Task: Look for space in Baynjiwayn, Iraq from 2nd June, 2023 to 15th June, 2023 for 2 adults and 1 pet in price range Rs.10000 to Rs.15000. Place can be entire place with 1  bedroom having 1 bed and 1 bathroom. Property type can be house, flat, guest house, hotel. Amenities needed are: washing machine. Booking option can be shelf check-in. Required host language is English.
Action: Mouse moved to (522, 116)
Screenshot: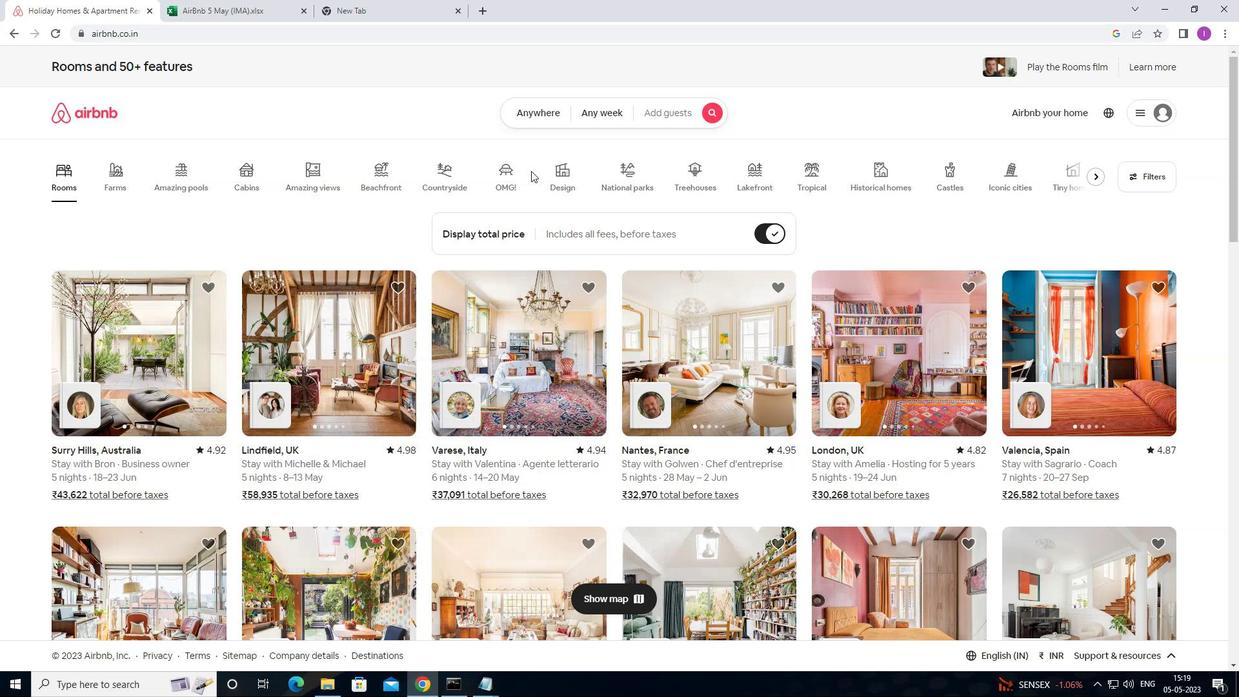 
Action: Mouse pressed left at (522, 116)
Screenshot: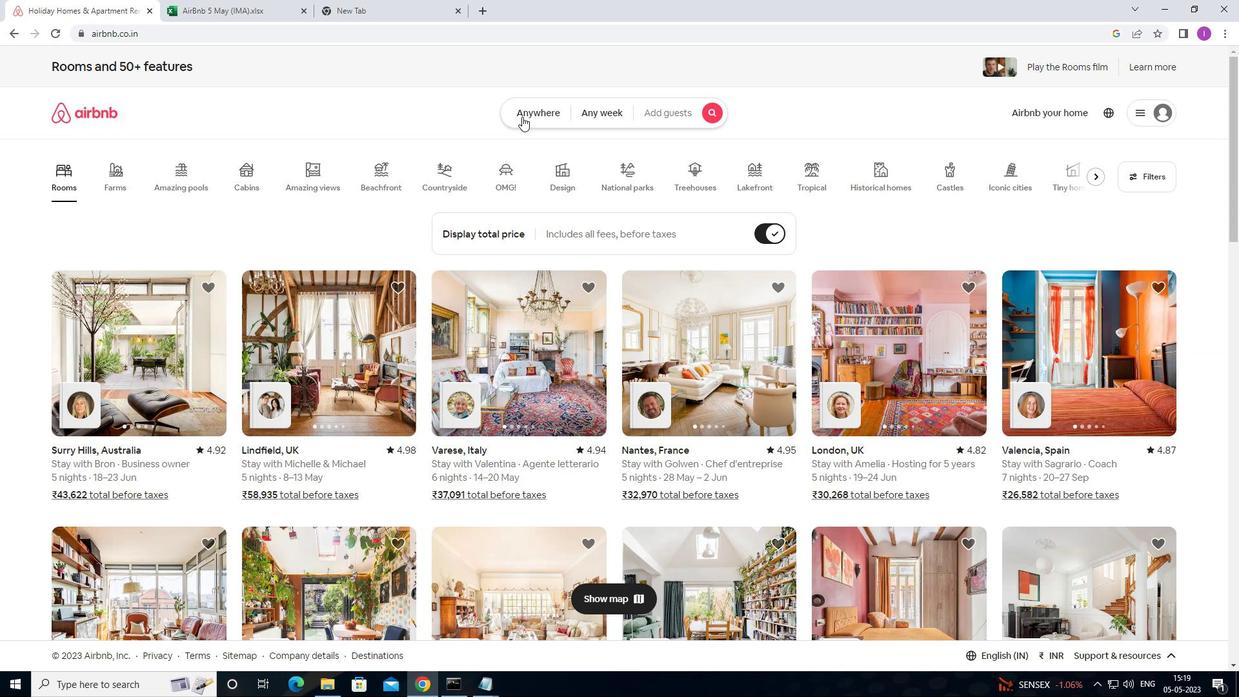 
Action: Mouse moved to (420, 170)
Screenshot: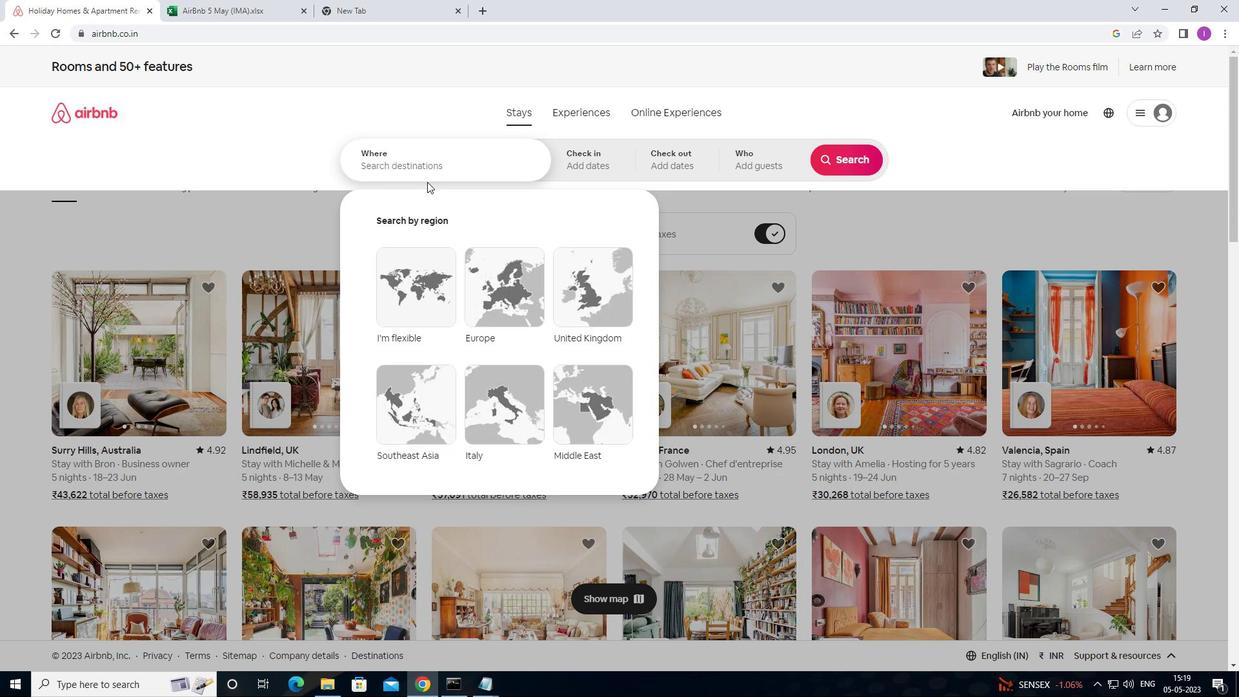 
Action: Mouse pressed left at (420, 170)
Screenshot: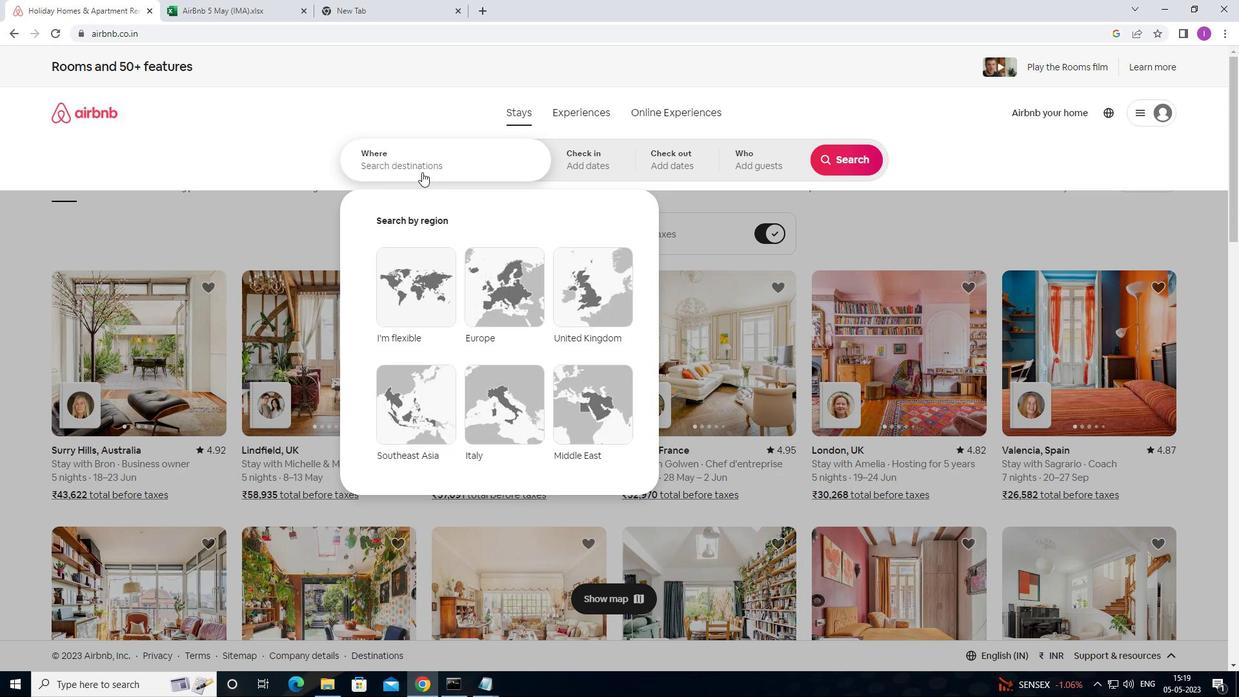 
Action: Key pressed <Key.shift>BAYNJIWAYN,<Key.shift><Key.shift><Key.shift><Key.shift><Key.shift><Key.shift><Key.shift><Key.shift><Key.shift><Key.shift><Key.shift><Key.shift><Key.shift>IRAQ
Screenshot: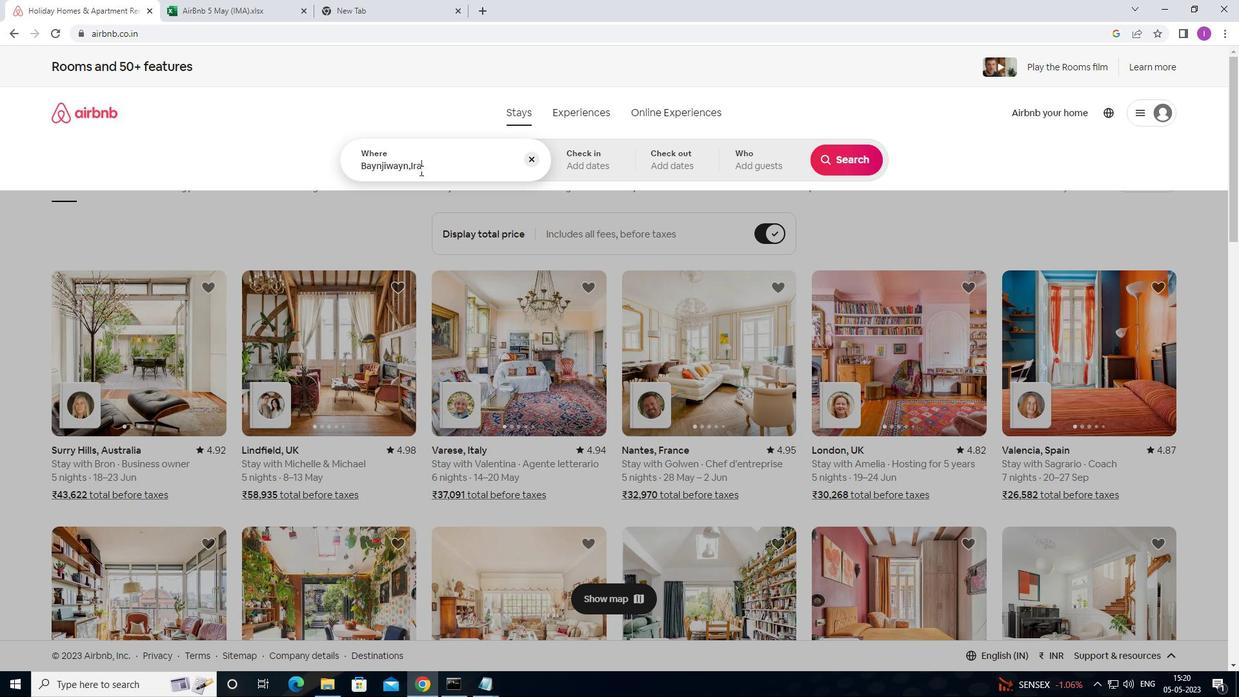 
Action: Mouse moved to (608, 163)
Screenshot: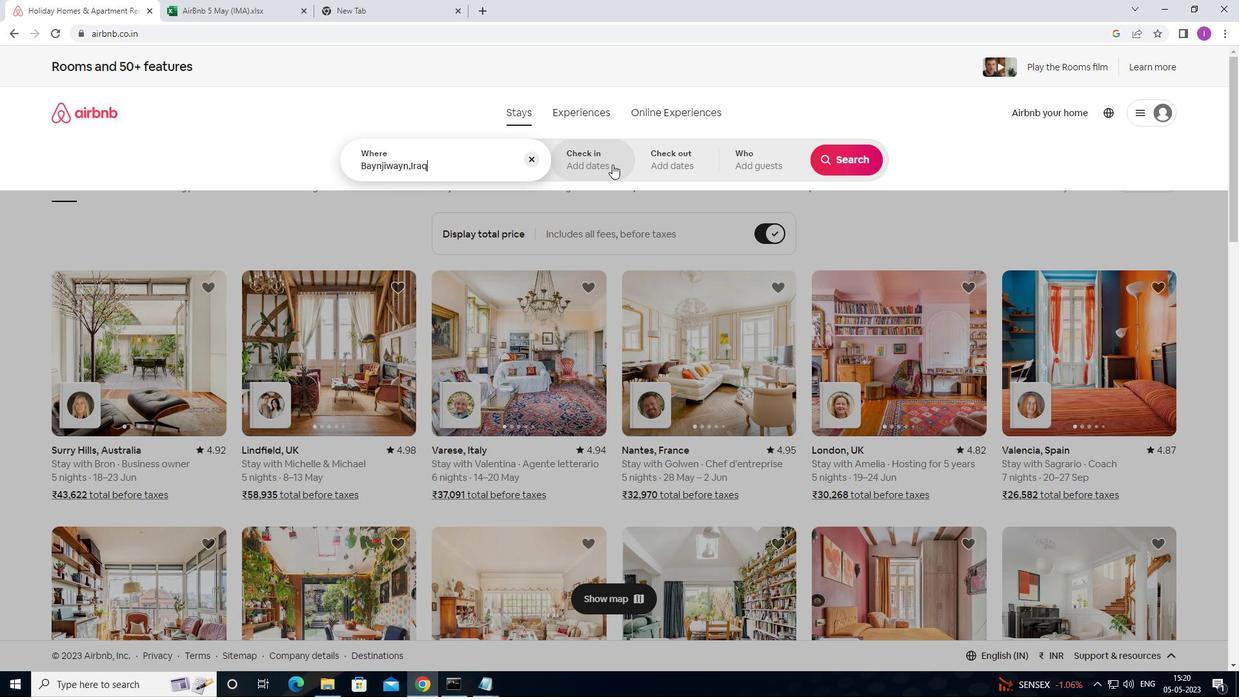 
Action: Mouse pressed left at (608, 163)
Screenshot: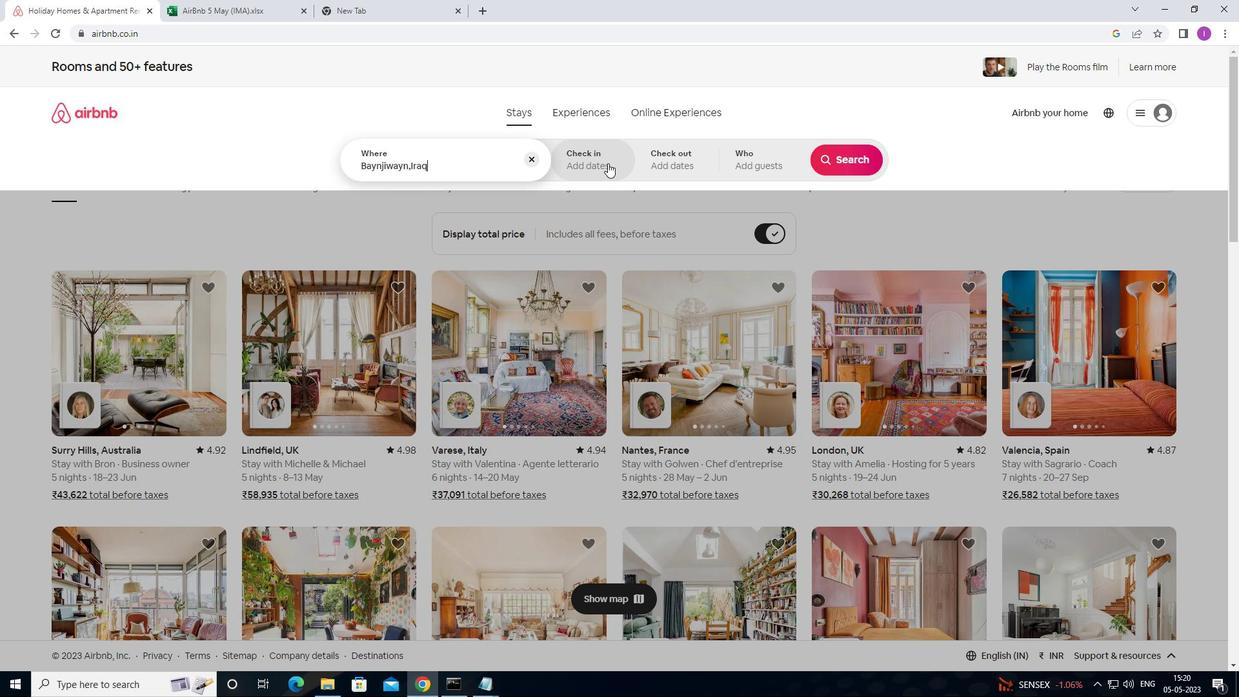 
Action: Mouse moved to (795, 314)
Screenshot: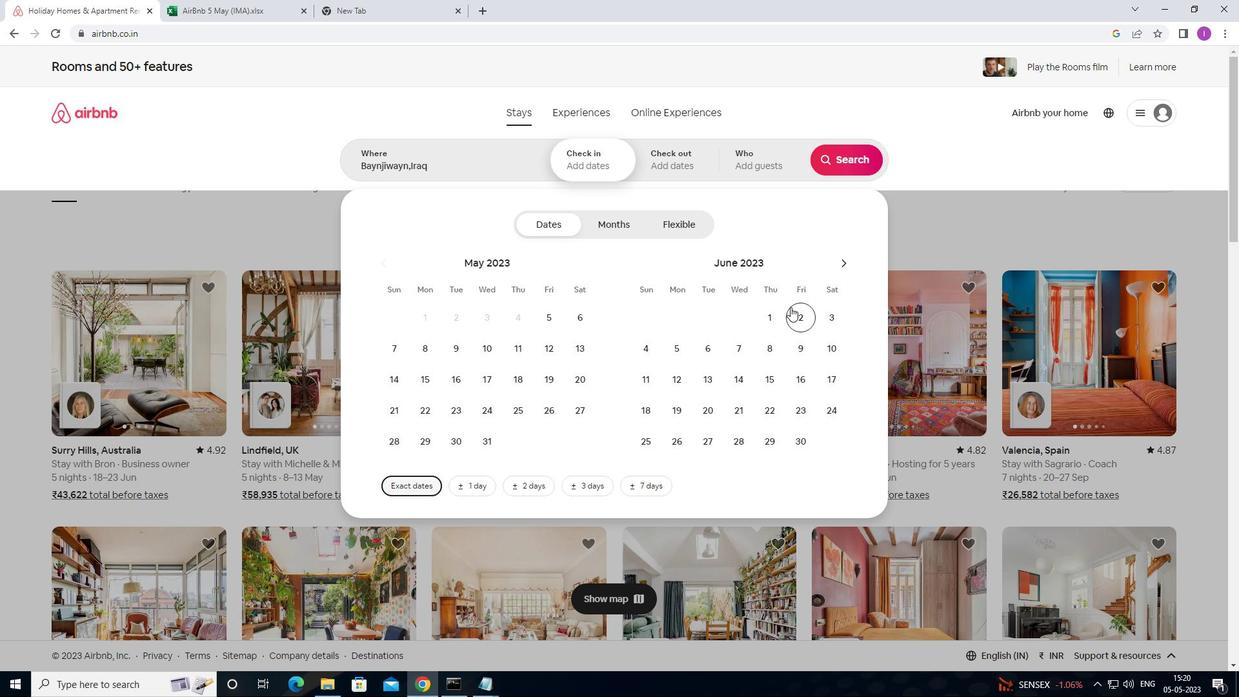 
Action: Mouse pressed left at (795, 314)
Screenshot: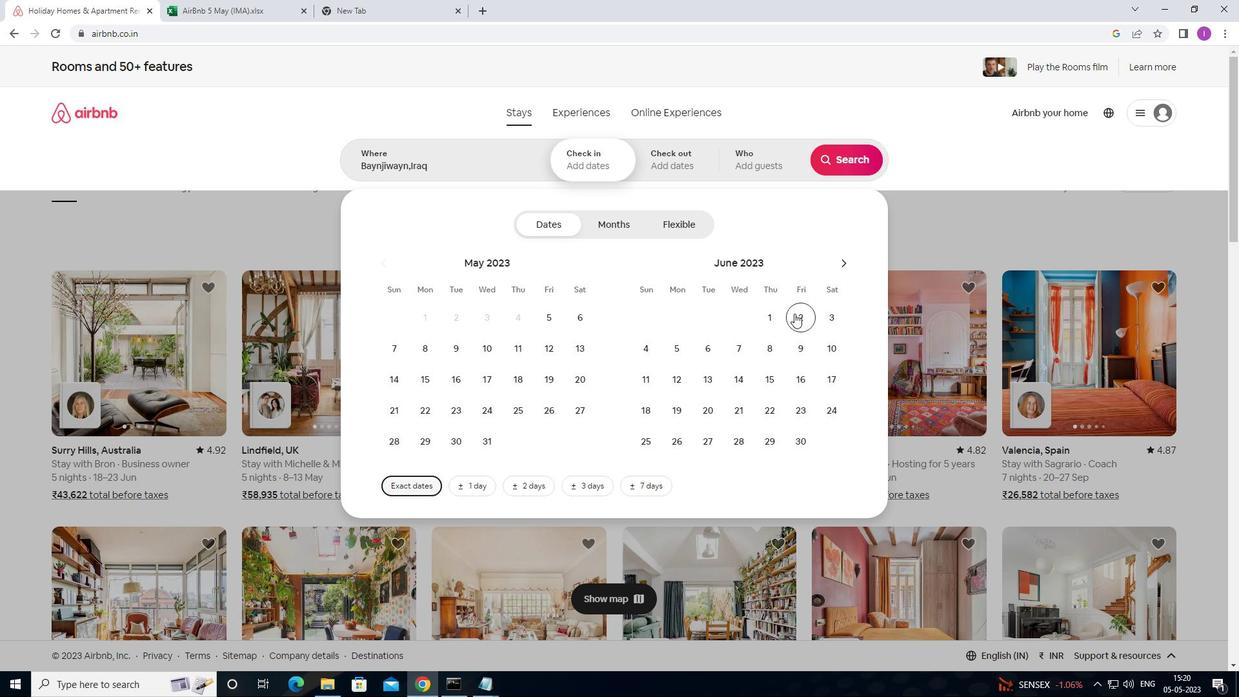 
Action: Mouse moved to (765, 377)
Screenshot: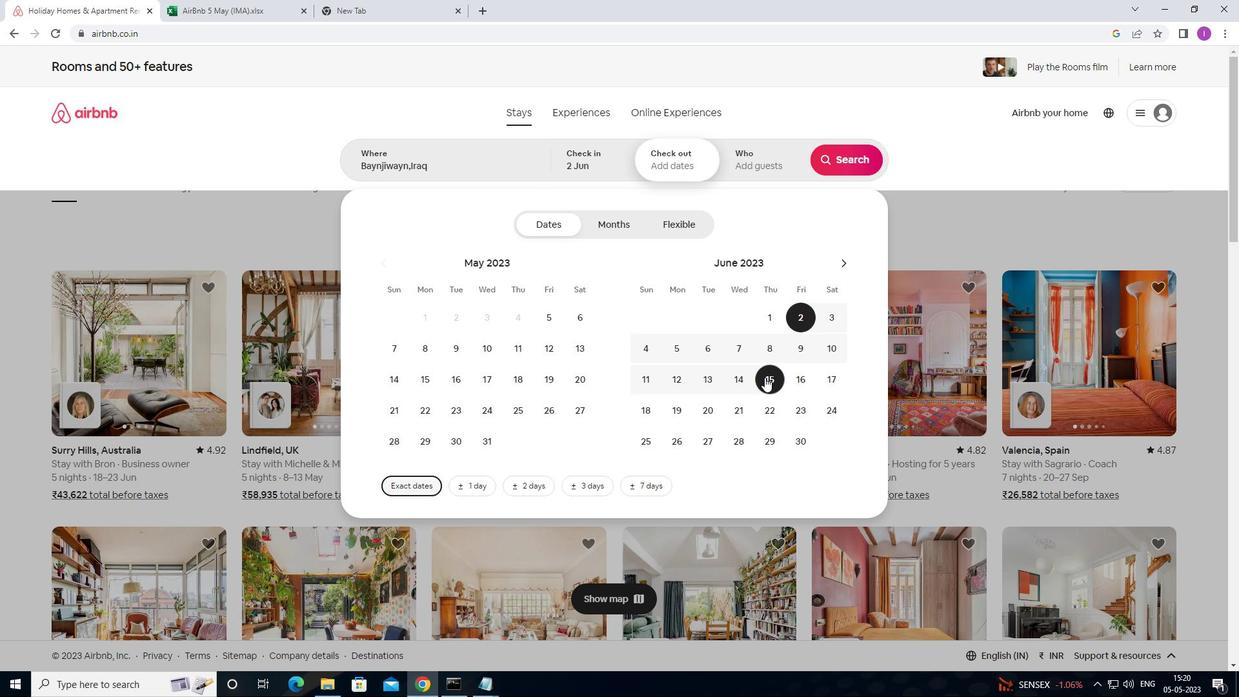 
Action: Mouse pressed left at (765, 377)
Screenshot: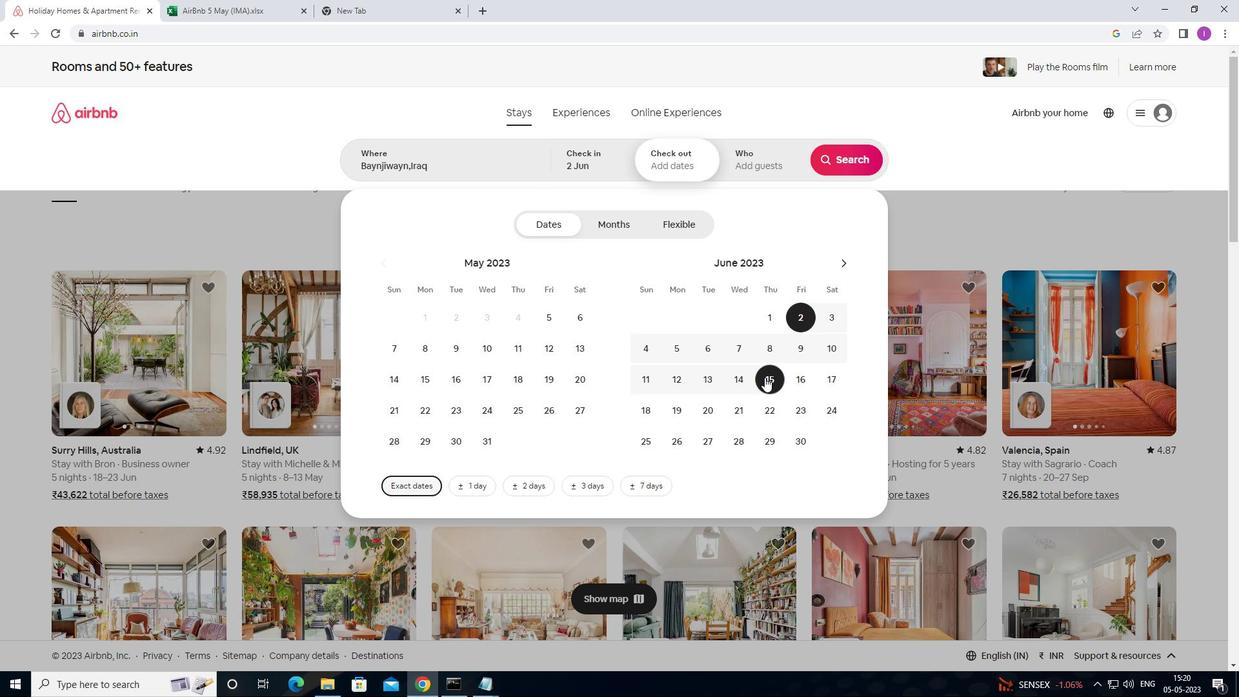 
Action: Mouse moved to (749, 169)
Screenshot: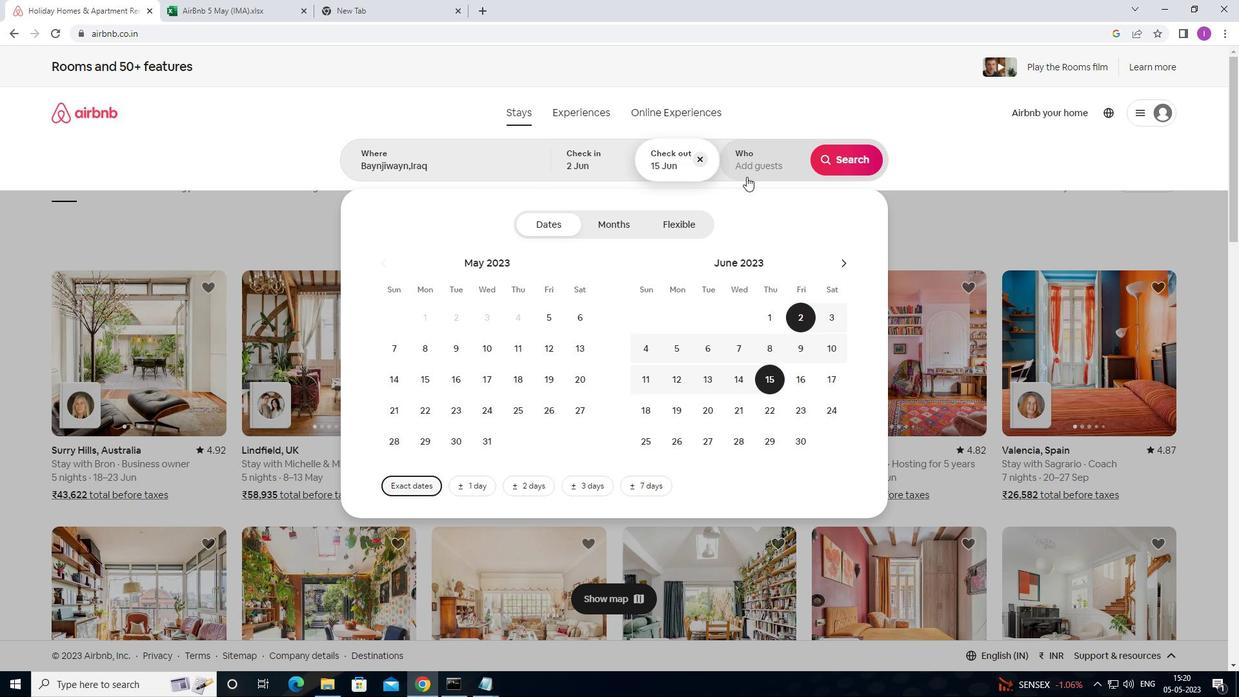 
Action: Mouse pressed left at (749, 169)
Screenshot: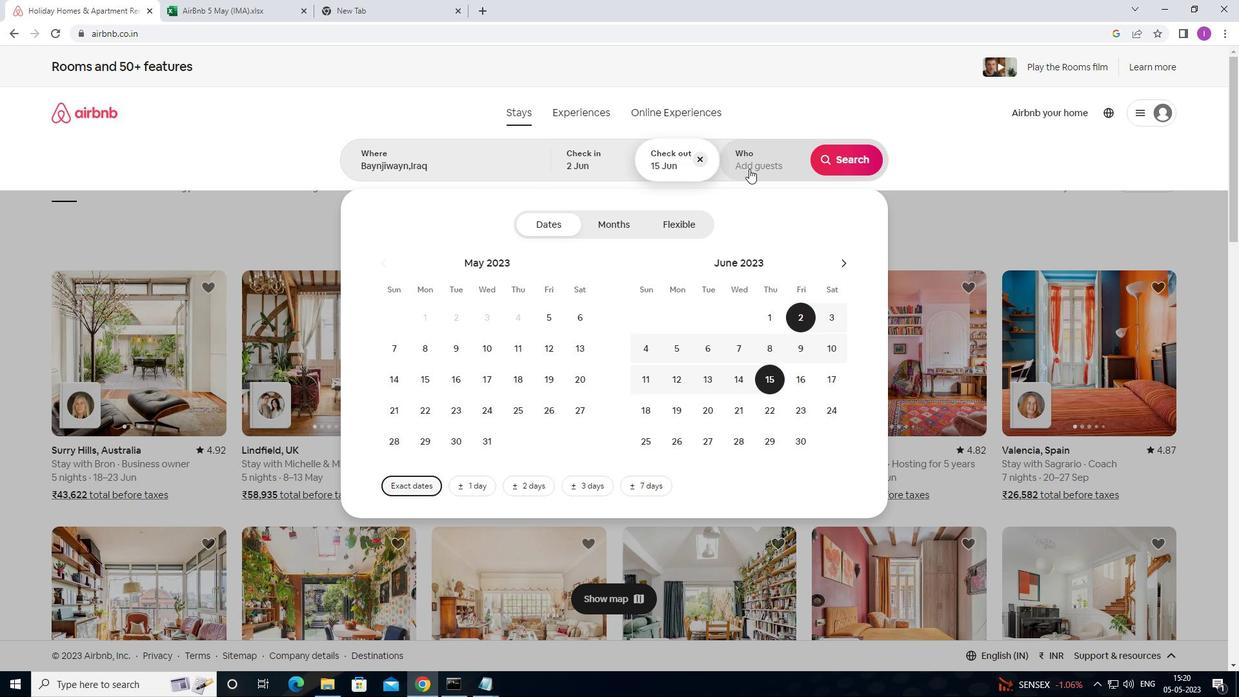 
Action: Mouse moved to (845, 226)
Screenshot: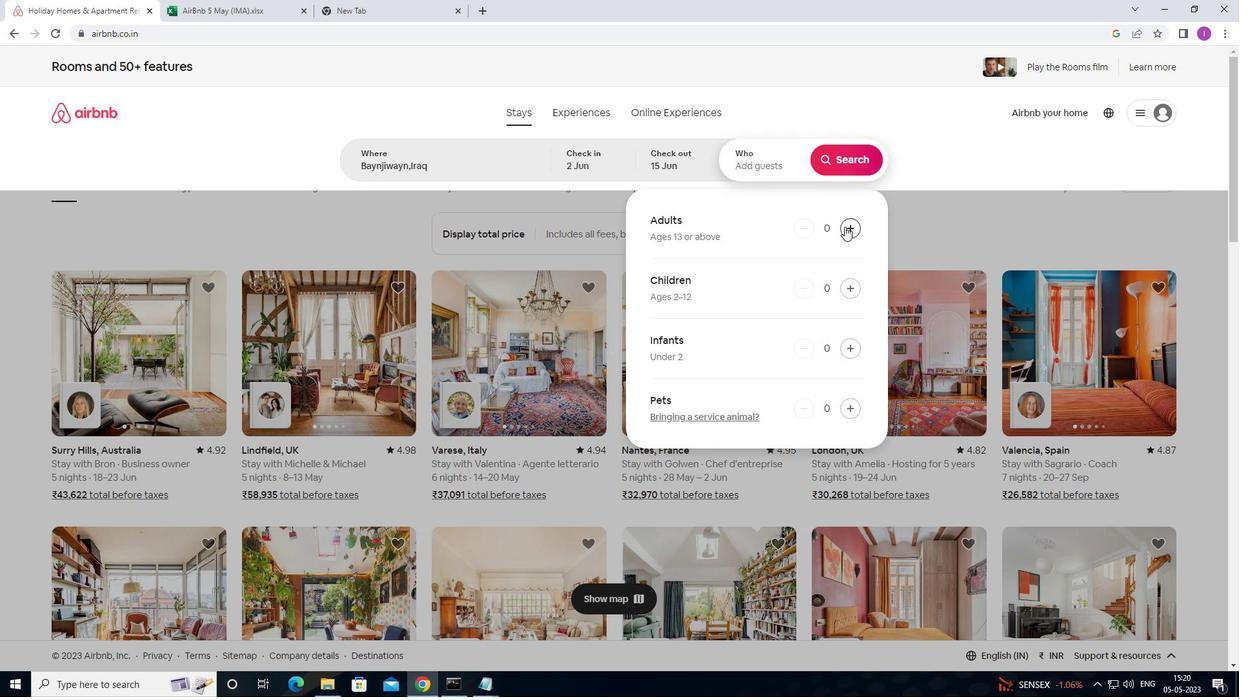 
Action: Mouse pressed left at (845, 226)
Screenshot: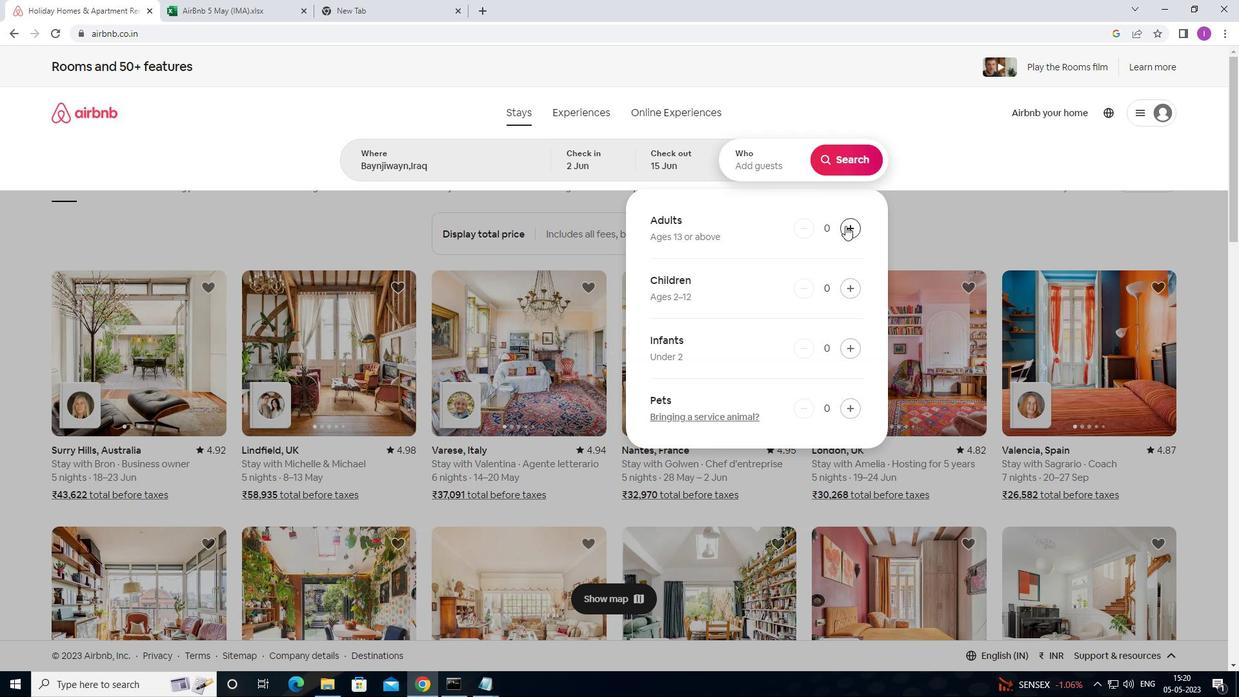 
Action: Mouse pressed left at (845, 226)
Screenshot: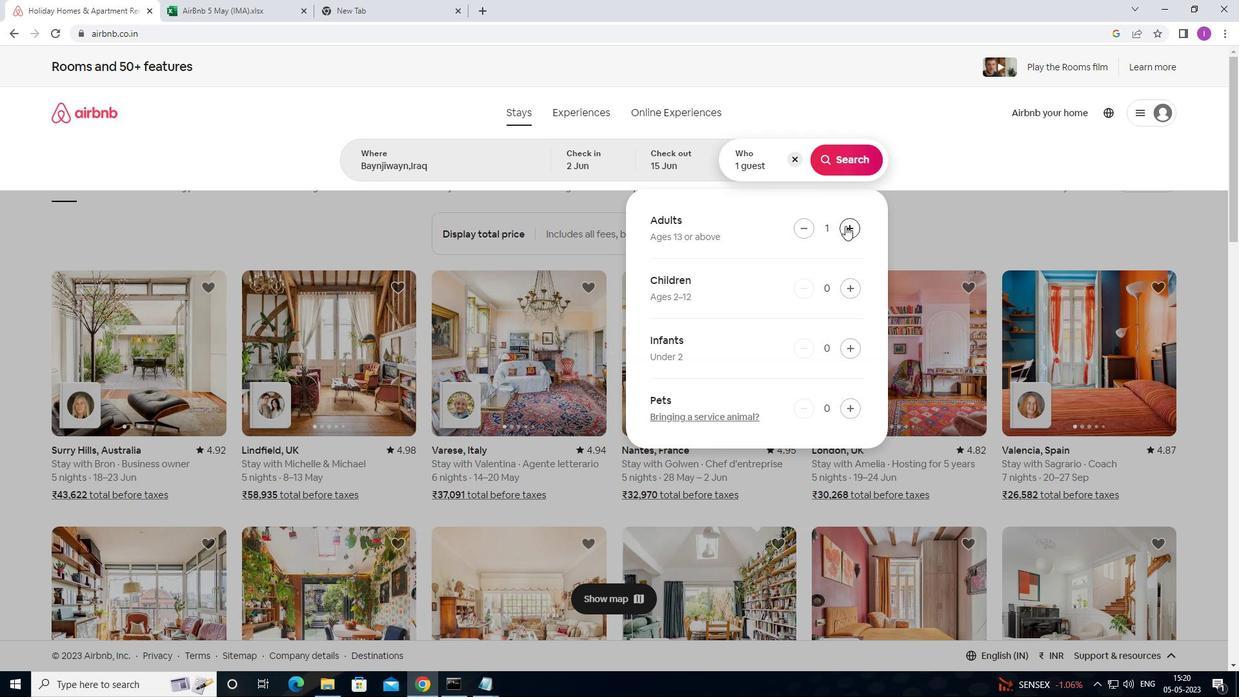 
Action: Mouse moved to (849, 402)
Screenshot: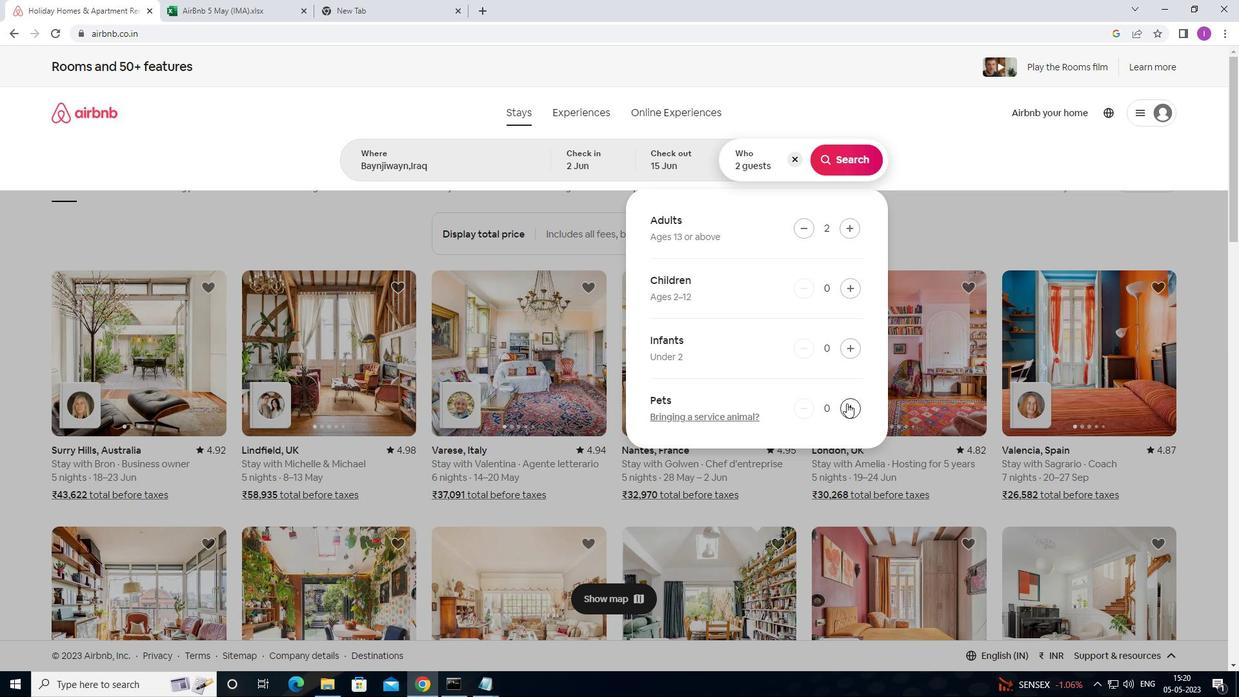 
Action: Mouse pressed left at (849, 402)
Screenshot: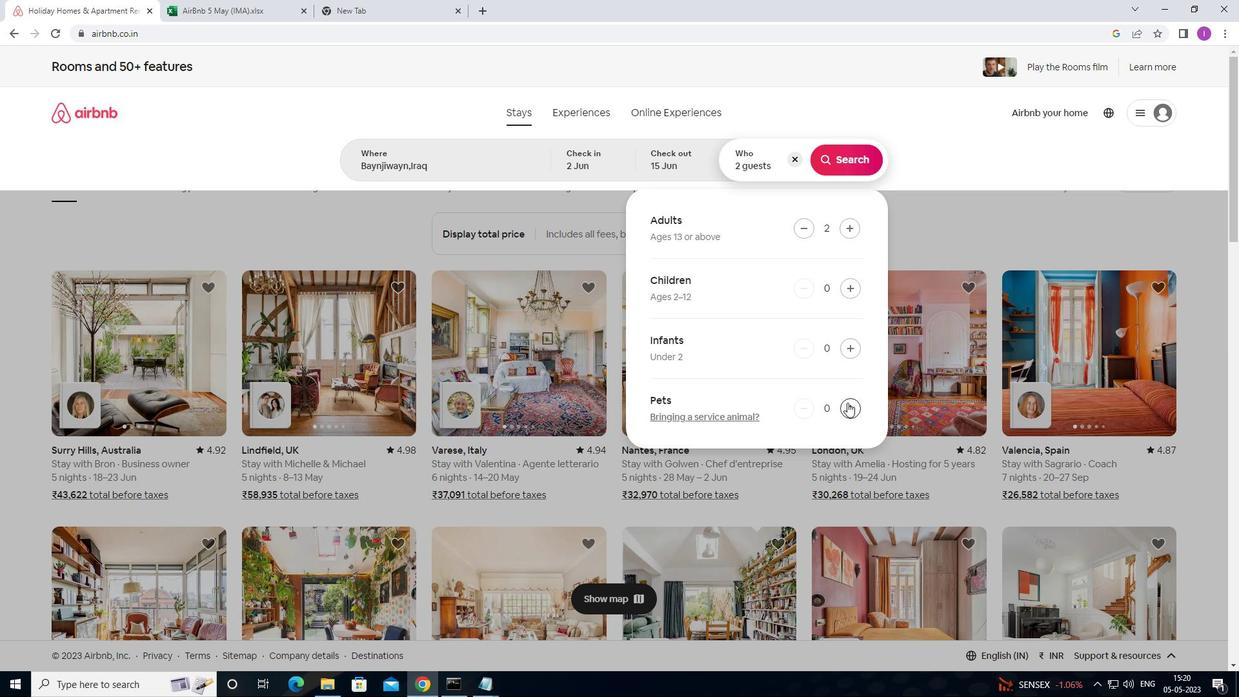
Action: Mouse moved to (837, 164)
Screenshot: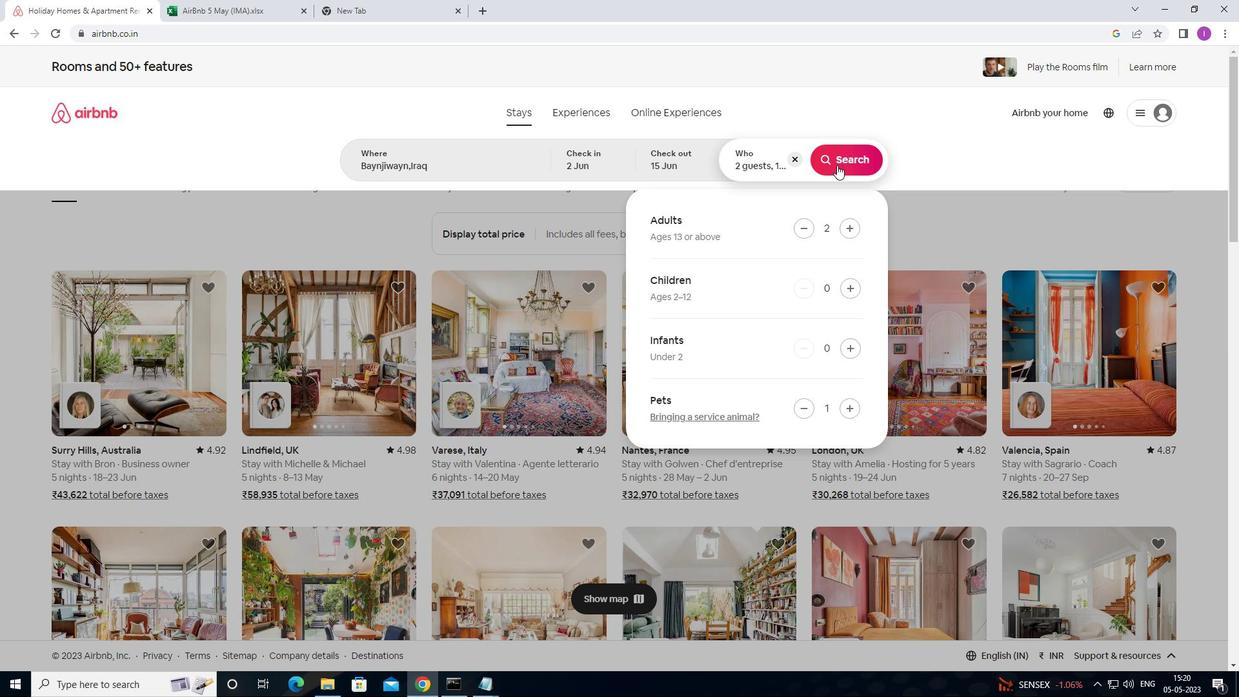 
Action: Mouse pressed left at (837, 164)
Screenshot: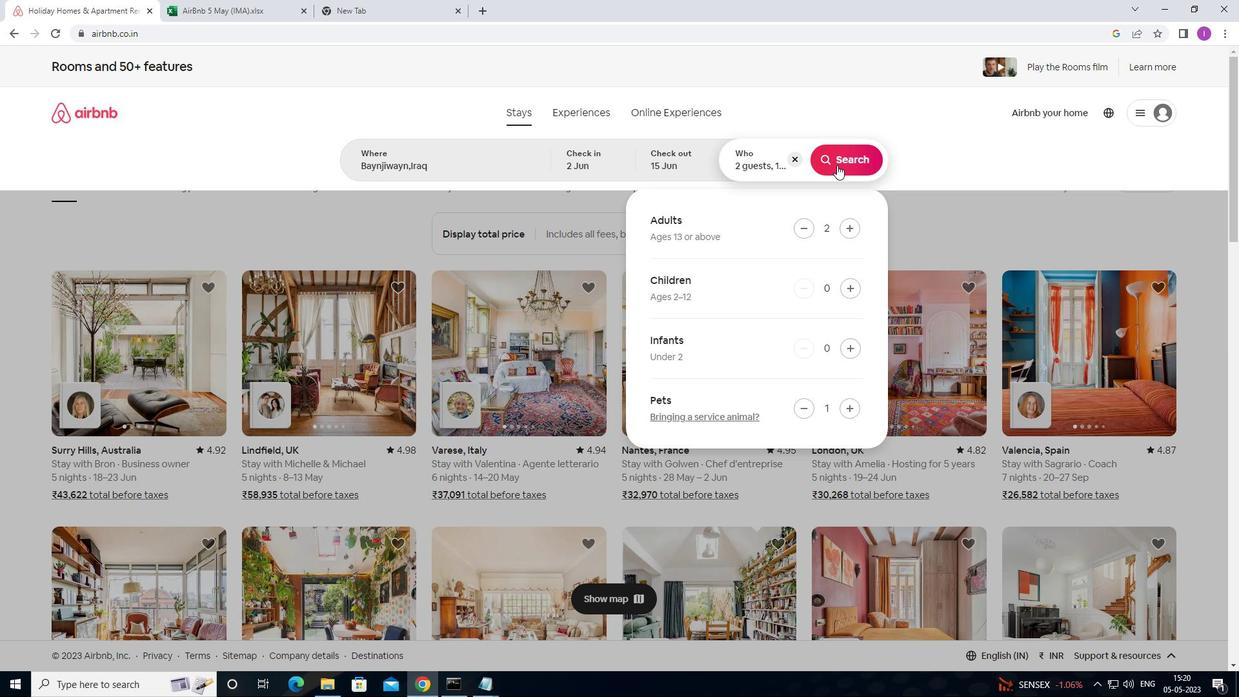 
Action: Mouse moved to (1159, 120)
Screenshot: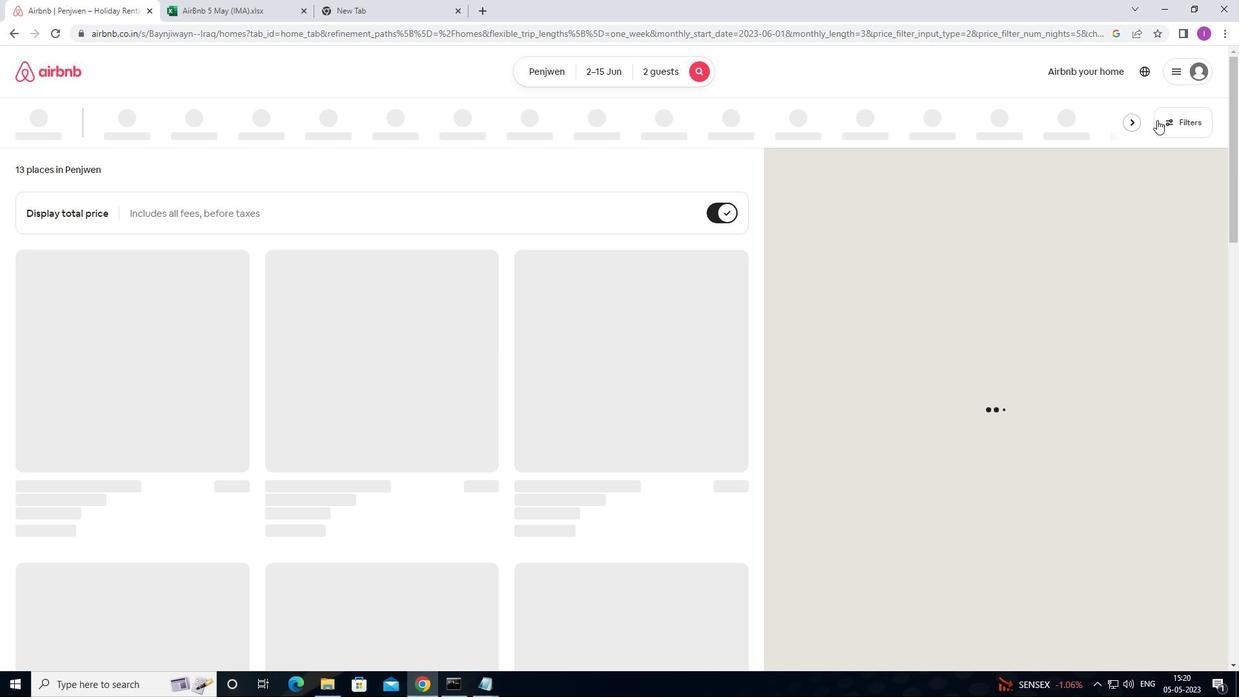 
Action: Mouse pressed left at (1159, 120)
Screenshot: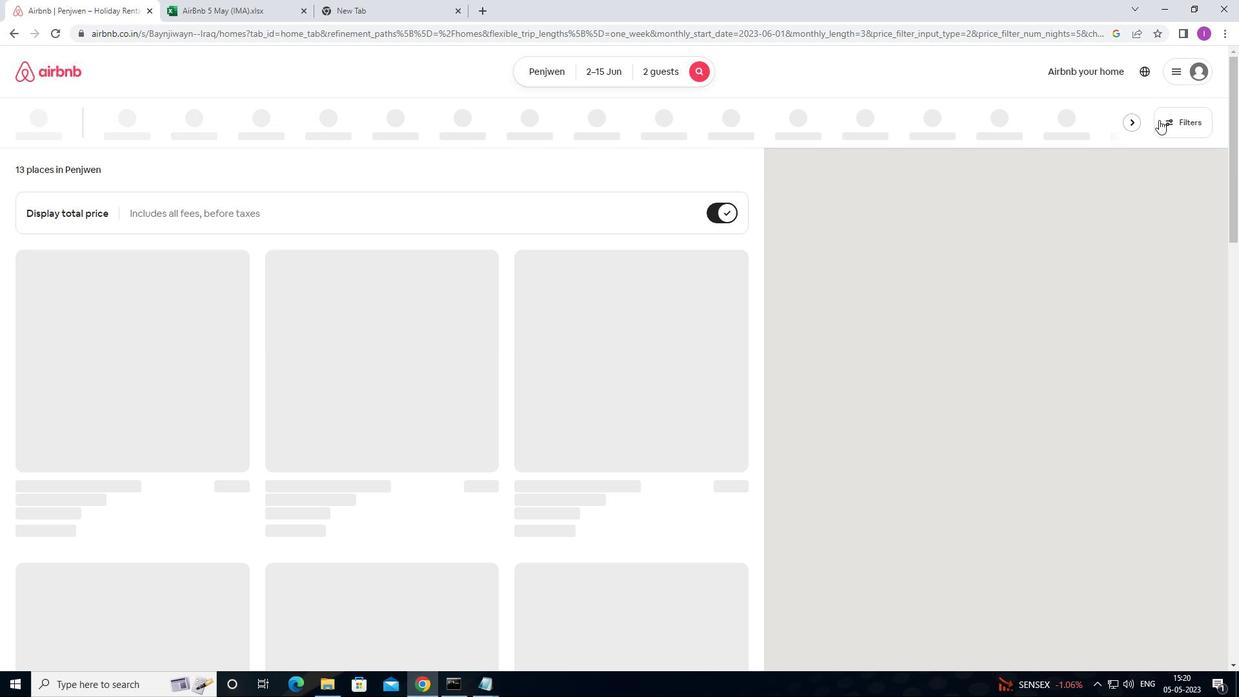
Action: Mouse moved to (459, 440)
Screenshot: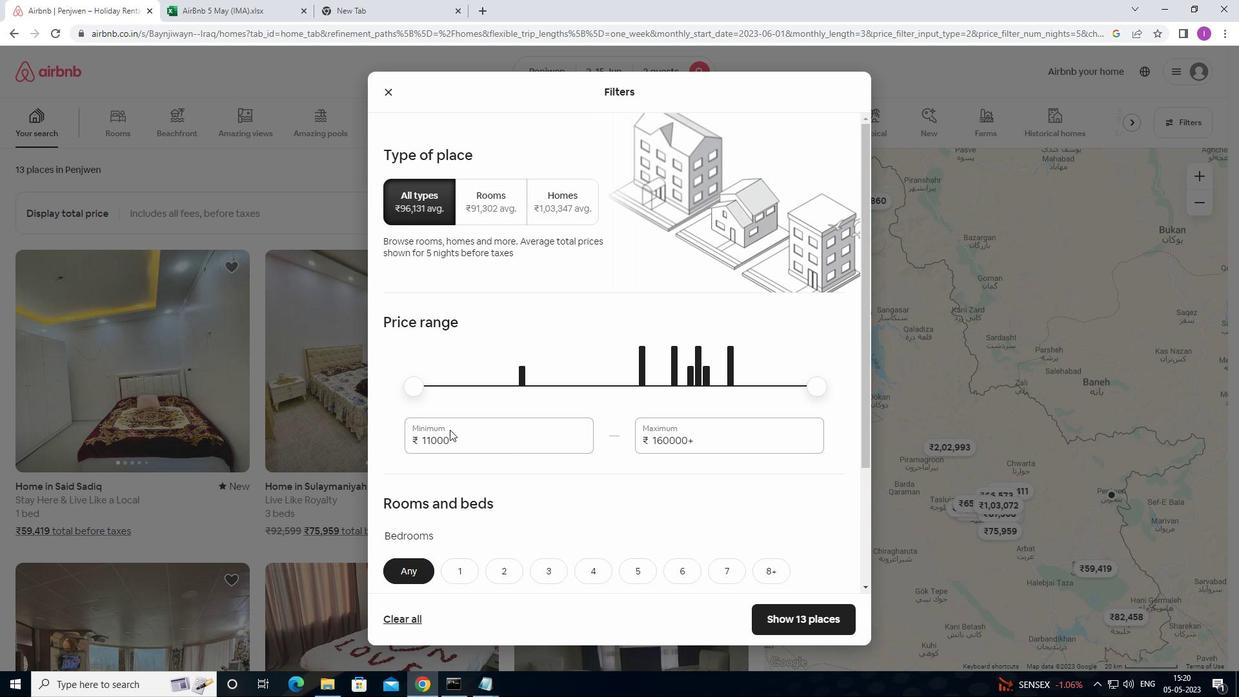 
Action: Mouse pressed left at (459, 440)
Screenshot: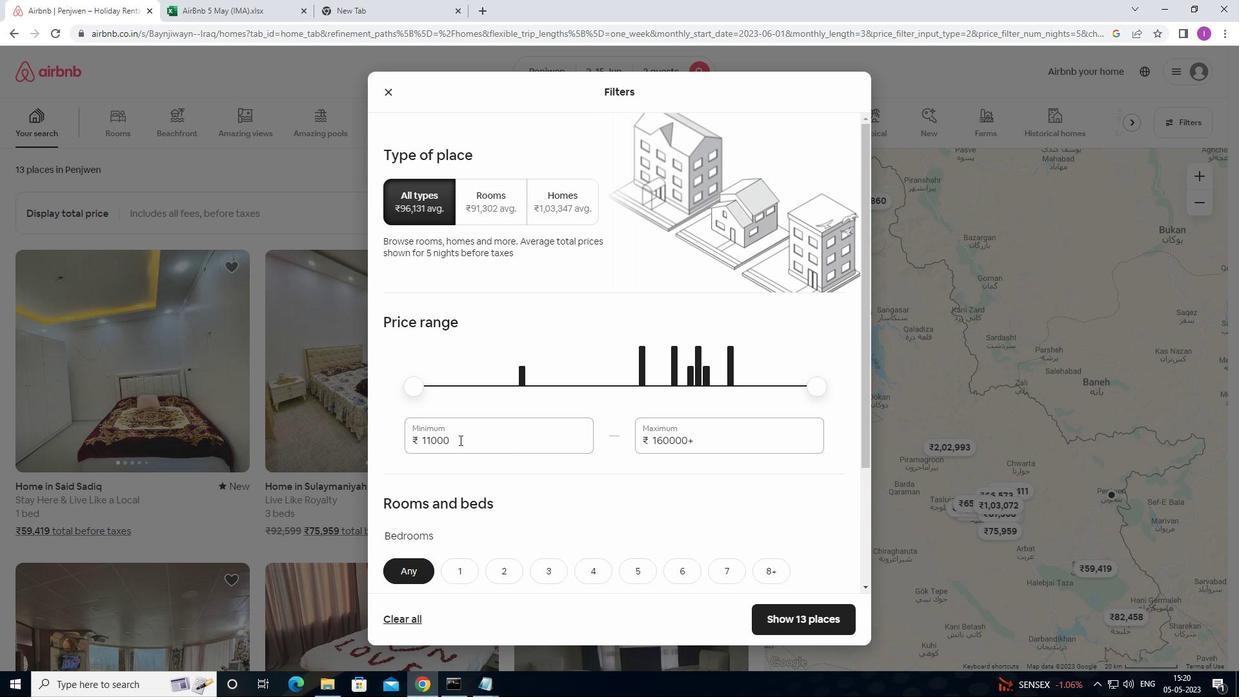
Action: Mouse moved to (440, 431)
Screenshot: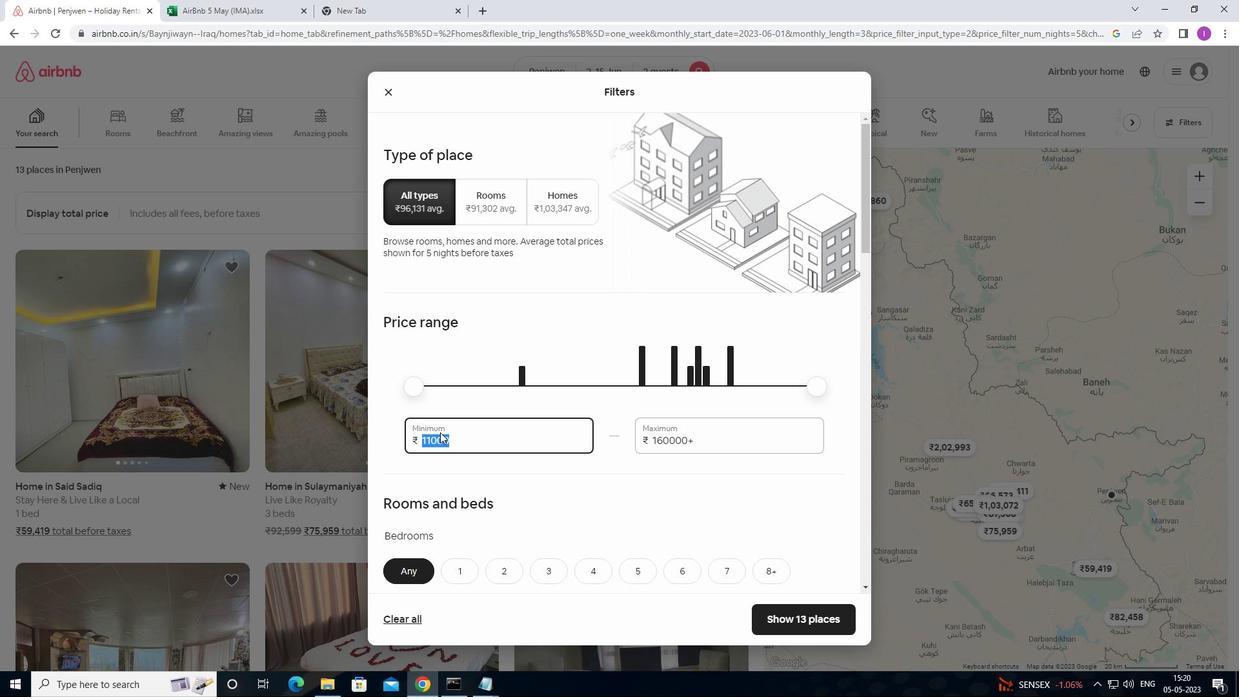 
Action: Key pressed 10
Screenshot: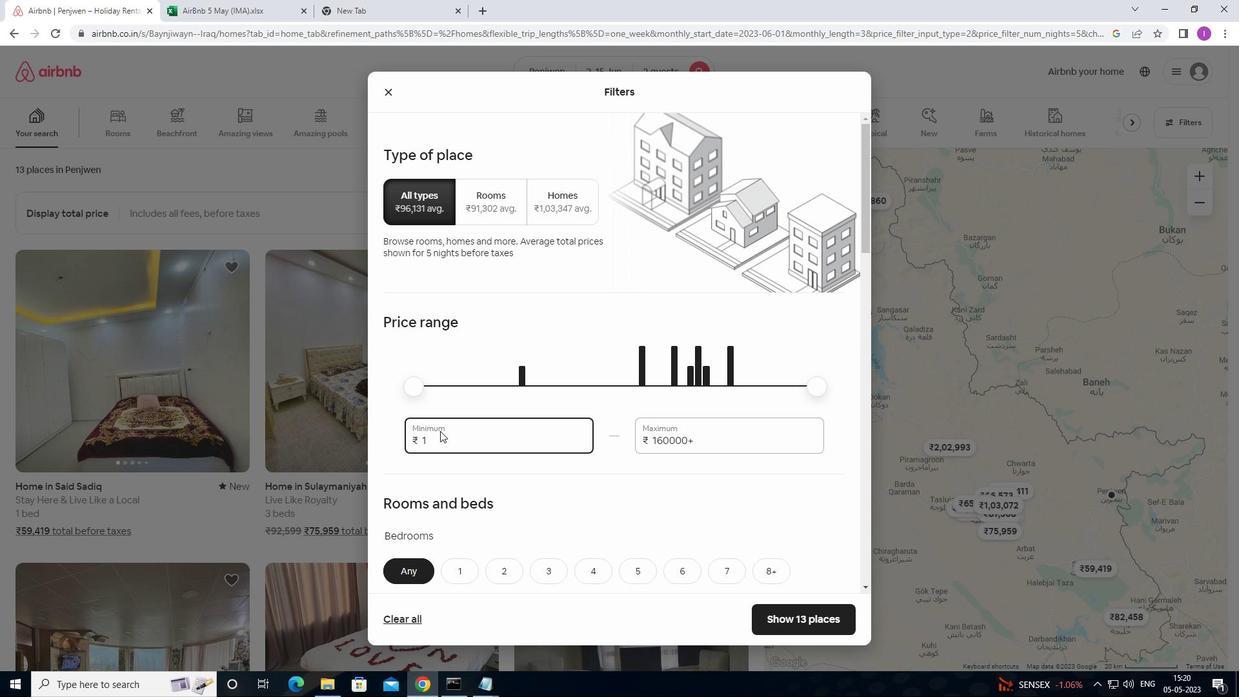 
Action: Mouse moved to (441, 429)
Screenshot: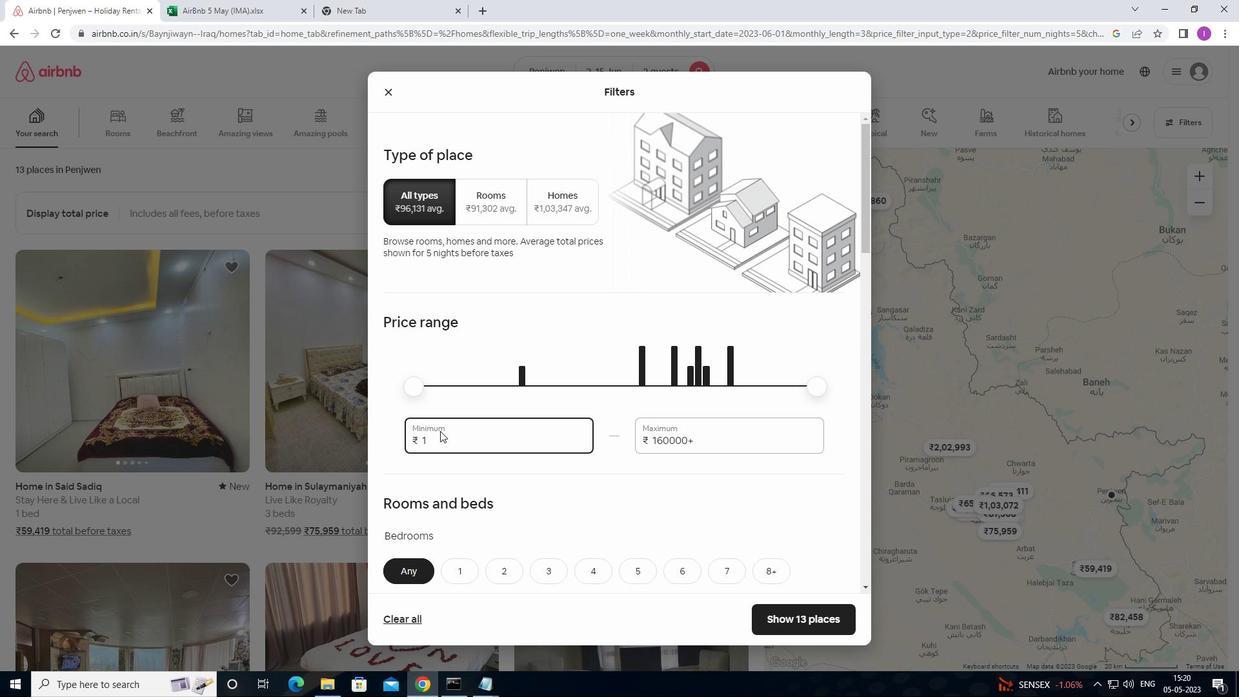 
Action: Key pressed 00
Screenshot: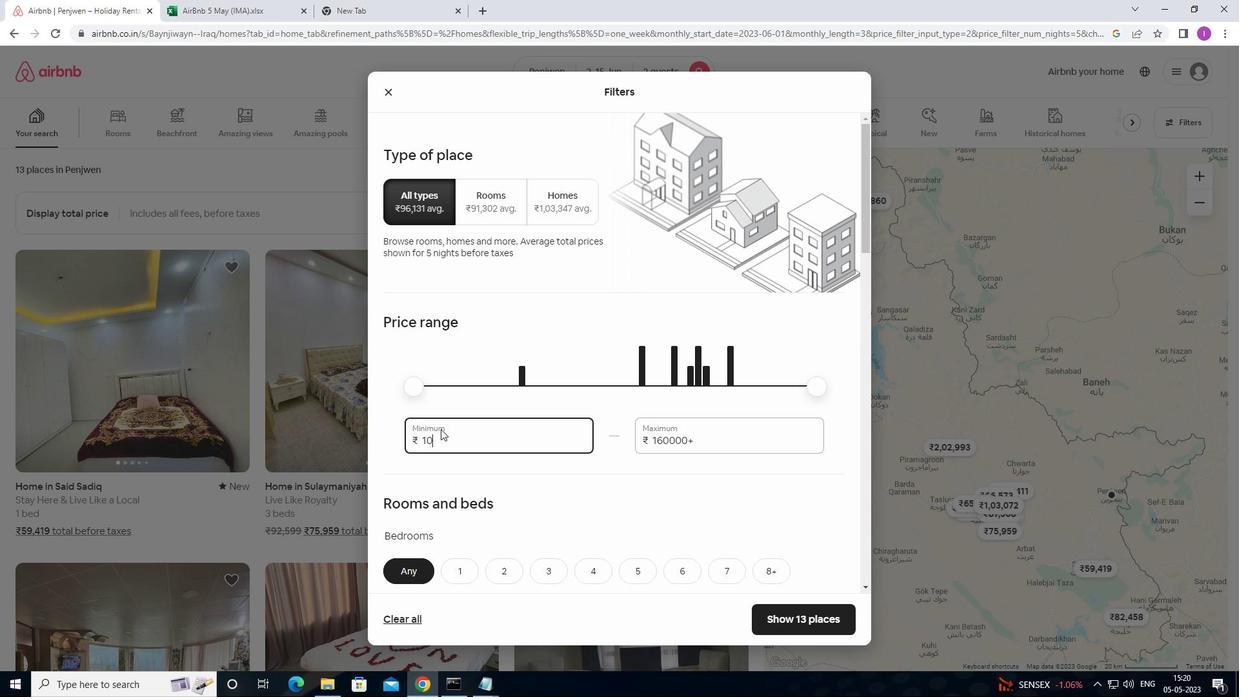 
Action: Mouse moved to (446, 429)
Screenshot: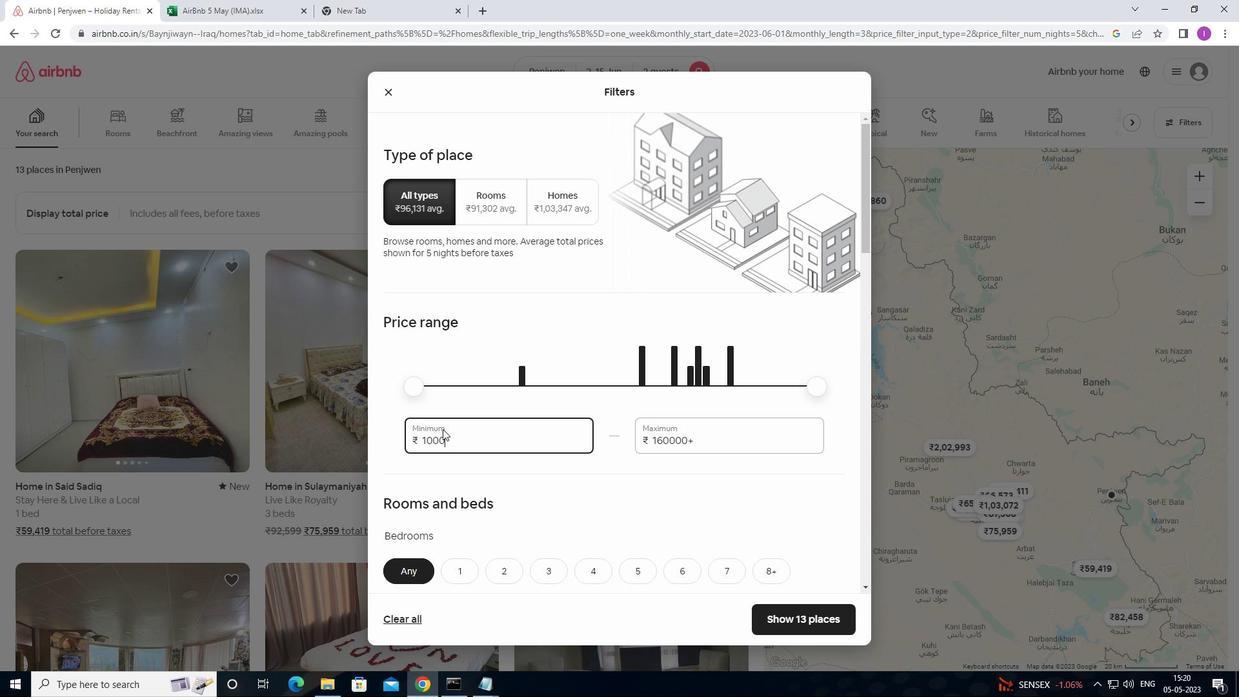 
Action: Key pressed 0
Screenshot: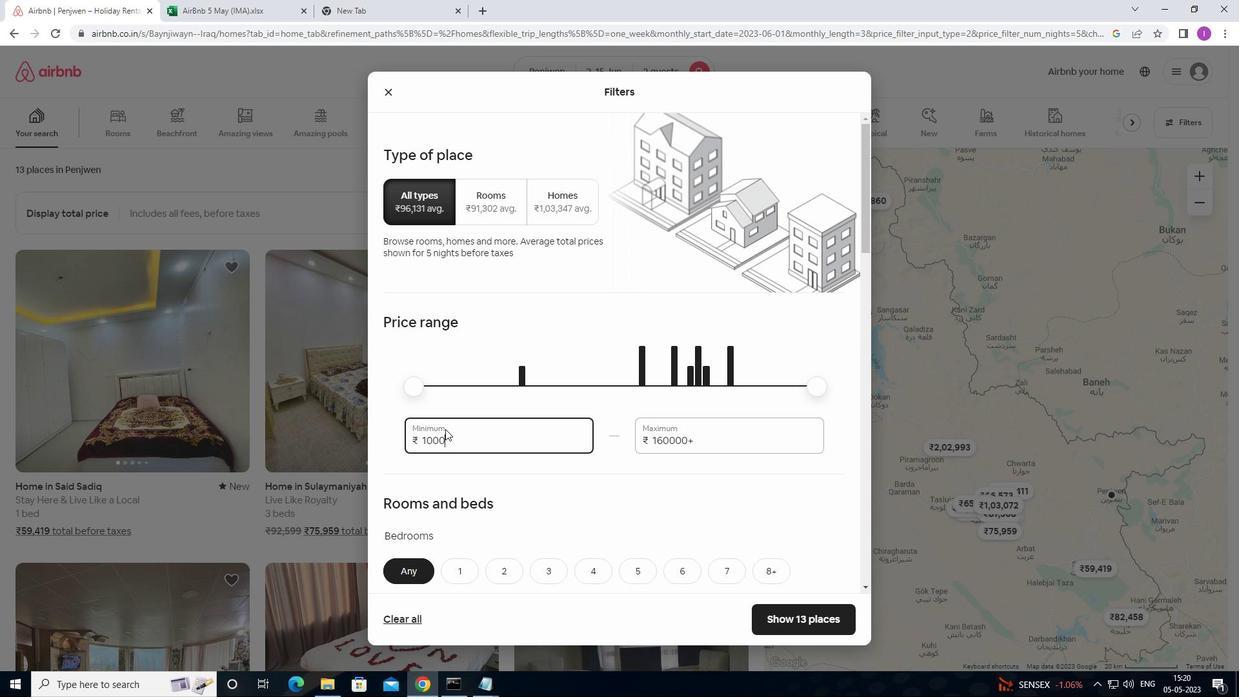 
Action: Mouse moved to (704, 435)
Screenshot: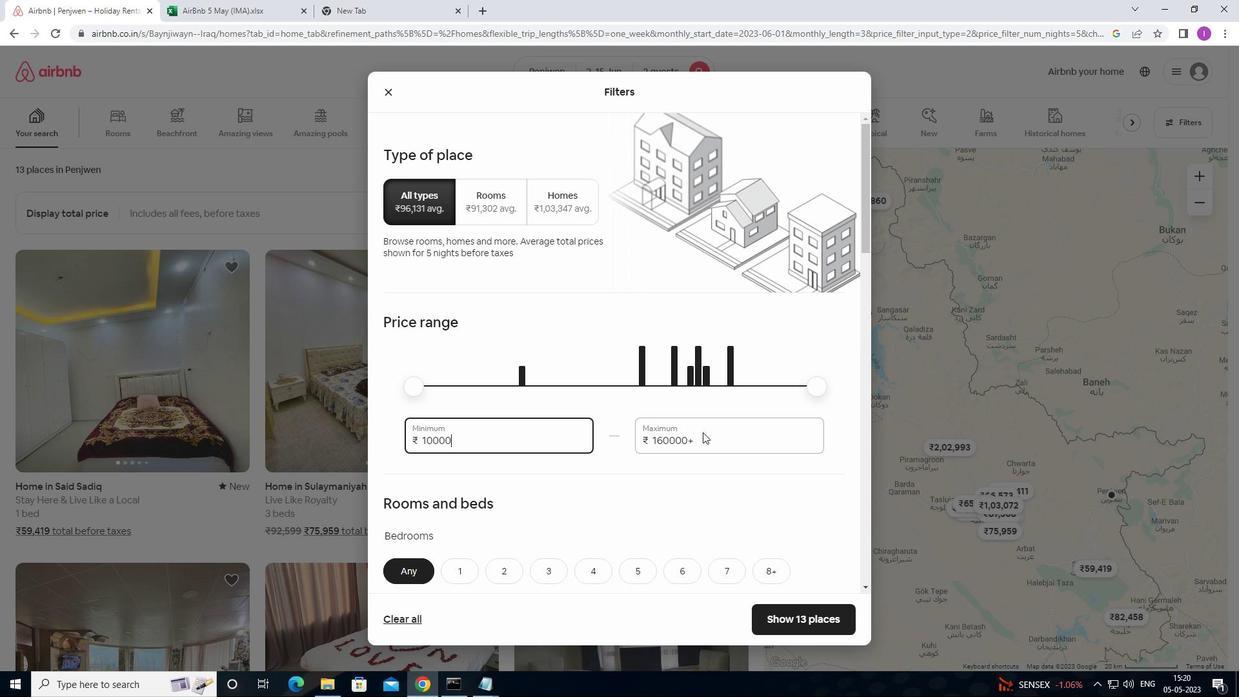 
Action: Mouse pressed left at (704, 435)
Screenshot: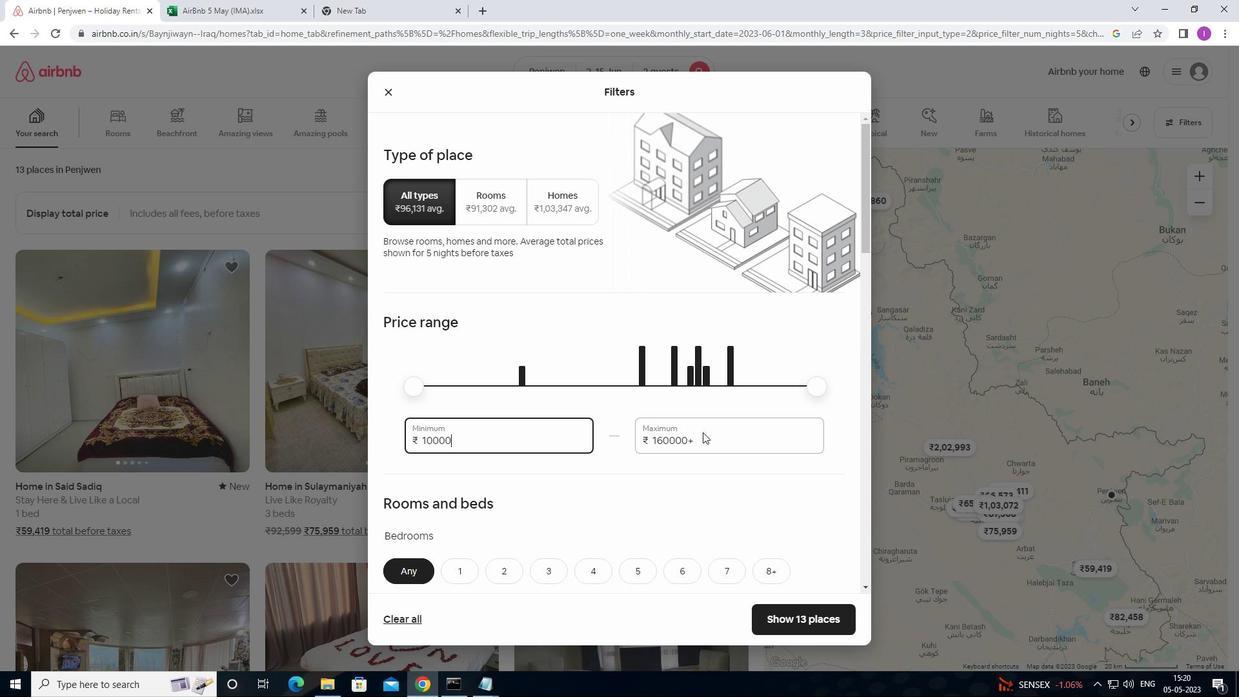 
Action: Mouse moved to (635, 441)
Screenshot: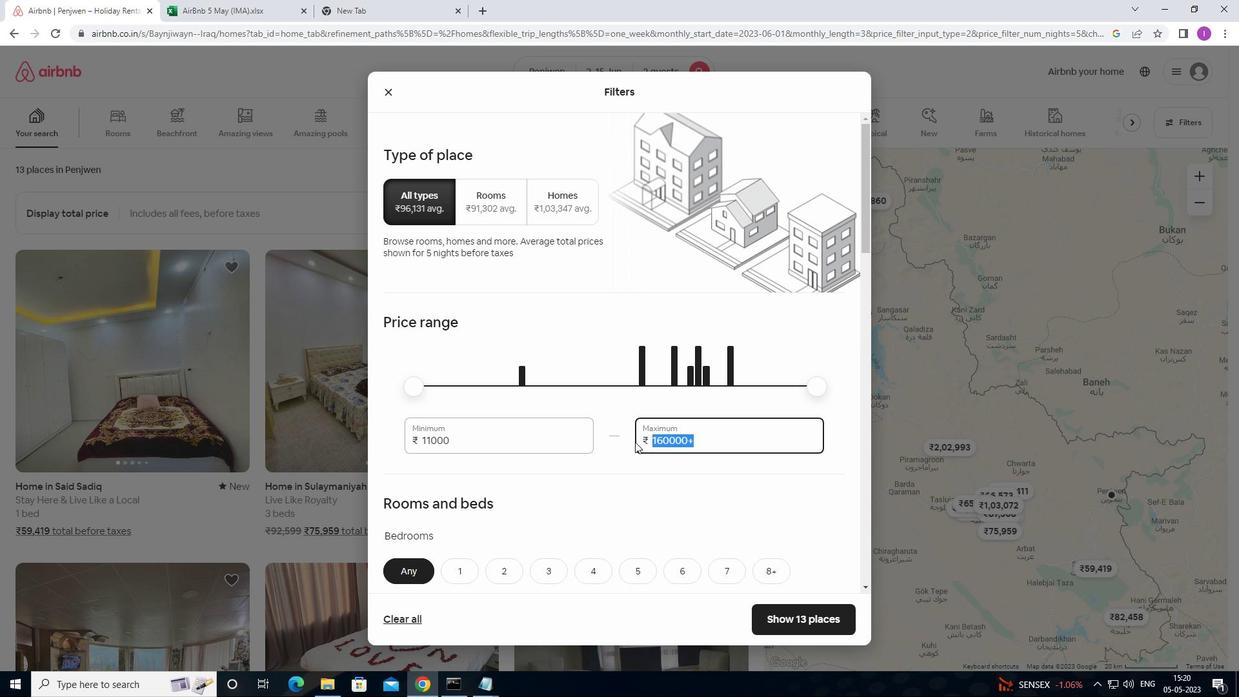 
Action: Key pressed 15
Screenshot: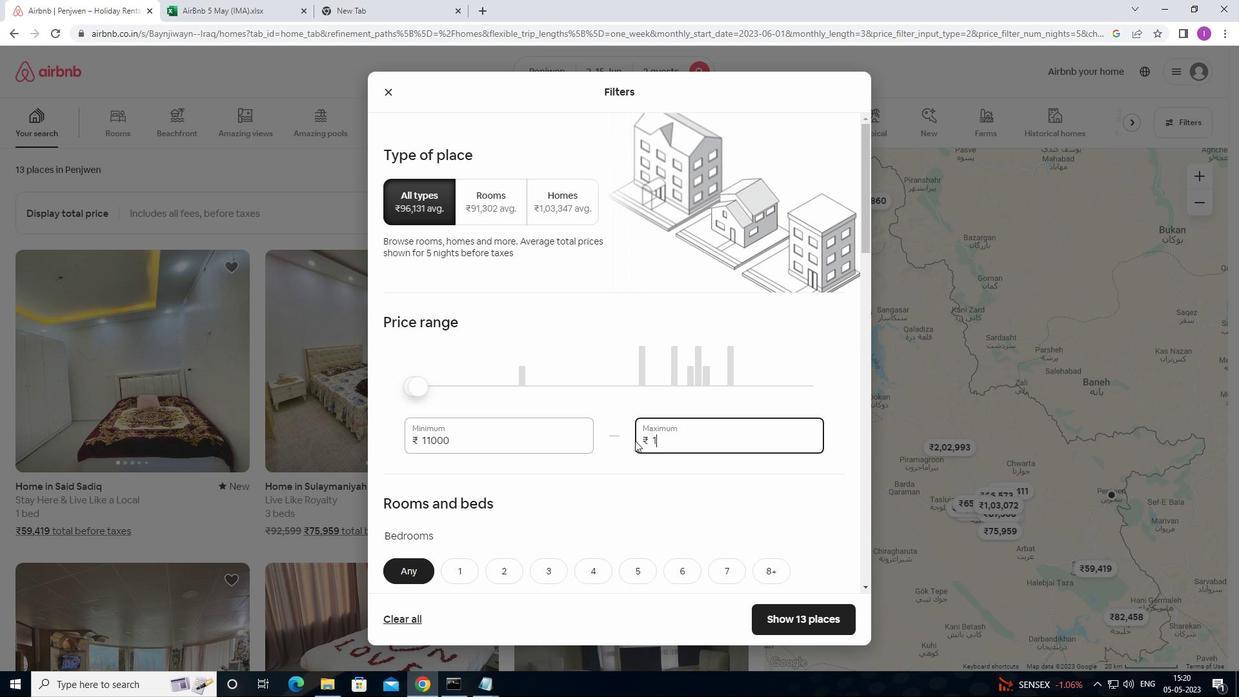 
Action: Mouse moved to (635, 440)
Screenshot: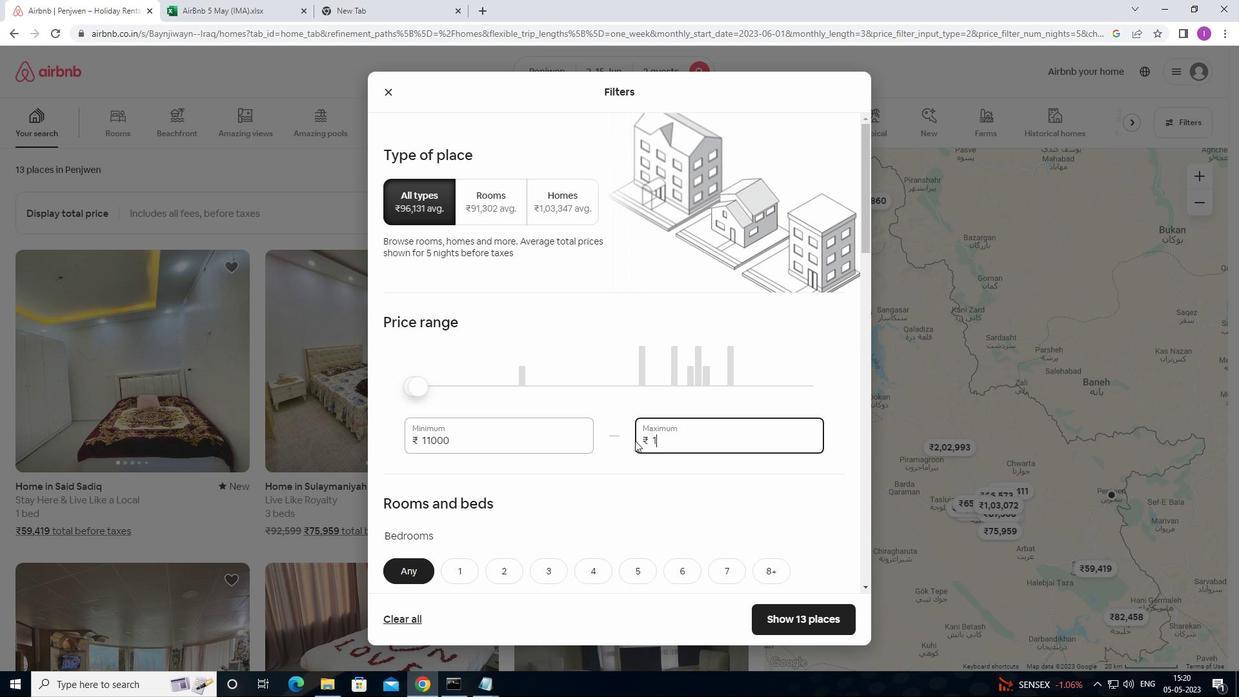 
Action: Key pressed 000
Screenshot: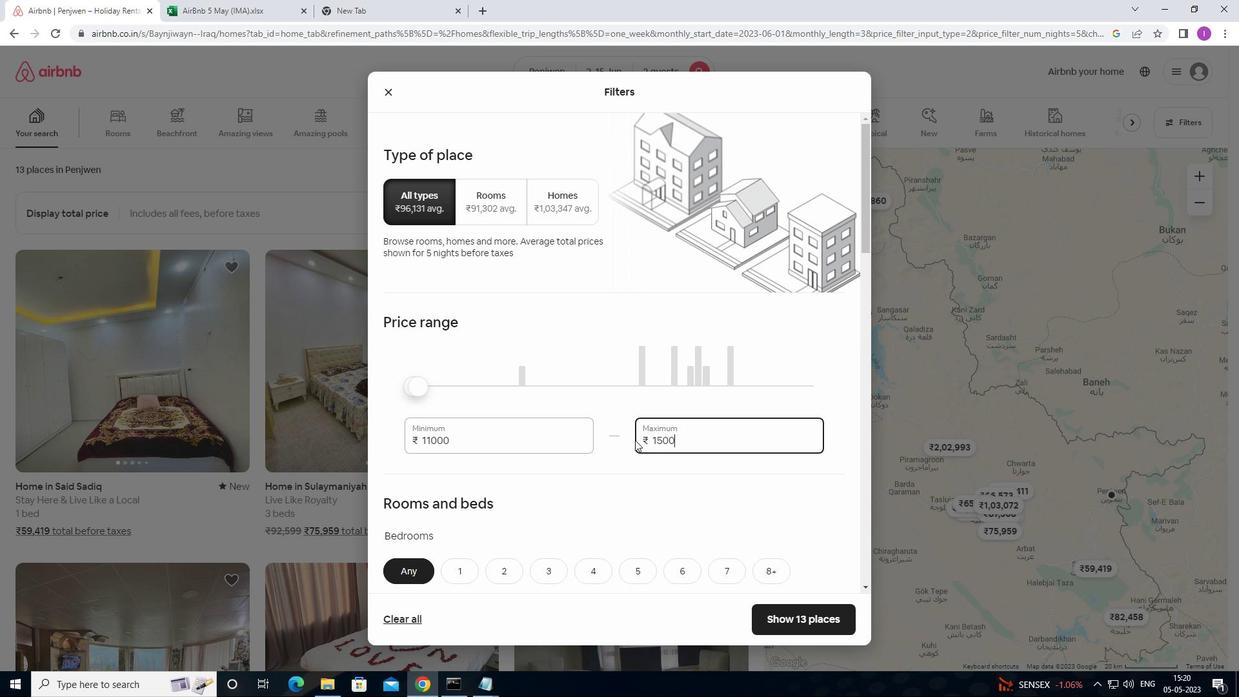 
Action: Mouse moved to (663, 461)
Screenshot: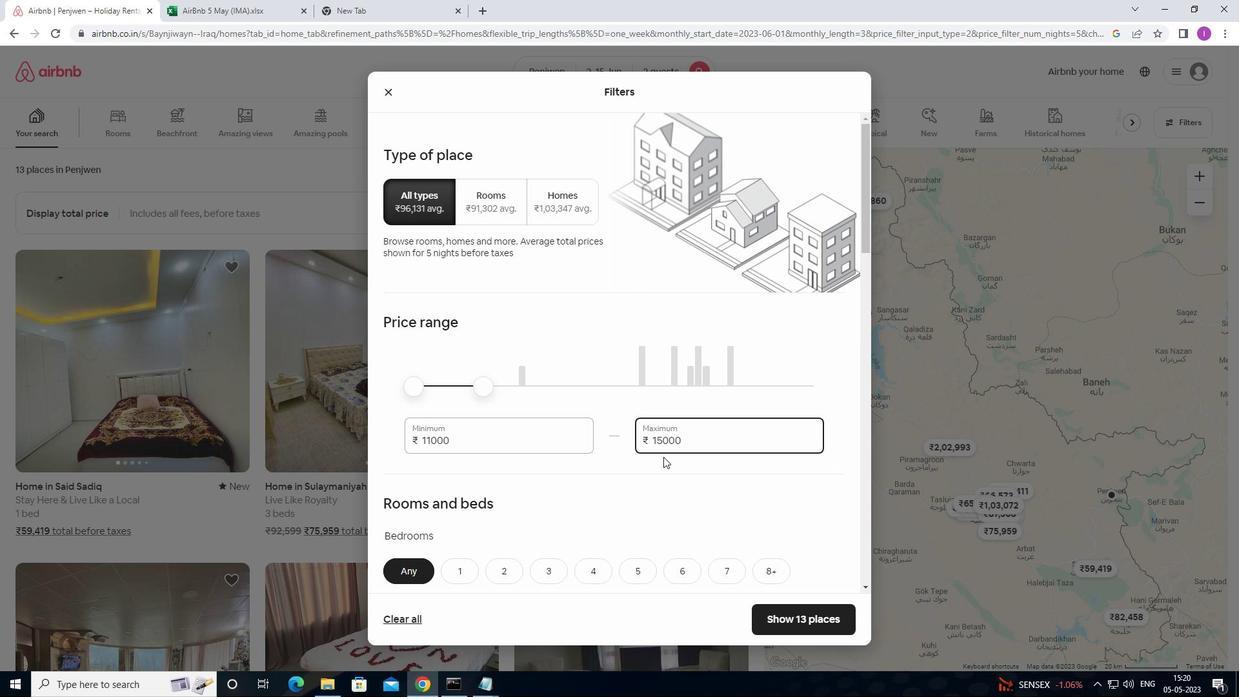 
Action: Mouse scrolled (663, 460) with delta (0, 0)
Screenshot: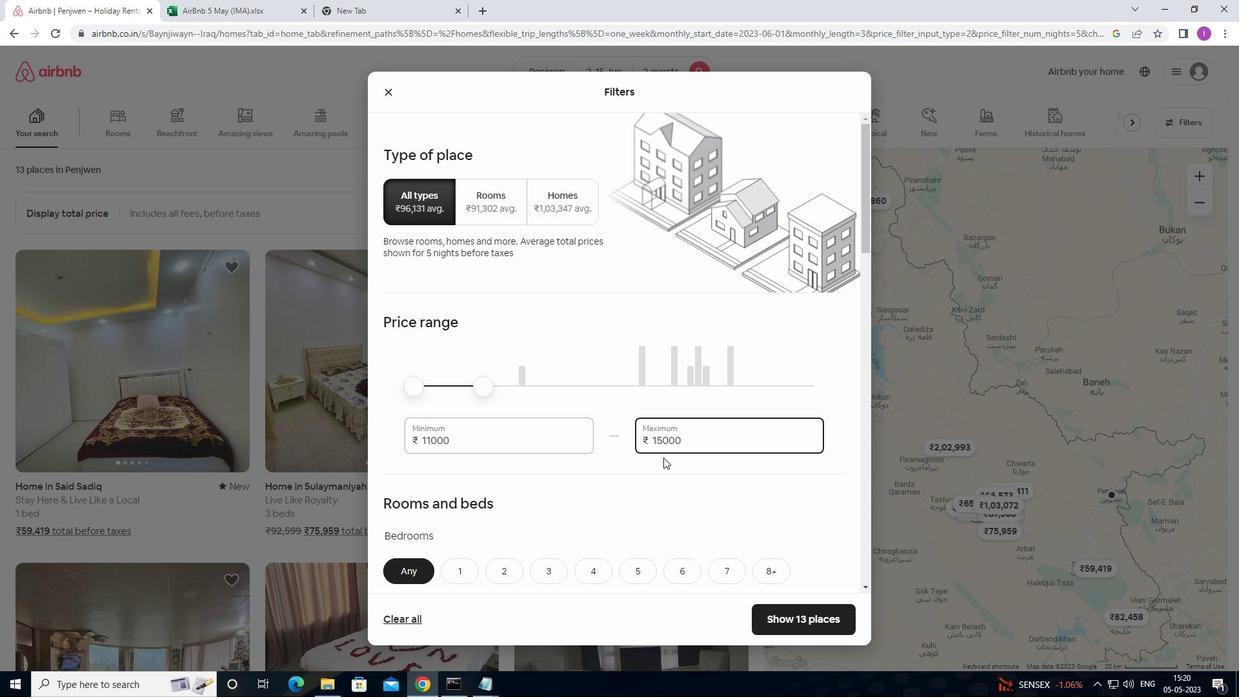 
Action: Mouse moved to (663, 463)
Screenshot: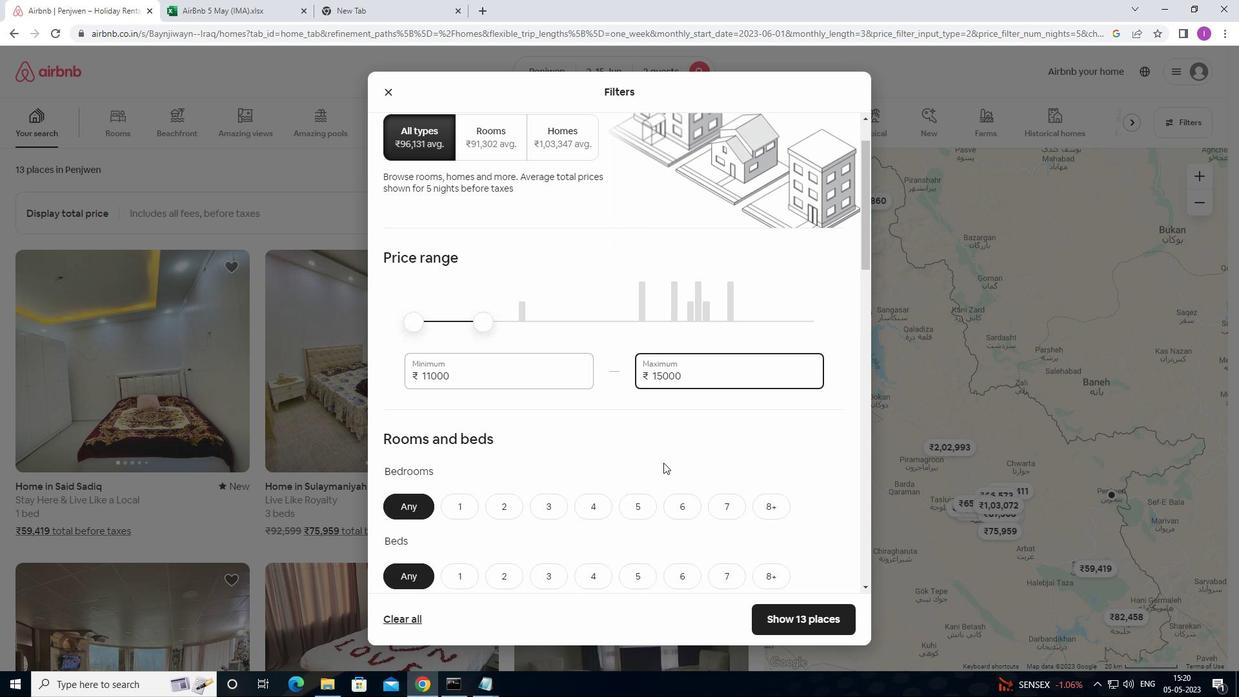 
Action: Mouse scrolled (663, 462) with delta (0, 0)
Screenshot: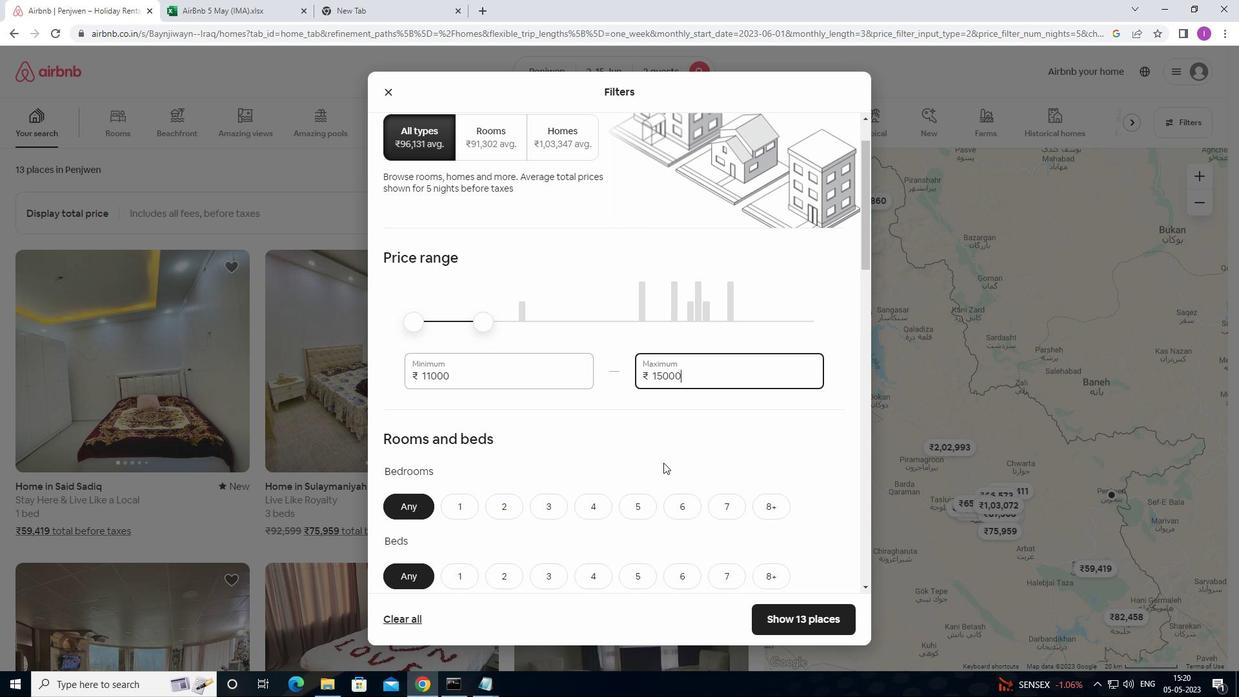
Action: Mouse moved to (663, 463)
Screenshot: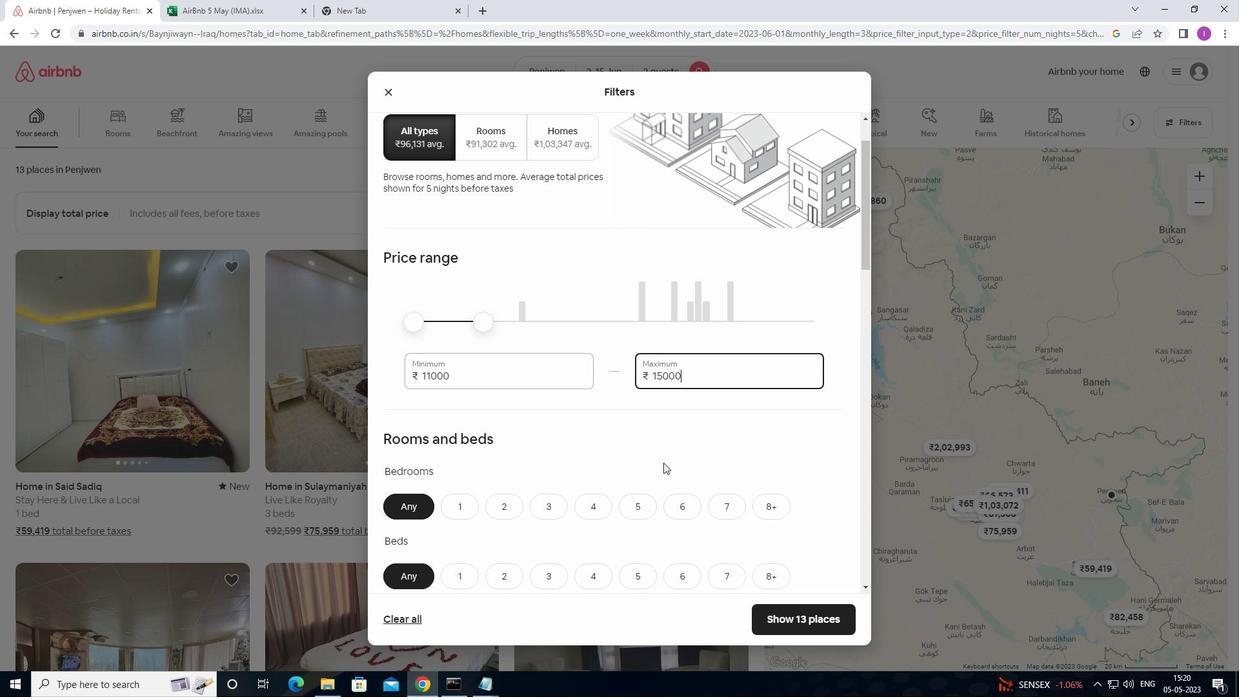 
Action: Mouse scrolled (663, 462) with delta (0, 0)
Screenshot: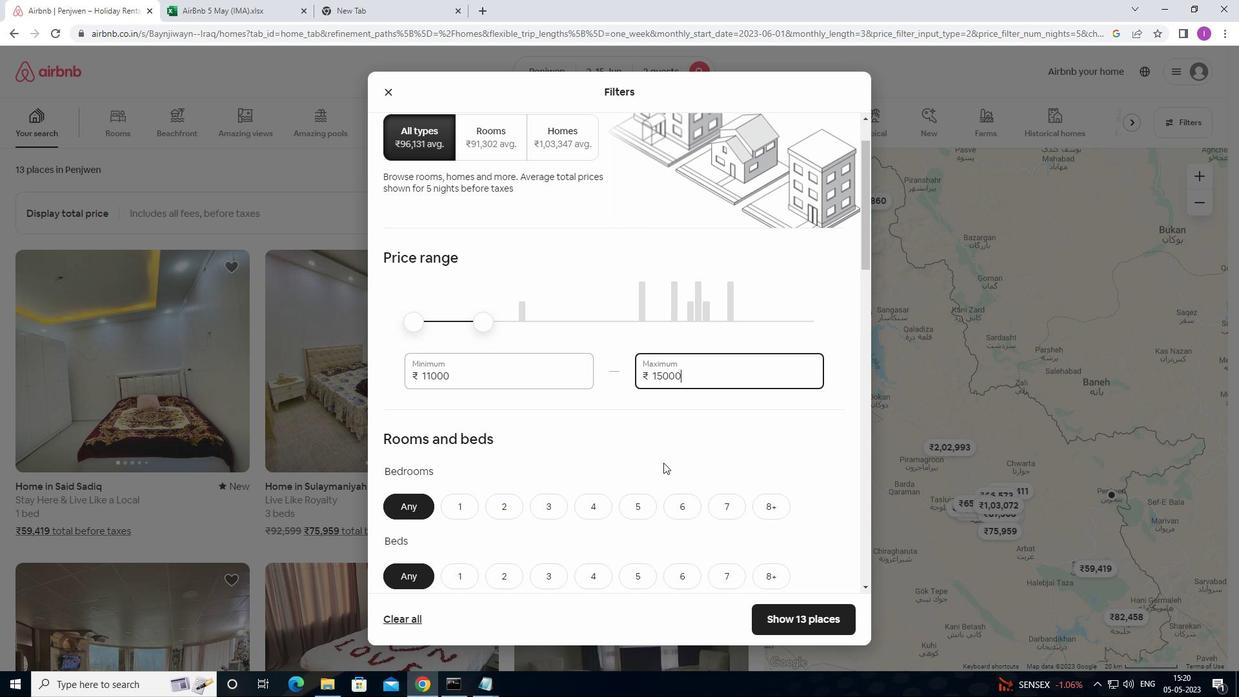 
Action: Mouse moved to (472, 381)
Screenshot: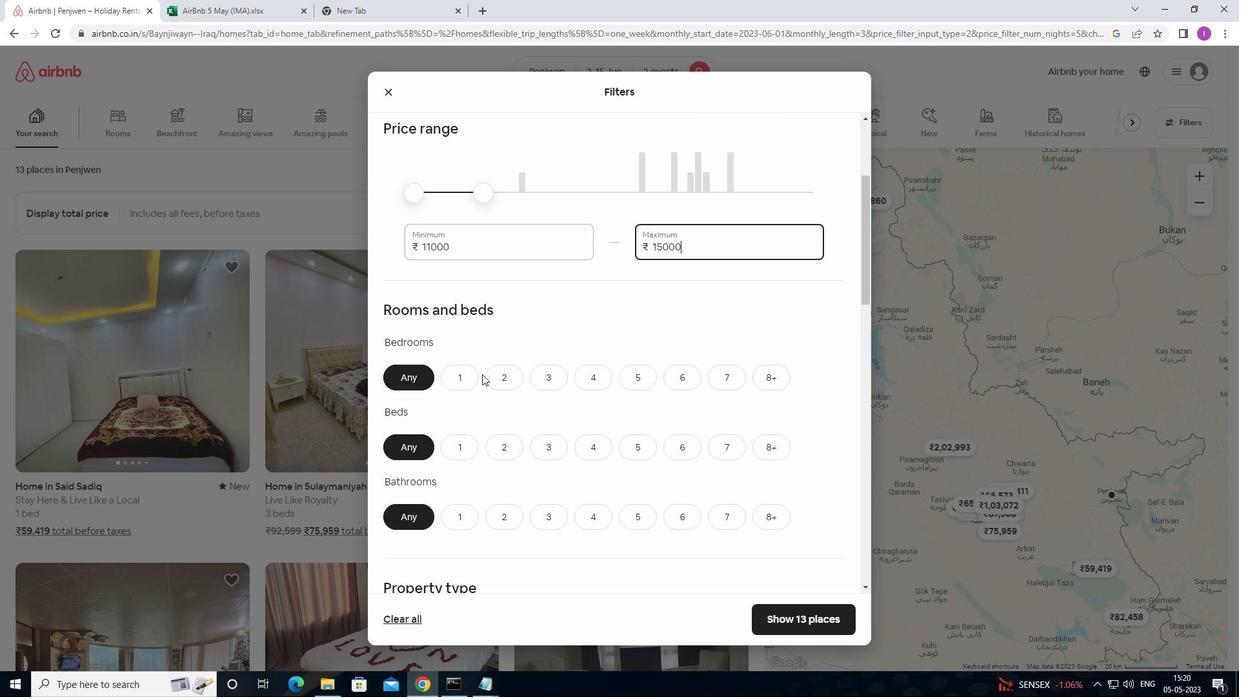 
Action: Mouse pressed left at (472, 381)
Screenshot: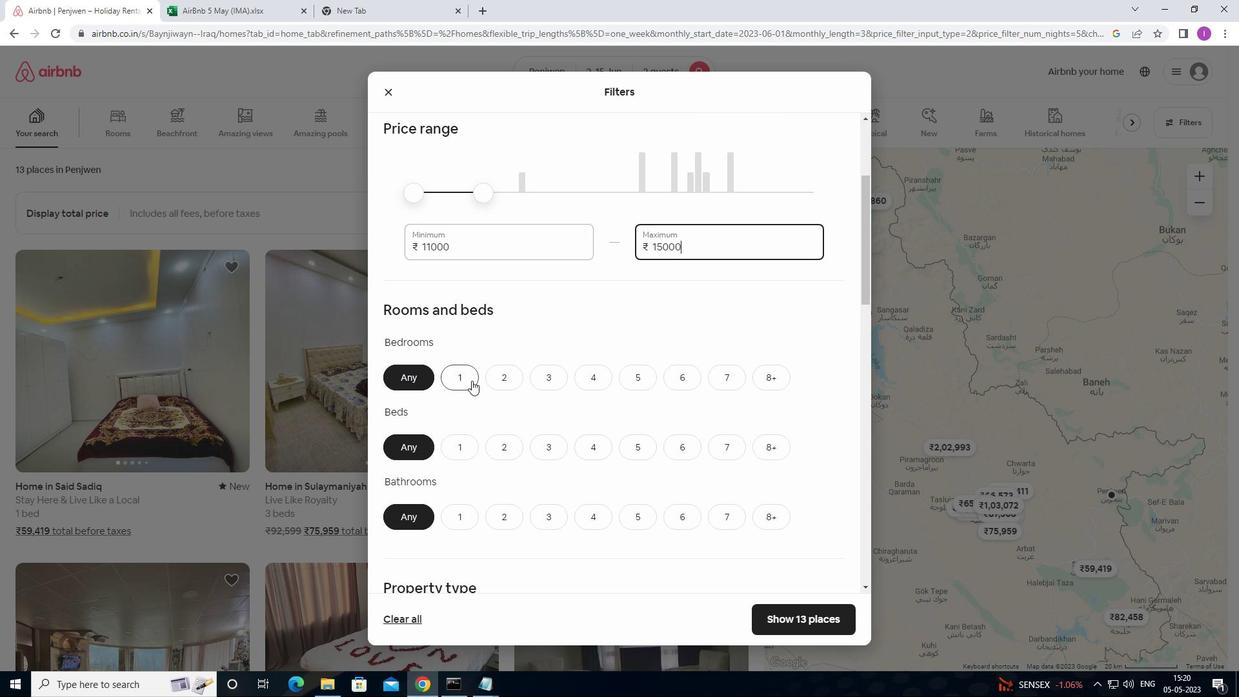 
Action: Mouse moved to (453, 446)
Screenshot: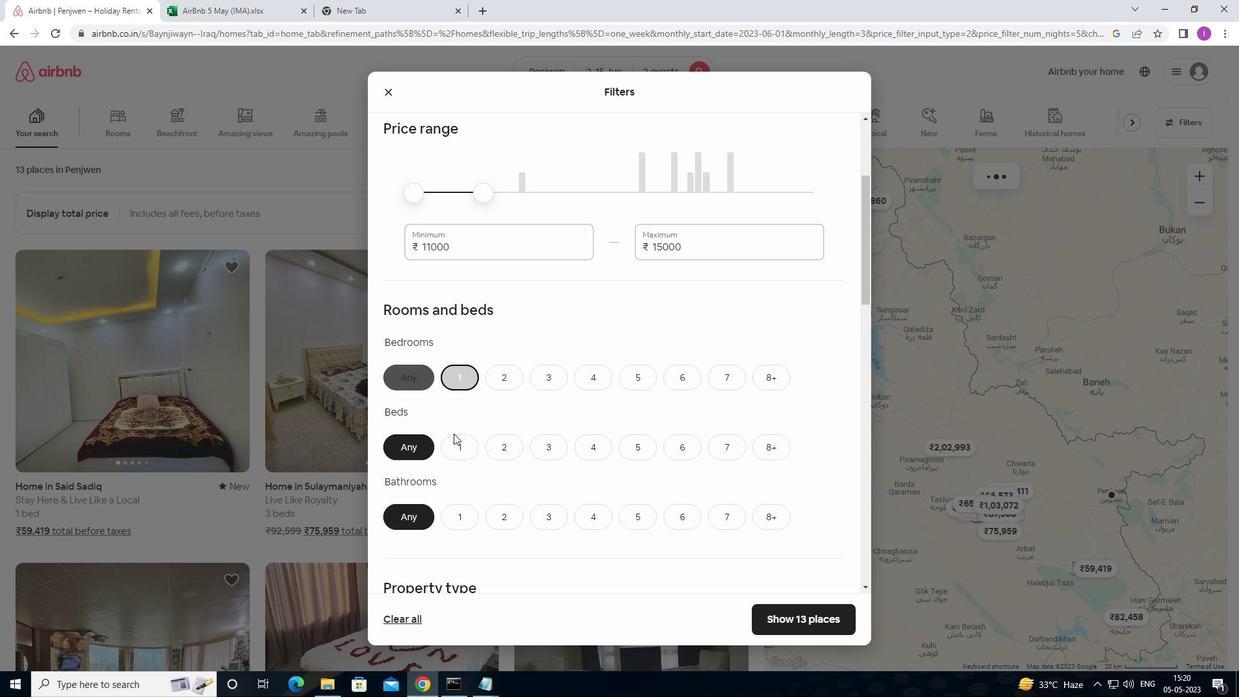 
Action: Mouse pressed left at (453, 446)
Screenshot: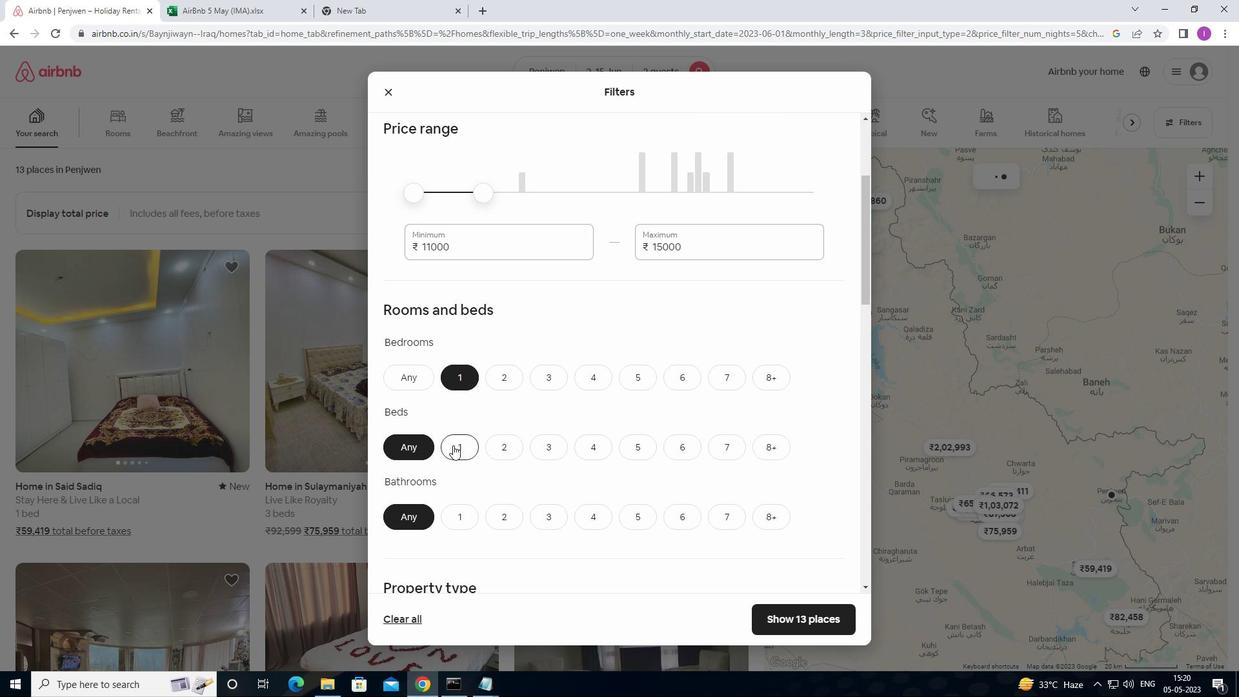 
Action: Mouse moved to (461, 514)
Screenshot: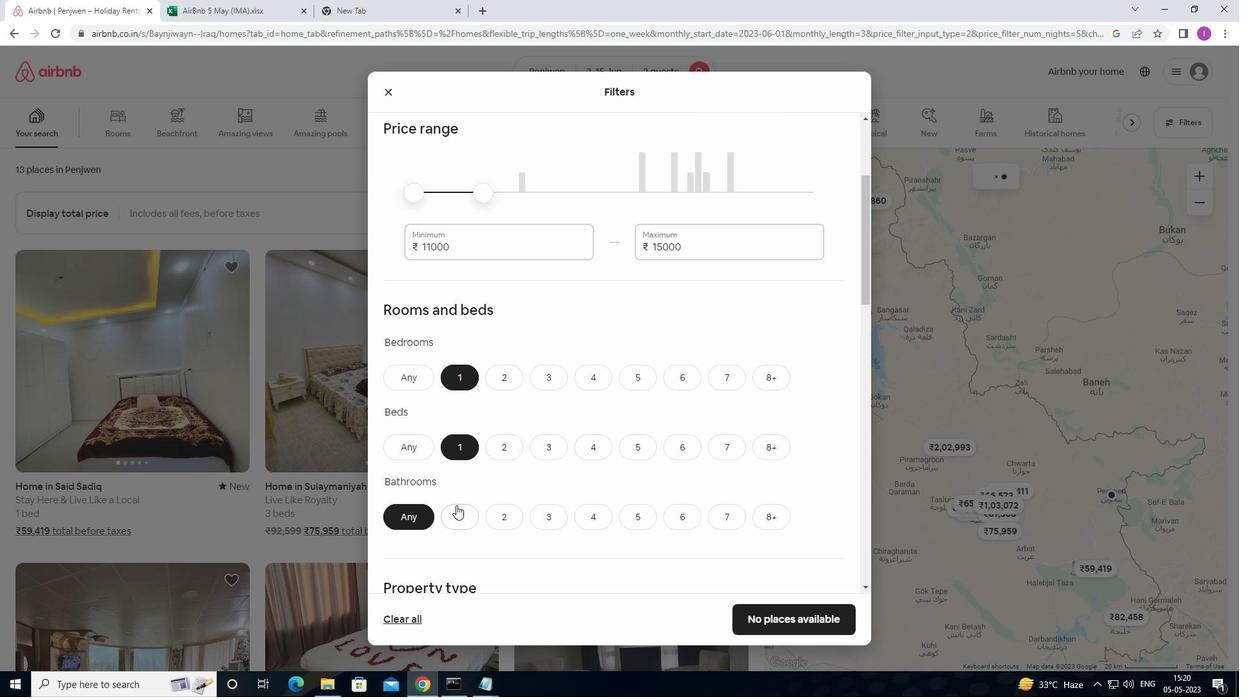 
Action: Mouse pressed left at (461, 514)
Screenshot: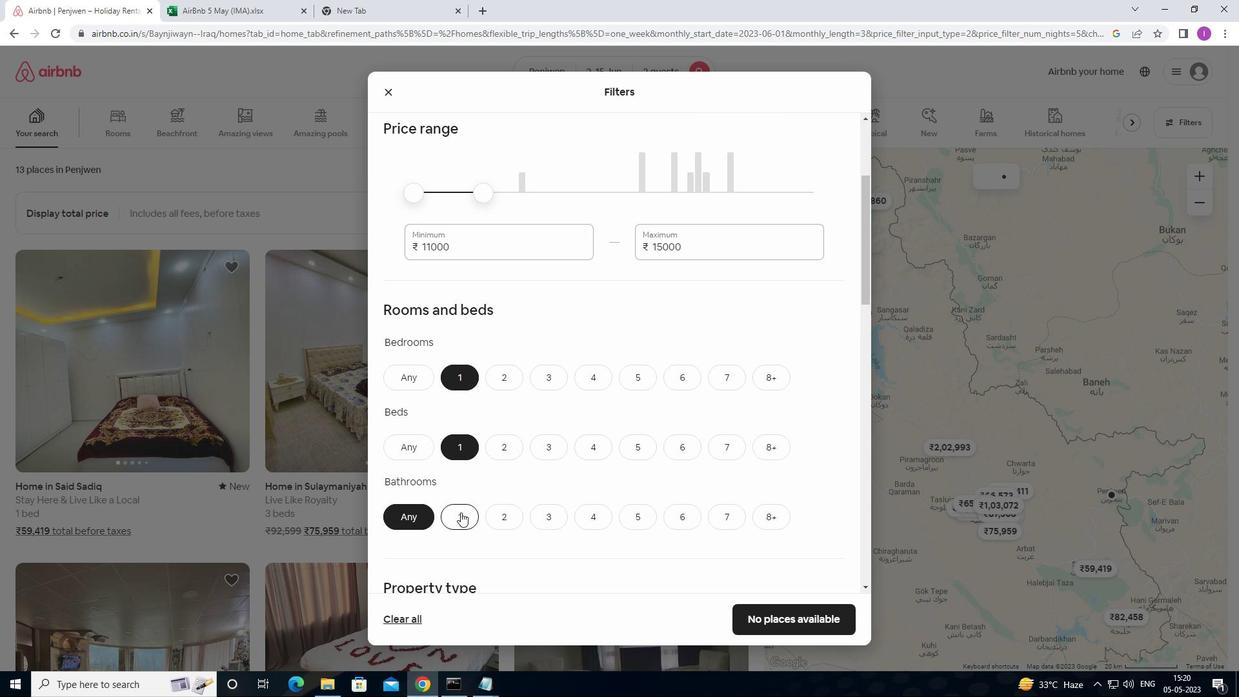 
Action: Mouse moved to (518, 495)
Screenshot: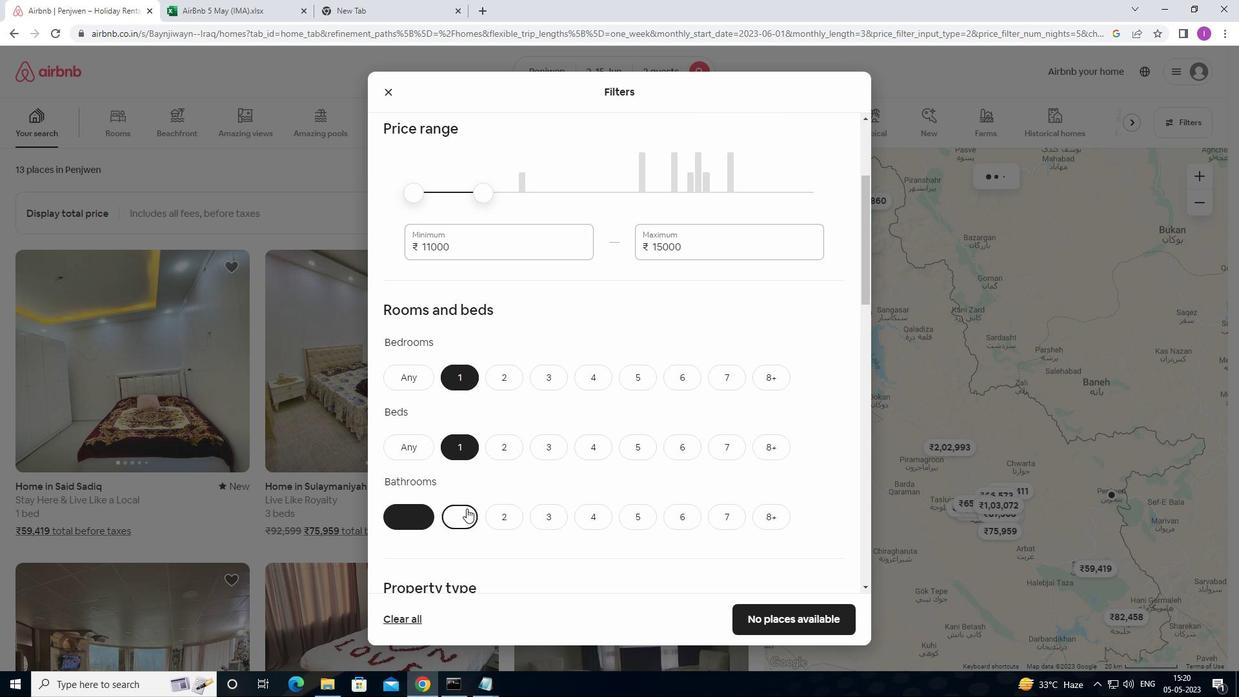 
Action: Mouse scrolled (518, 495) with delta (0, 0)
Screenshot: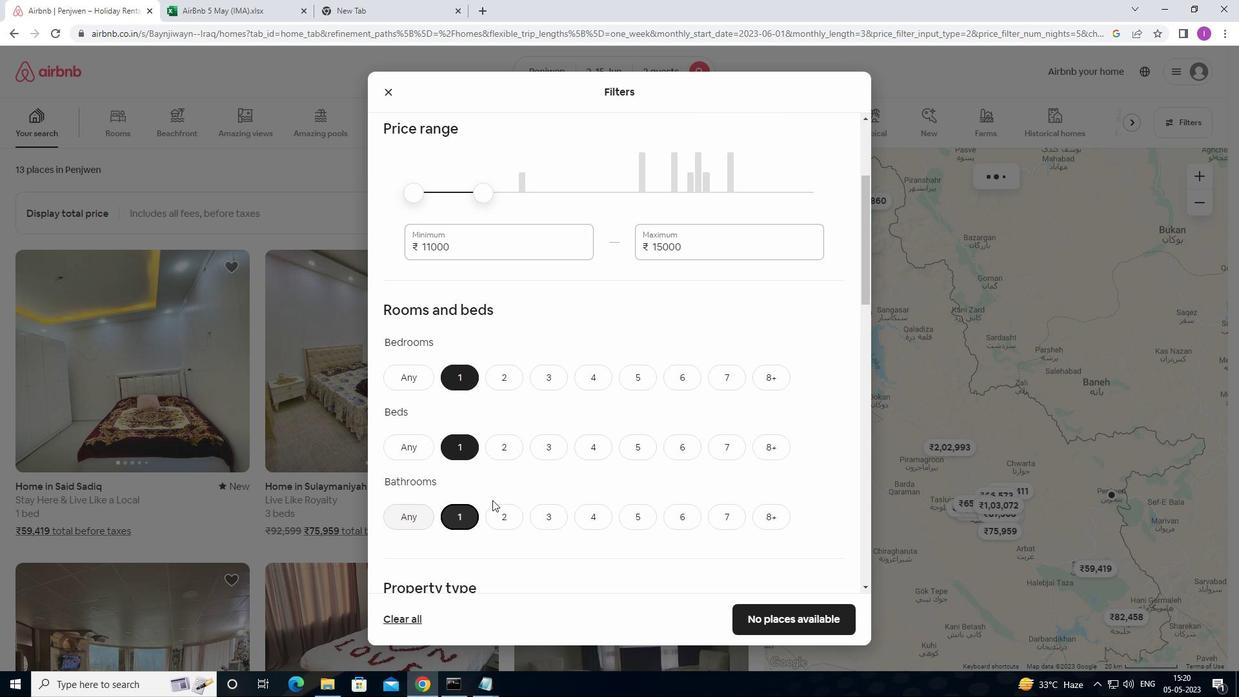 
Action: Mouse scrolled (518, 495) with delta (0, 0)
Screenshot: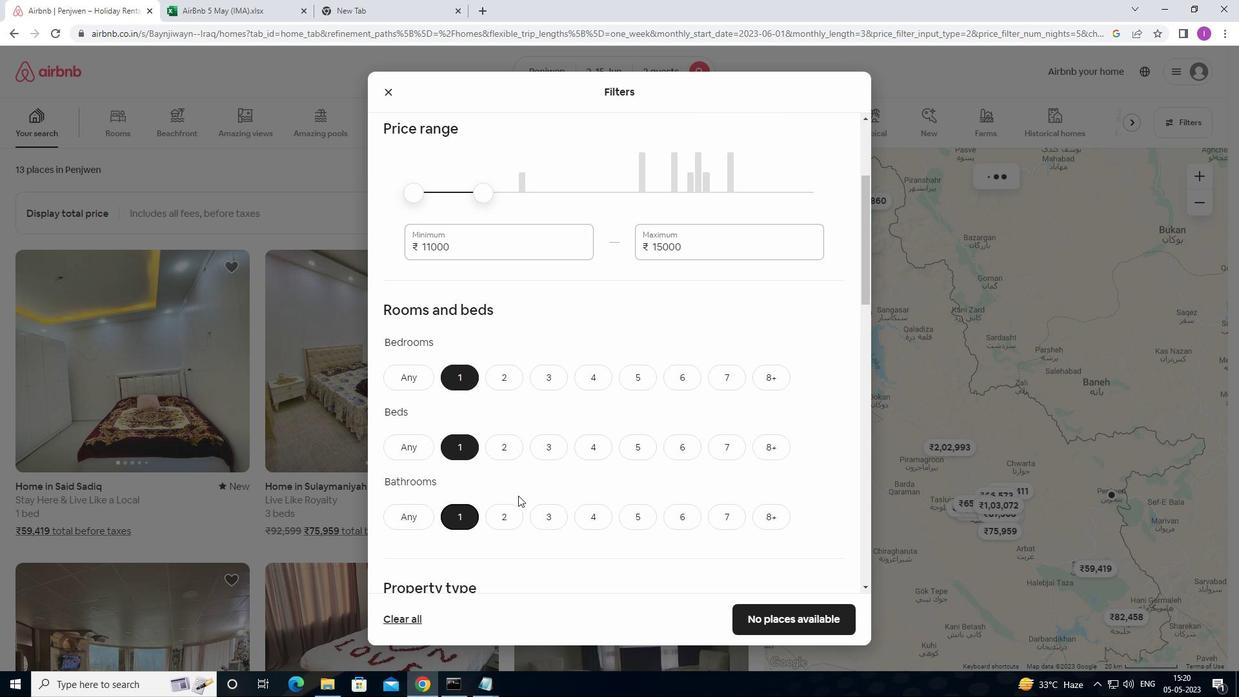 
Action: Mouse scrolled (518, 495) with delta (0, 0)
Screenshot: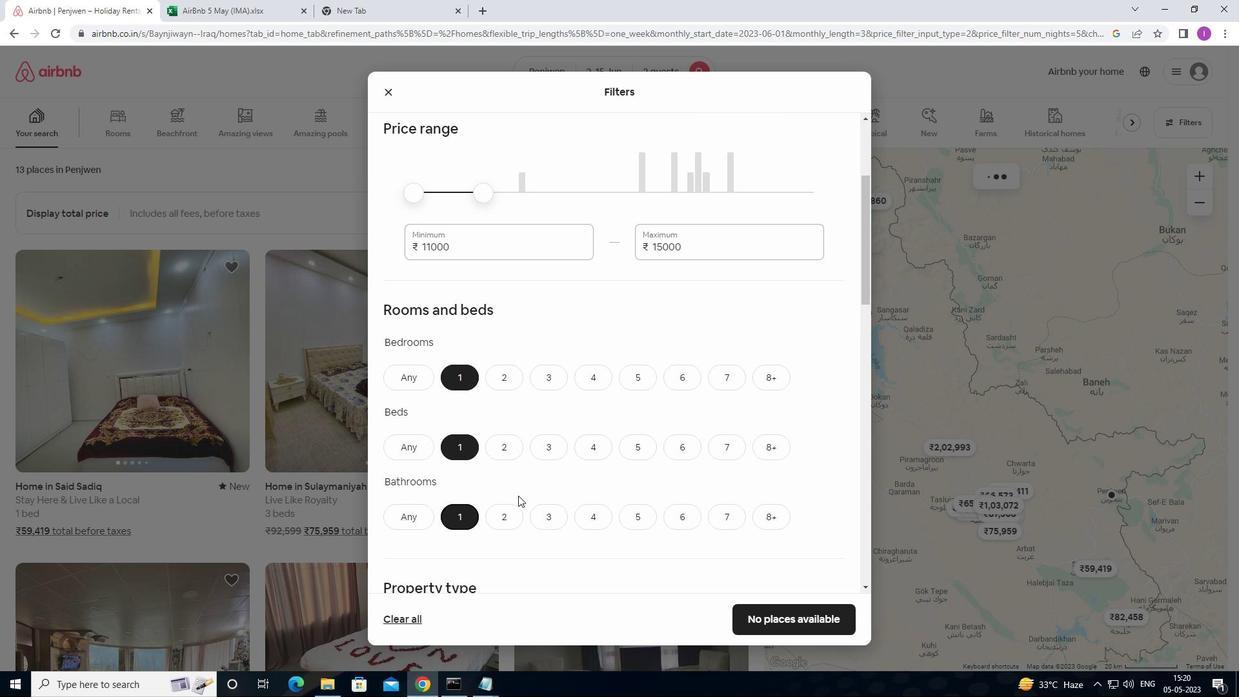 
Action: Mouse moved to (521, 494)
Screenshot: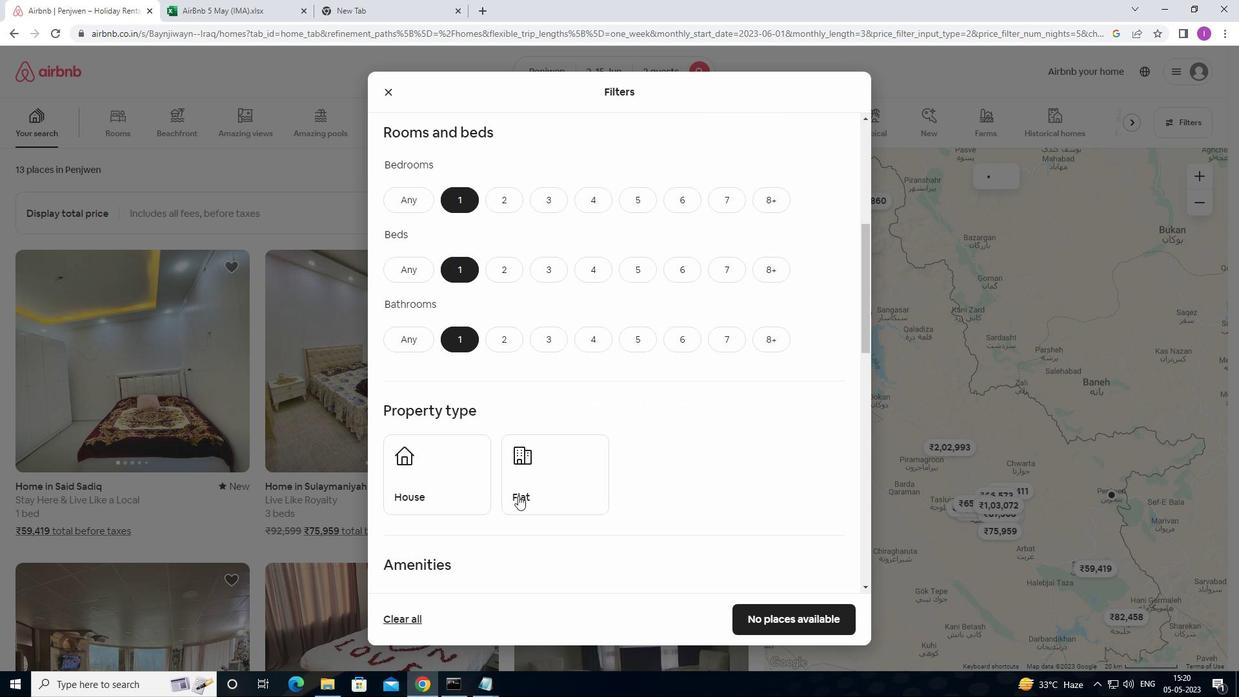 
Action: Mouse scrolled (521, 494) with delta (0, 0)
Screenshot: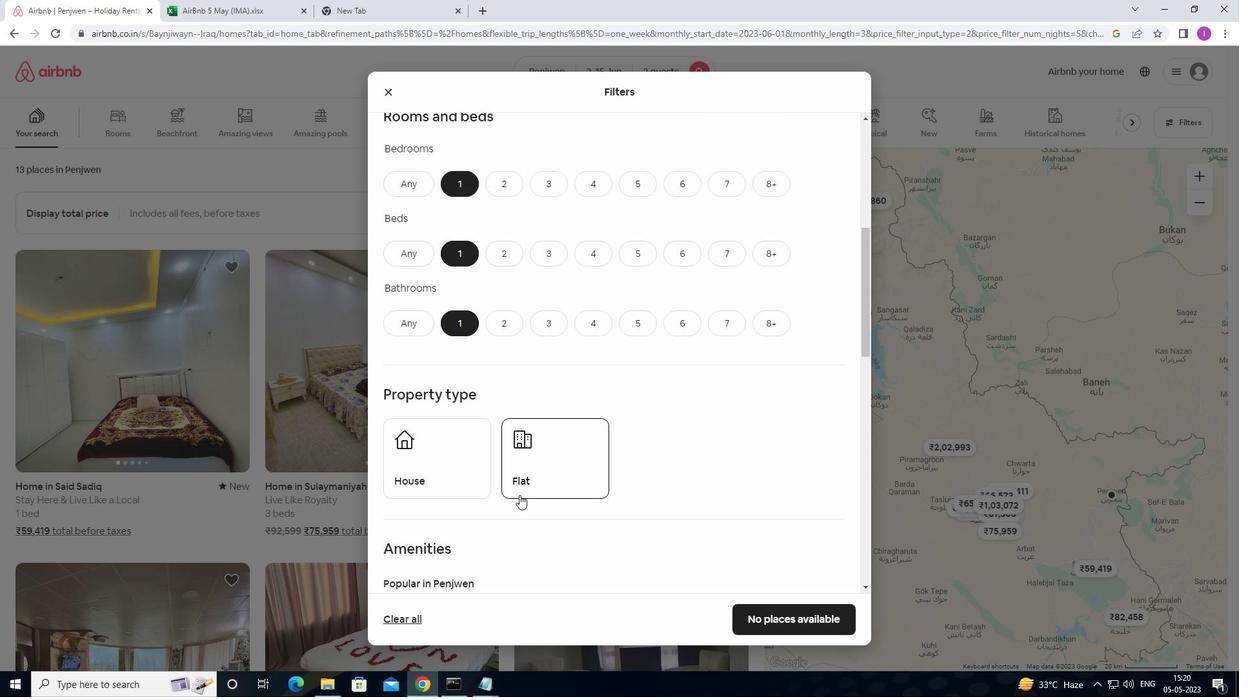 
Action: Mouse moved to (428, 402)
Screenshot: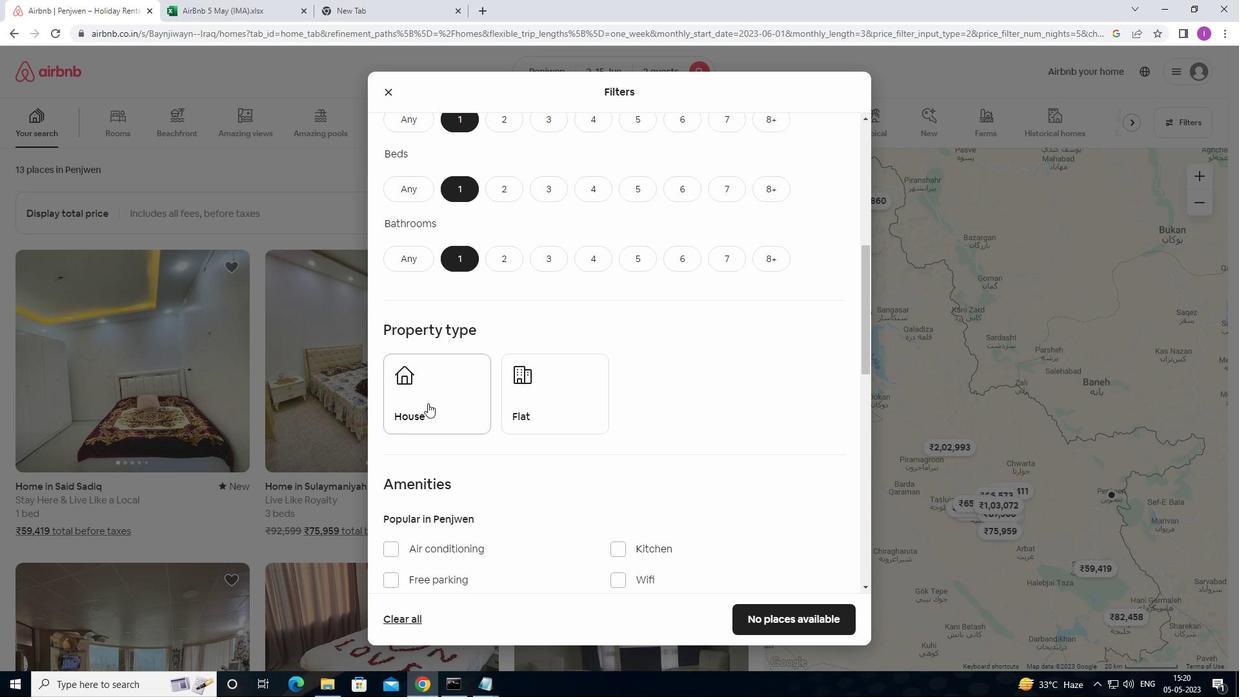 
Action: Mouse pressed left at (428, 402)
Screenshot: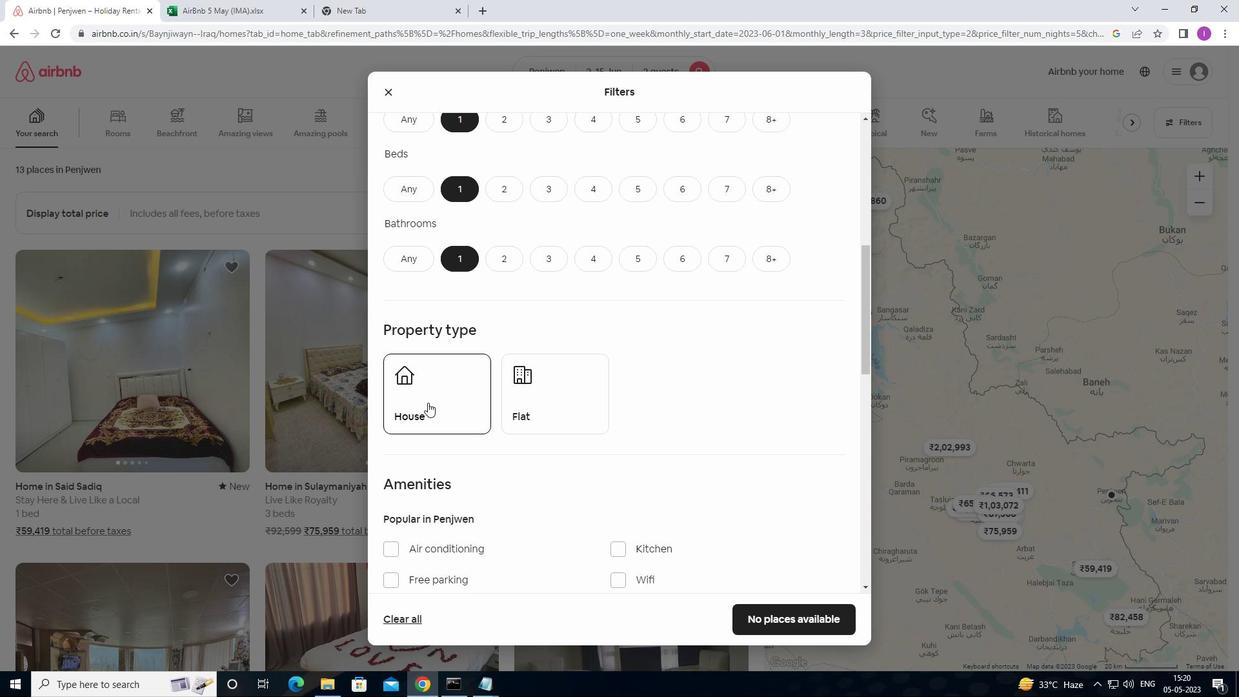 
Action: Mouse moved to (530, 415)
Screenshot: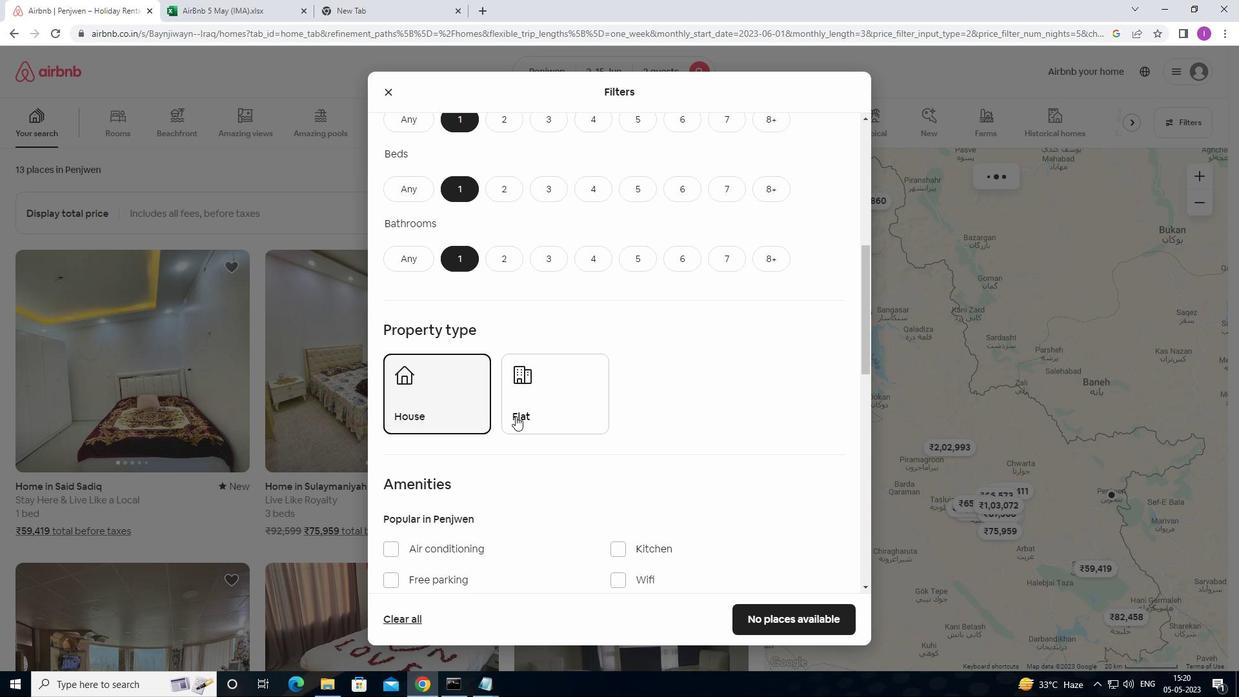 
Action: Mouse pressed left at (530, 415)
Screenshot: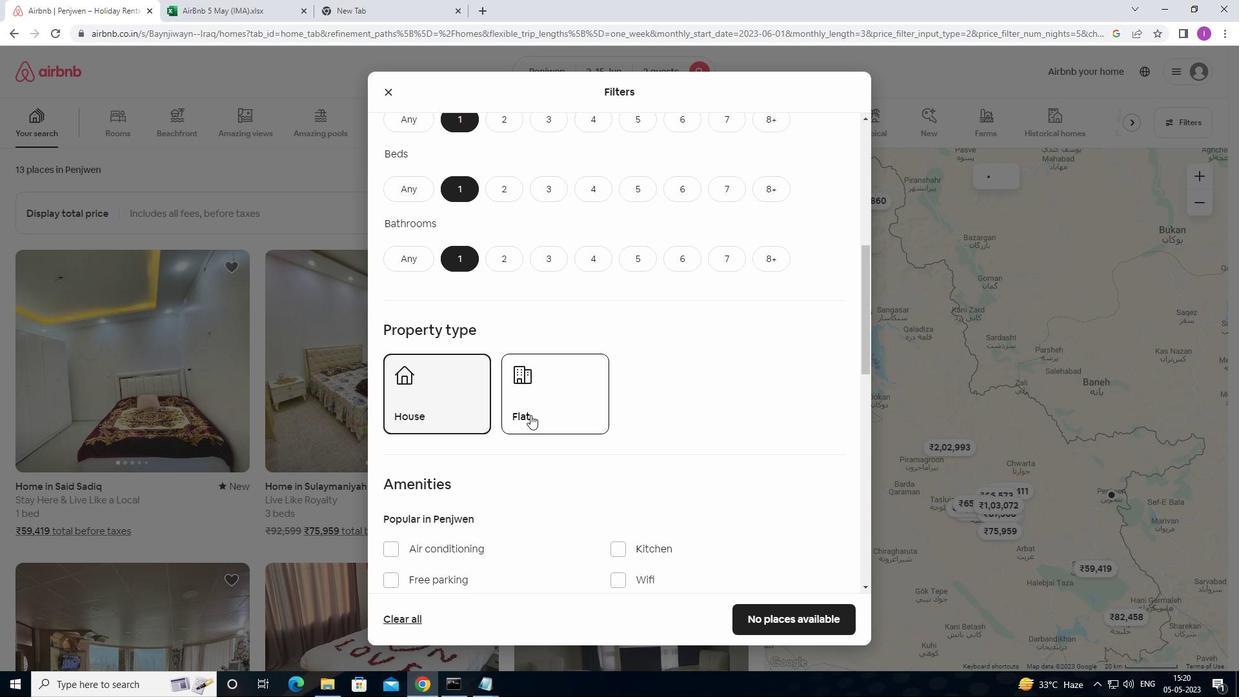 
Action: Mouse moved to (542, 428)
Screenshot: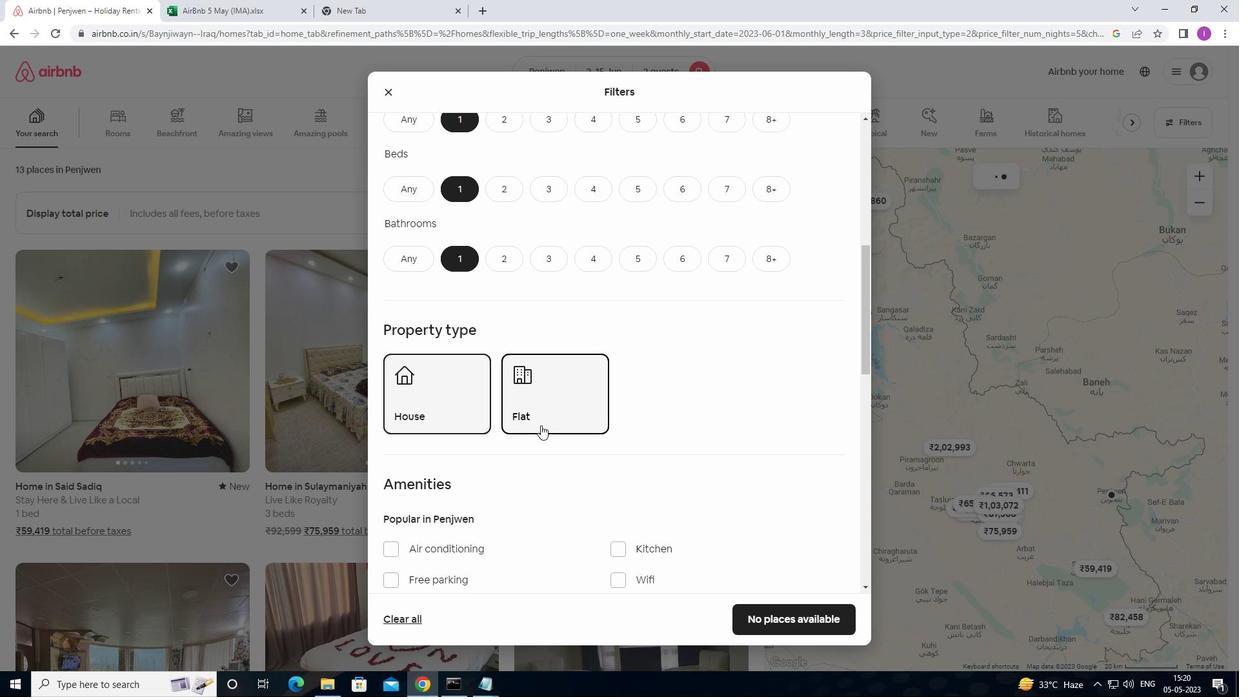 
Action: Mouse scrolled (542, 427) with delta (0, 0)
Screenshot: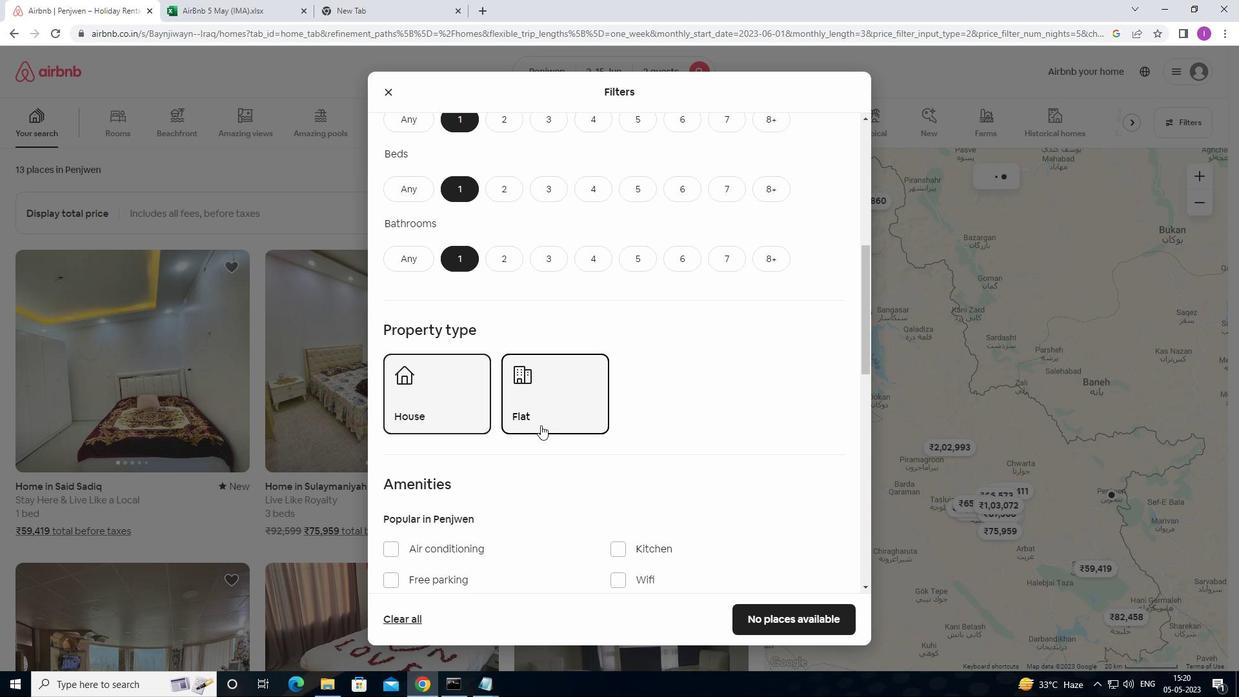 
Action: Mouse moved to (542, 428)
Screenshot: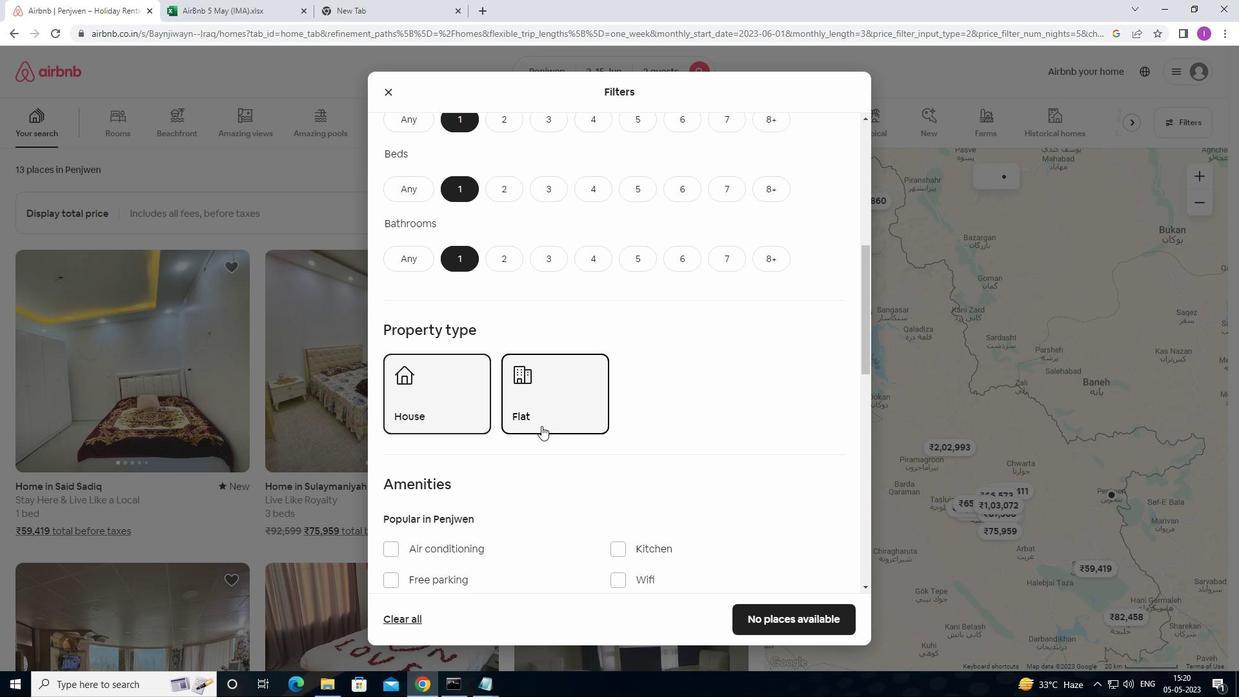 
Action: Mouse scrolled (542, 428) with delta (0, 0)
Screenshot: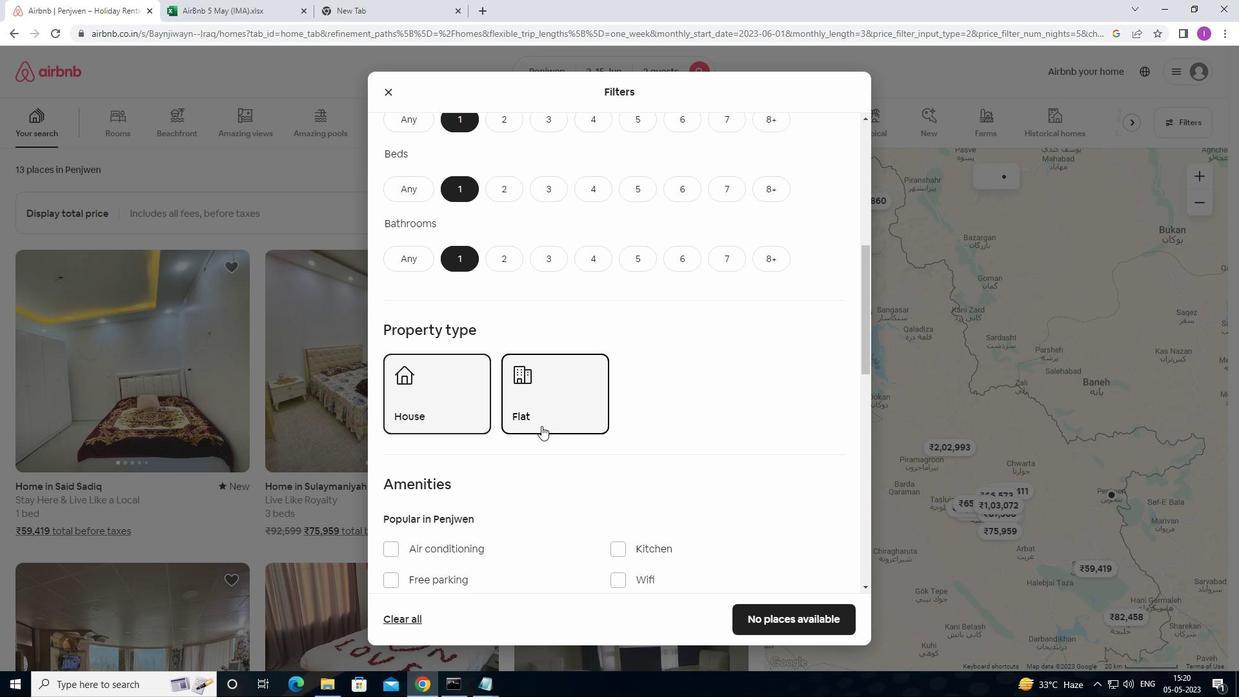
Action: Mouse moved to (547, 428)
Screenshot: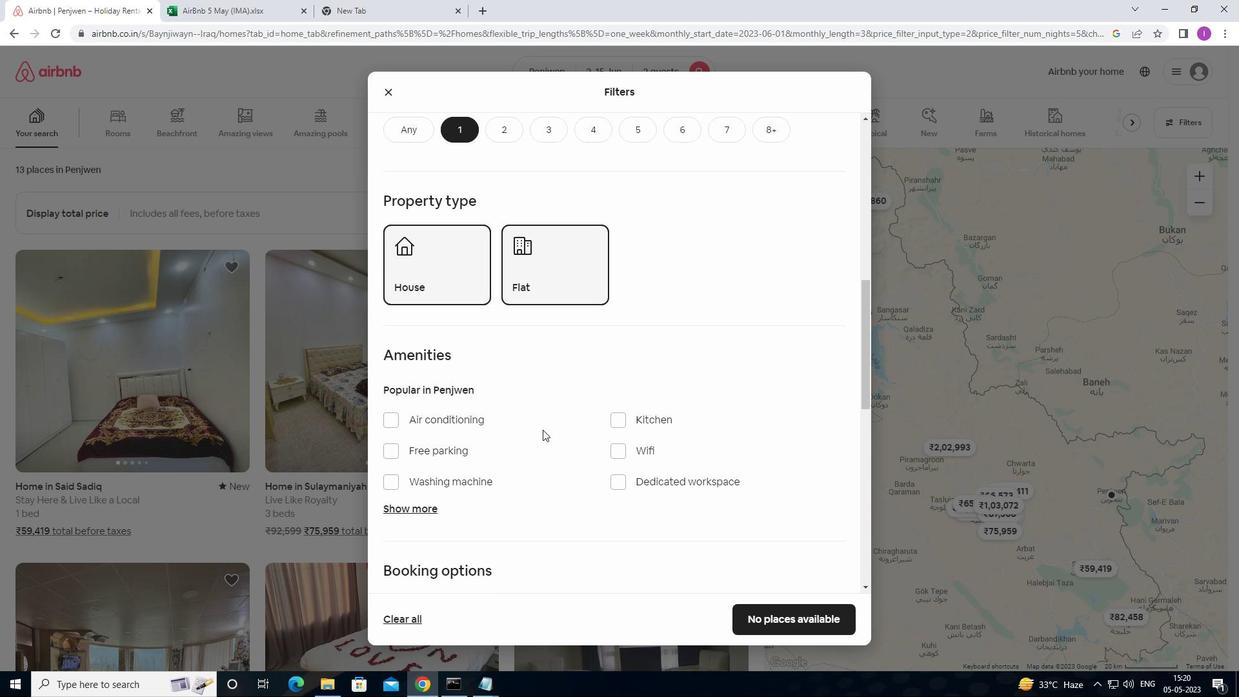 
Action: Mouse scrolled (547, 427) with delta (0, 0)
Screenshot: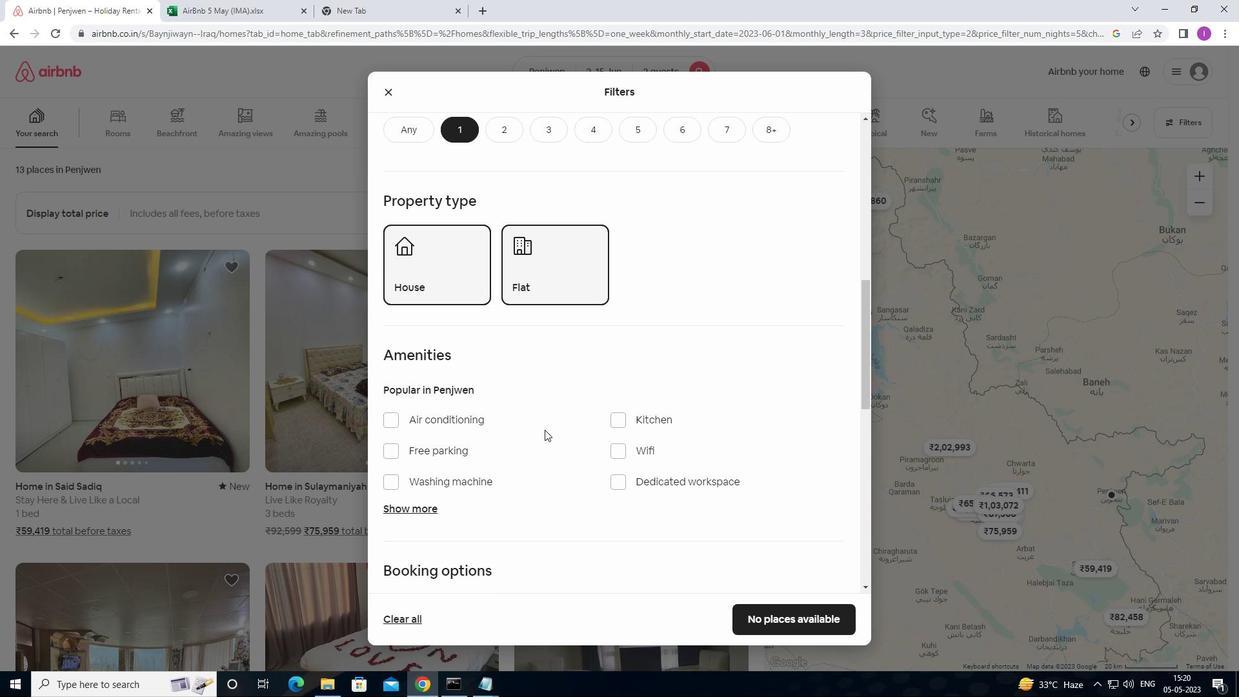 
Action: Mouse scrolled (547, 427) with delta (0, 0)
Screenshot: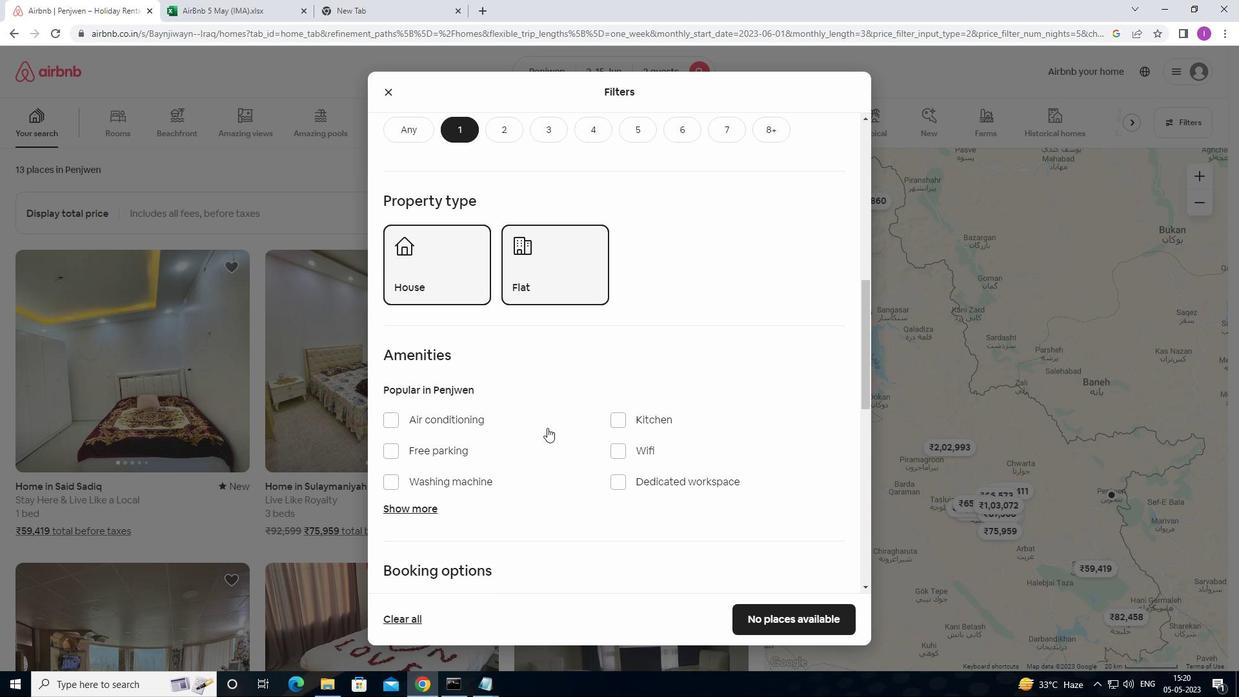 
Action: Mouse moved to (548, 428)
Screenshot: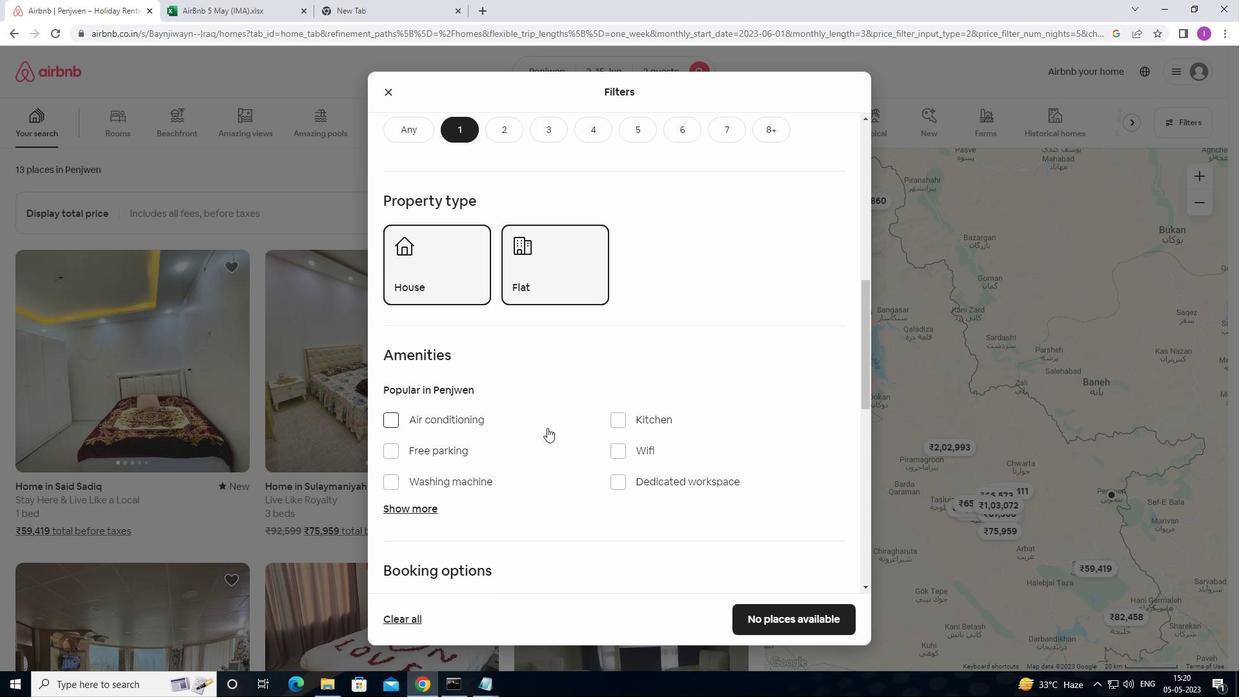 
Action: Mouse scrolled (548, 427) with delta (0, 0)
Screenshot: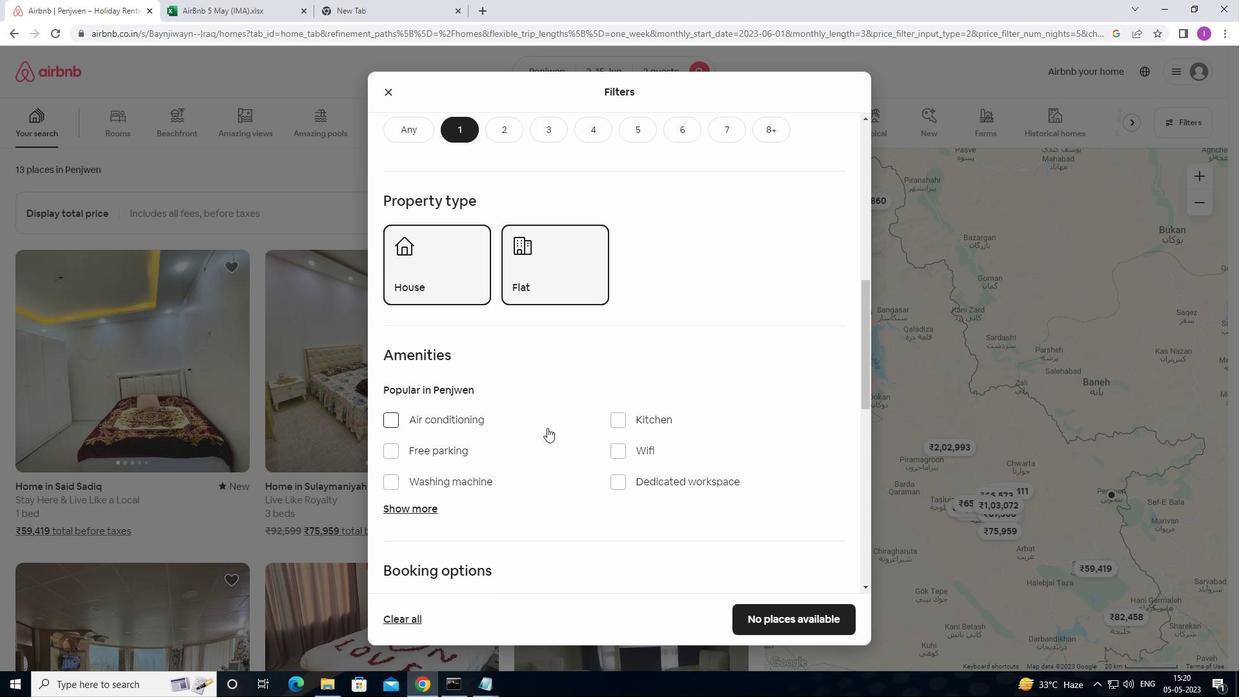 
Action: Mouse moved to (548, 428)
Screenshot: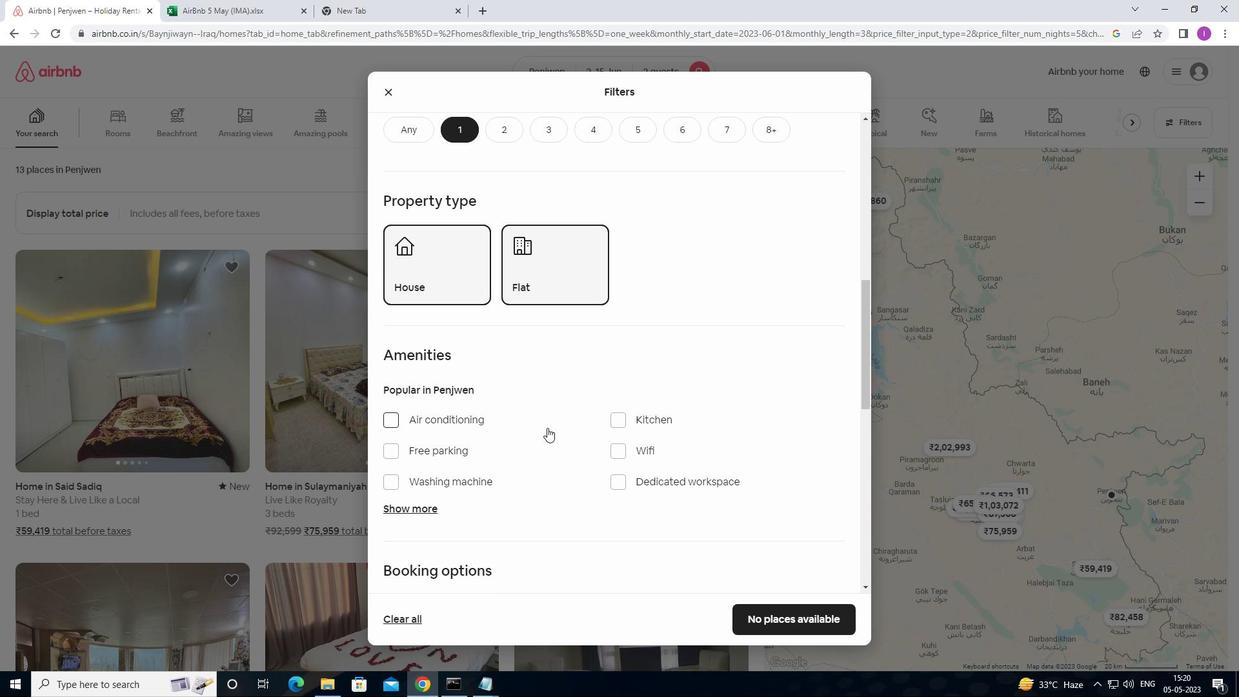 
Action: Mouse scrolled (548, 427) with delta (0, 0)
Screenshot: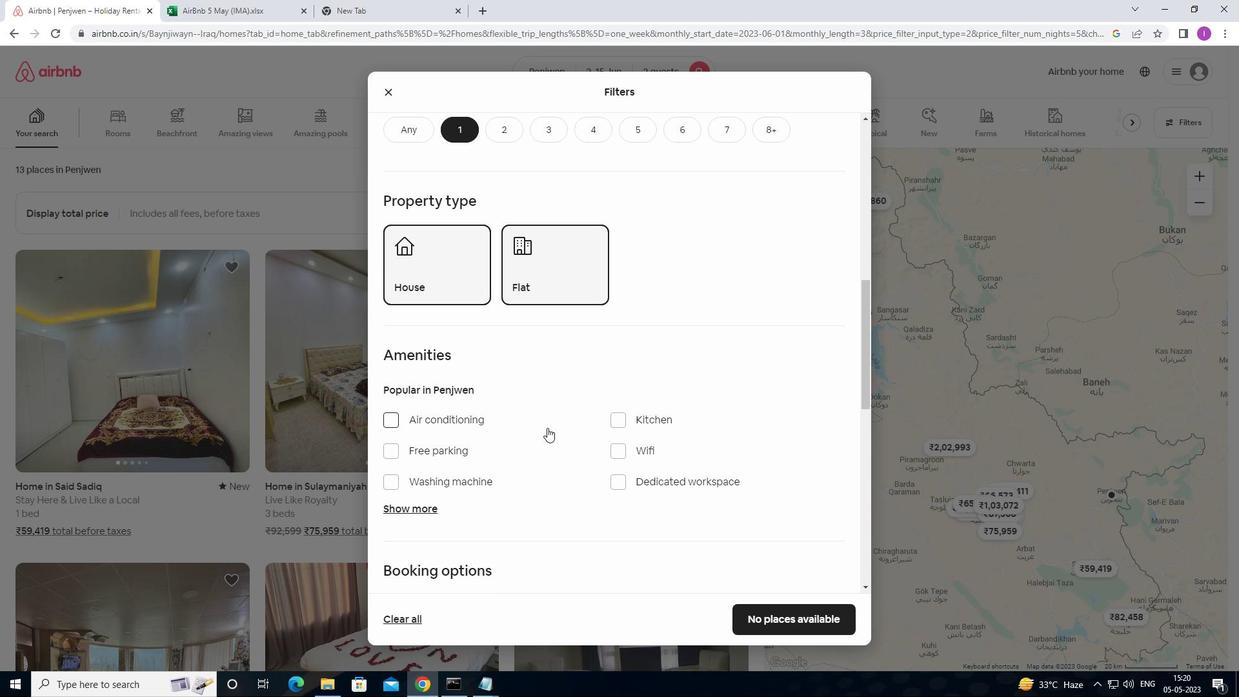 
Action: Mouse moved to (389, 226)
Screenshot: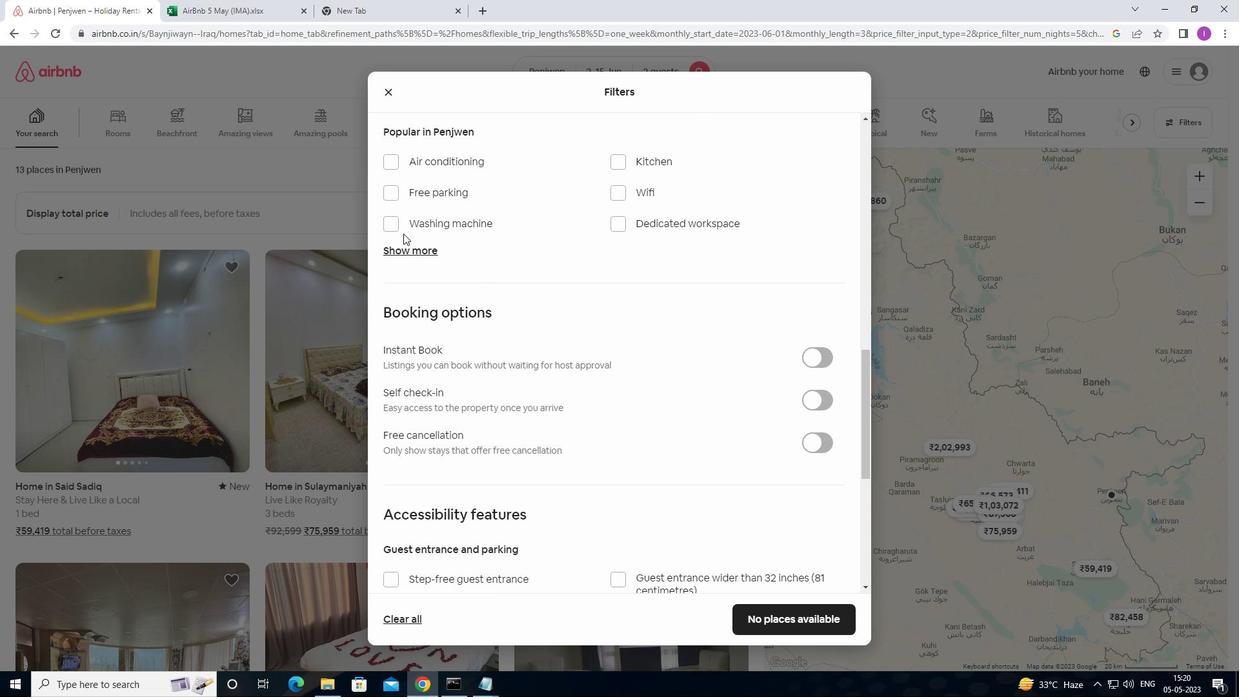 
Action: Mouse pressed left at (389, 226)
Screenshot: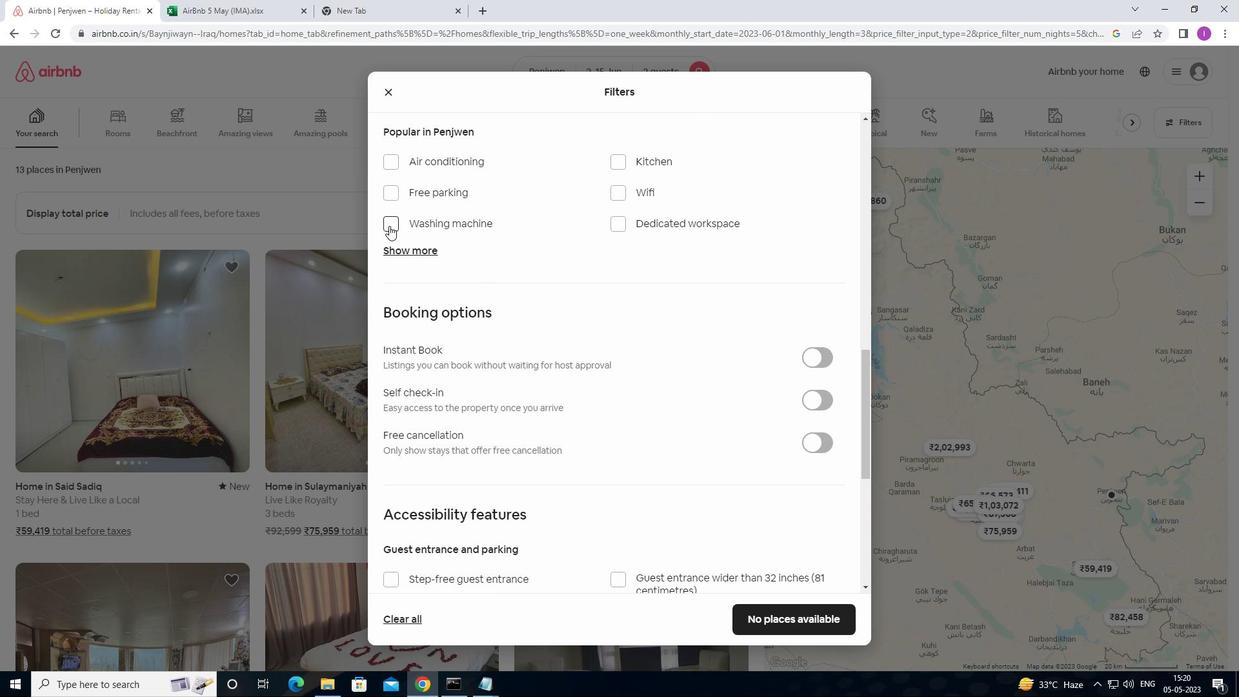 
Action: Mouse moved to (542, 379)
Screenshot: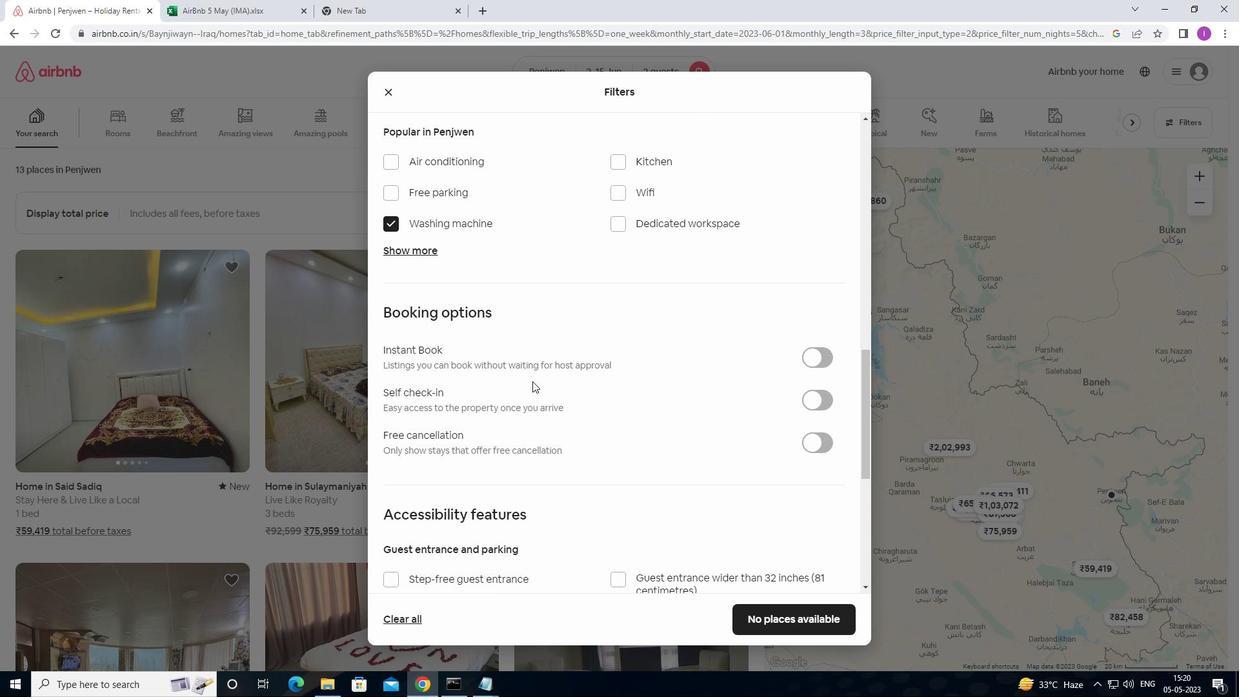 
Action: Mouse scrolled (542, 378) with delta (0, 0)
Screenshot: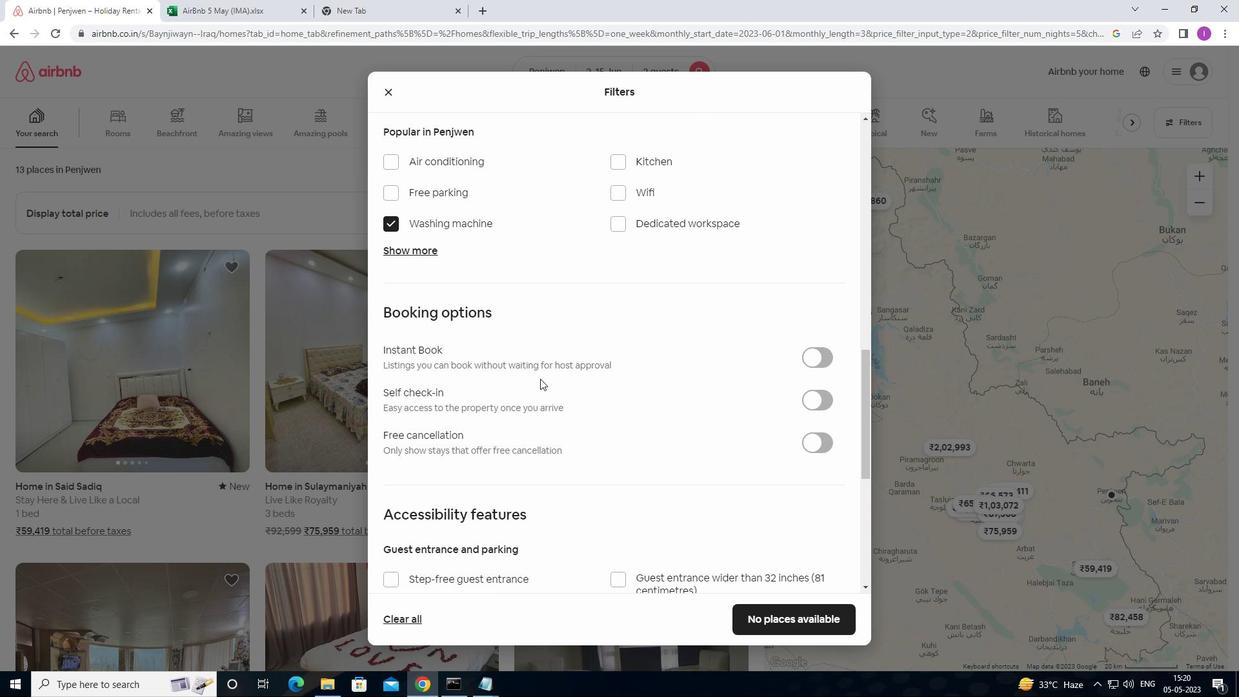 
Action: Mouse moved to (543, 379)
Screenshot: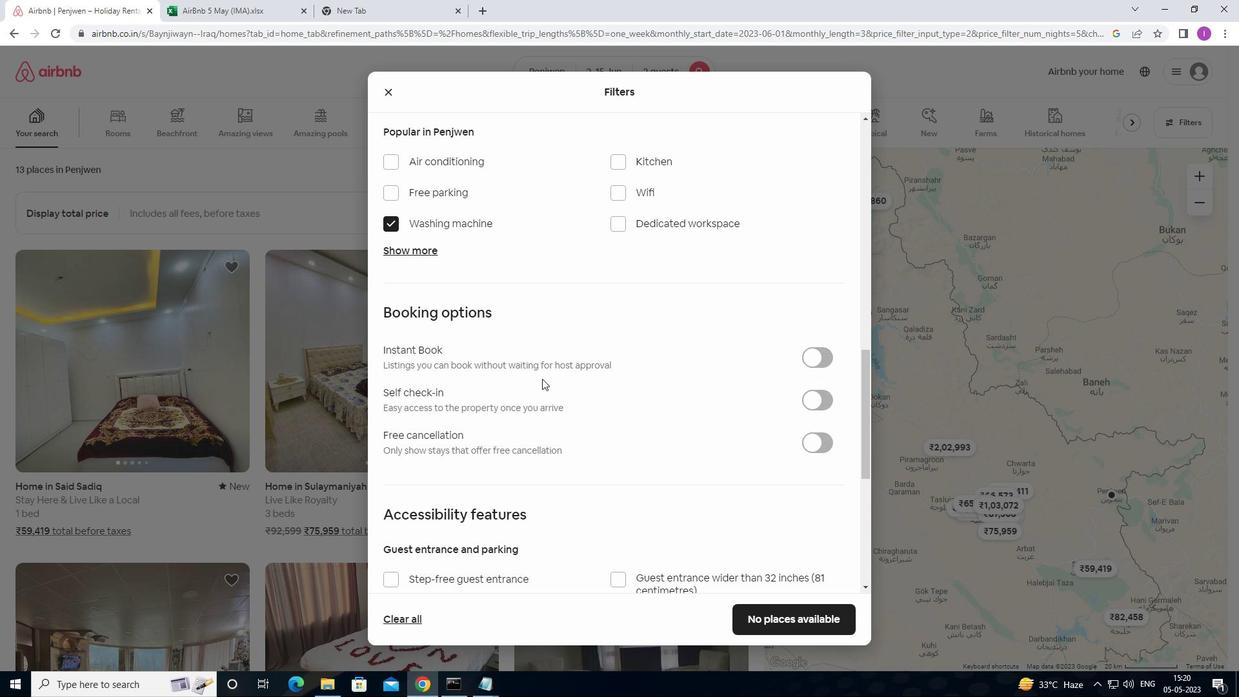 
Action: Mouse scrolled (543, 379) with delta (0, 0)
Screenshot: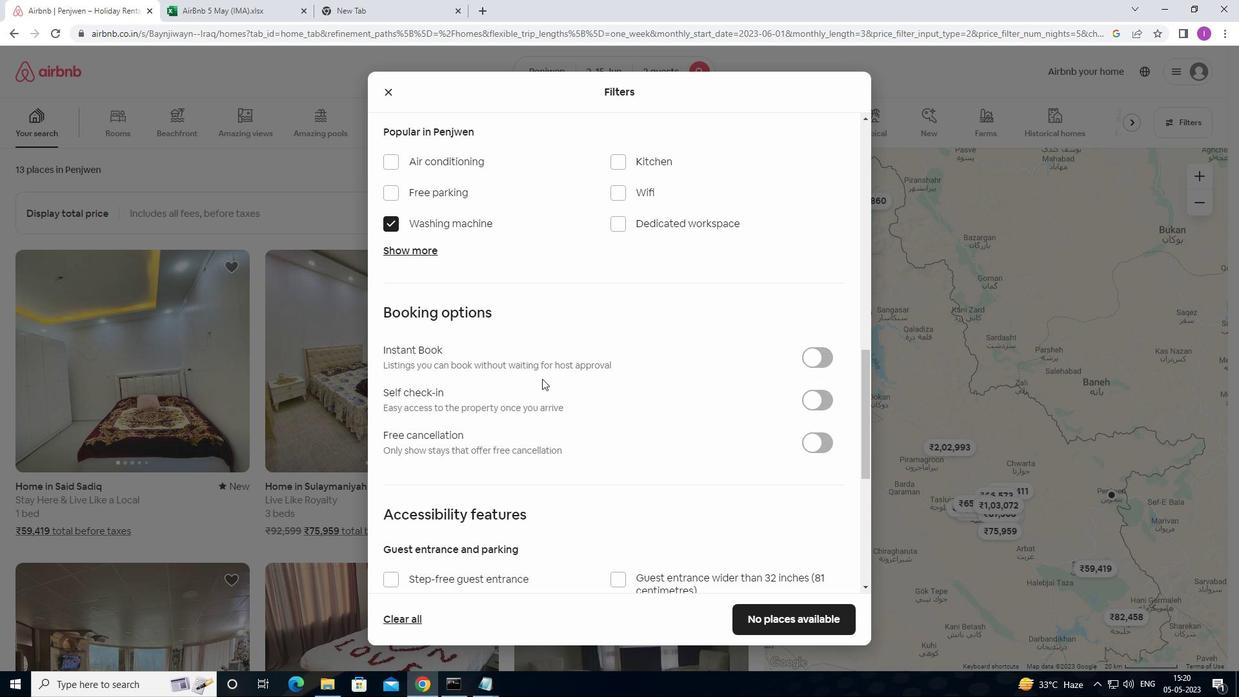 
Action: Mouse moved to (543, 379)
Screenshot: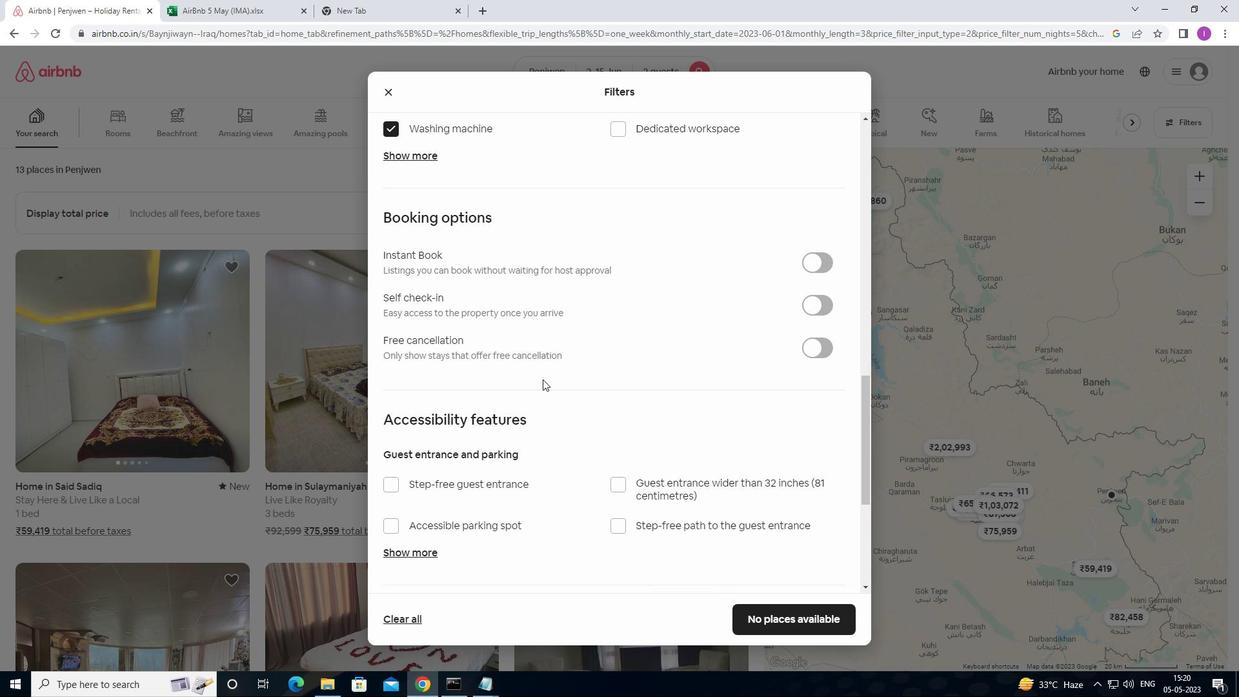 
Action: Mouse scrolled (543, 378) with delta (0, 0)
Screenshot: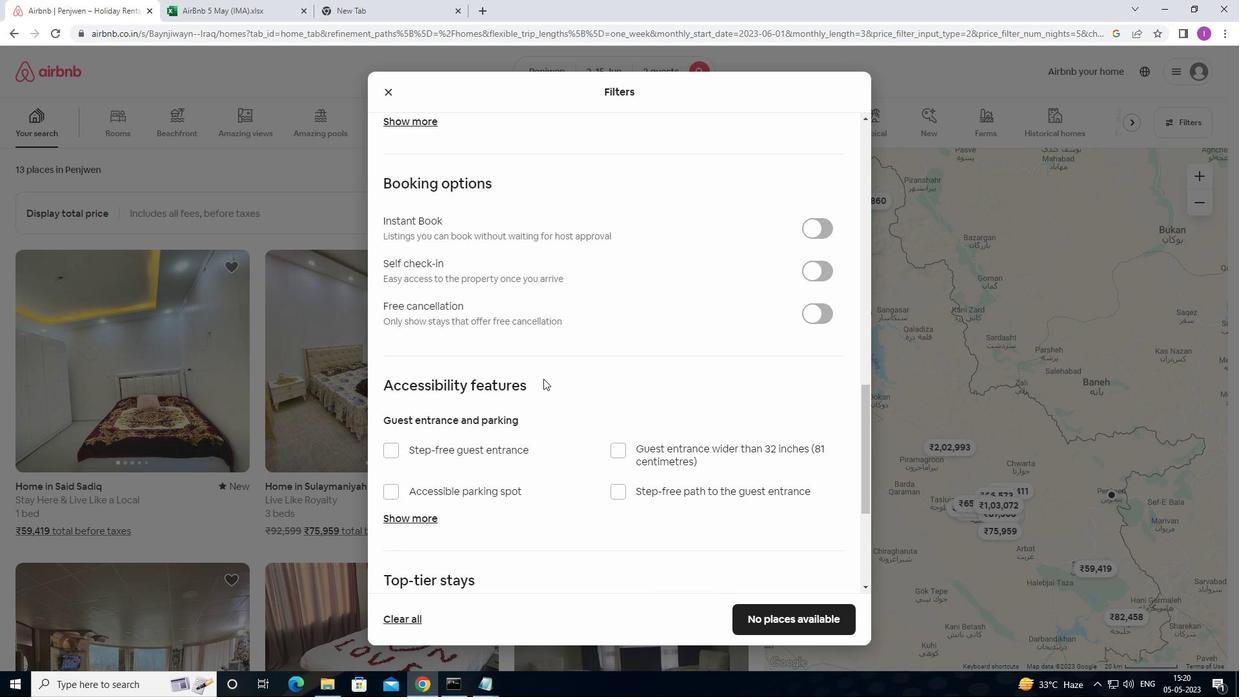 
Action: Mouse scrolled (543, 378) with delta (0, 0)
Screenshot: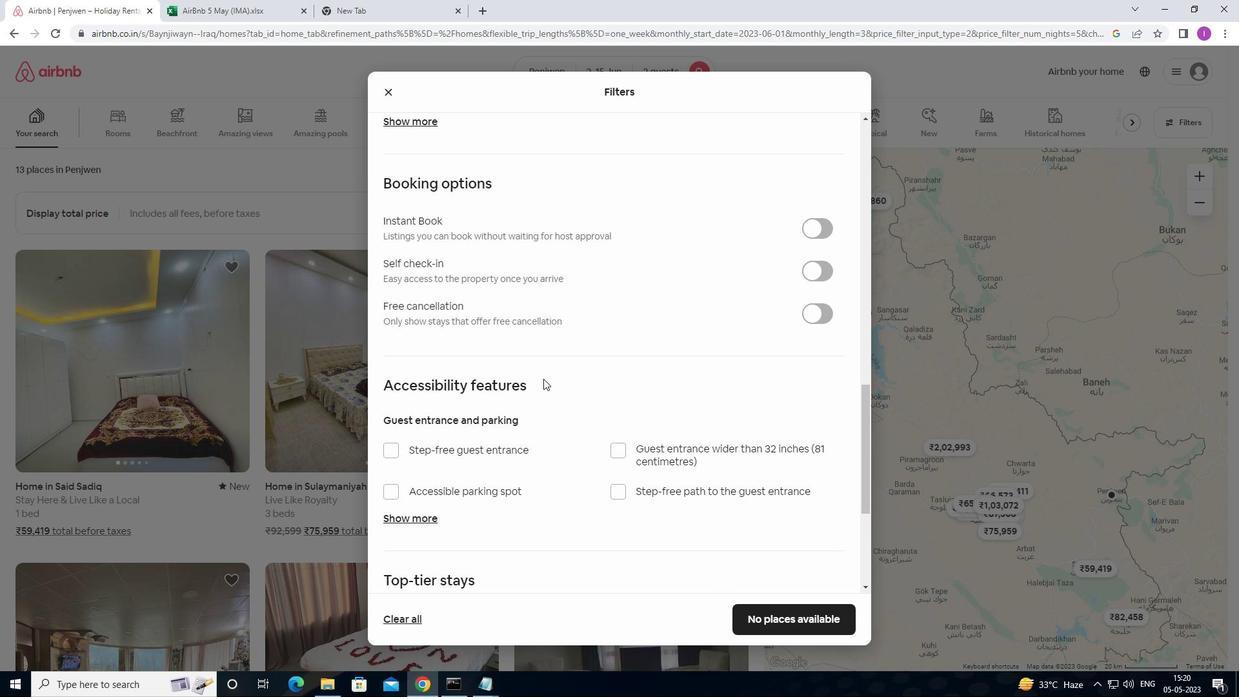 
Action: Mouse moved to (827, 138)
Screenshot: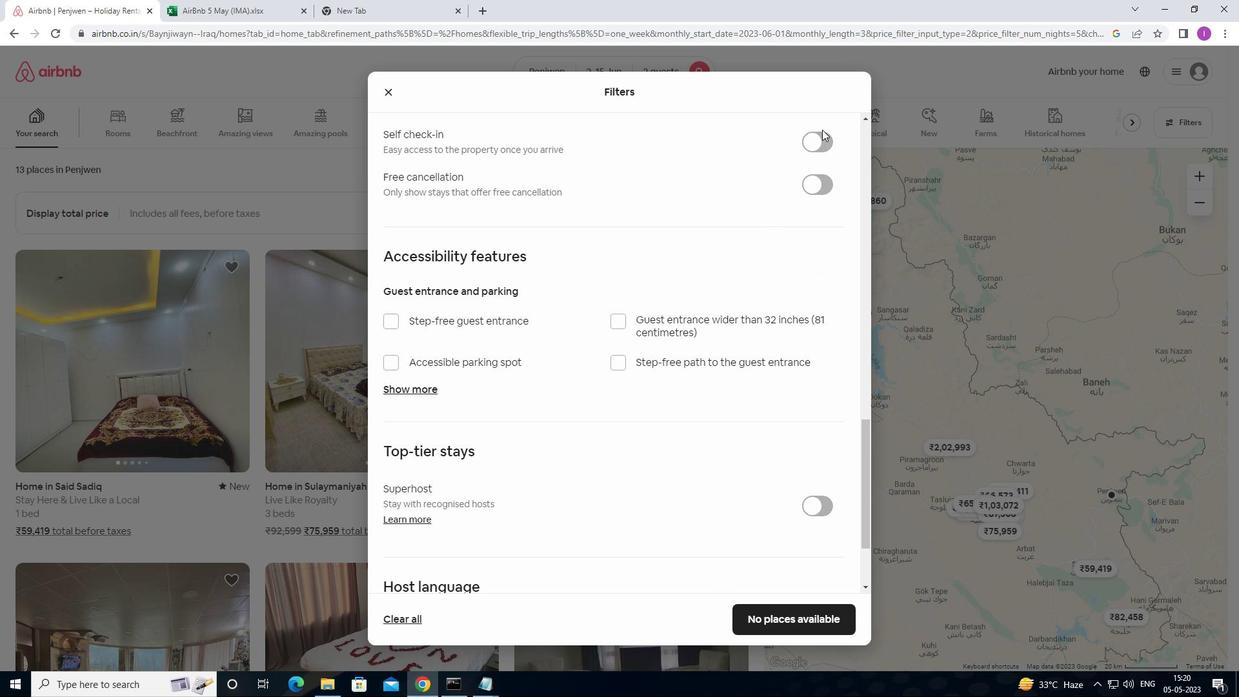 
Action: Mouse pressed left at (827, 138)
Screenshot: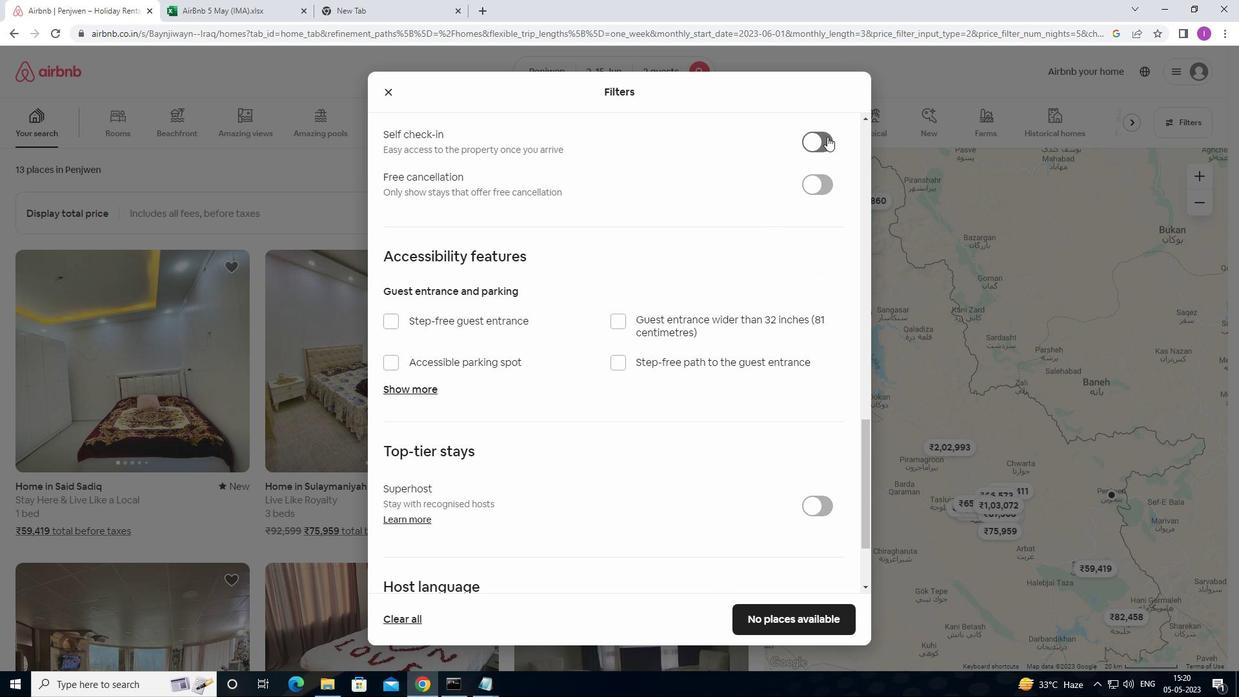 
Action: Mouse moved to (754, 289)
Screenshot: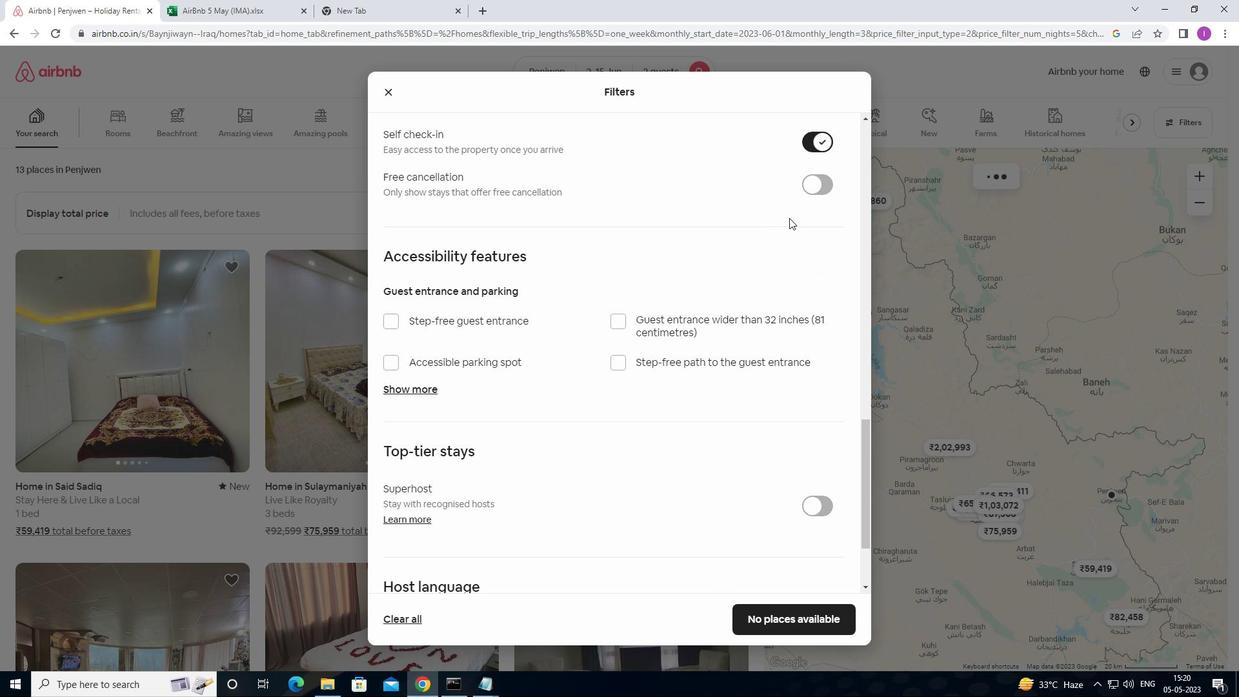 
Action: Mouse scrolled (754, 288) with delta (0, 0)
Screenshot: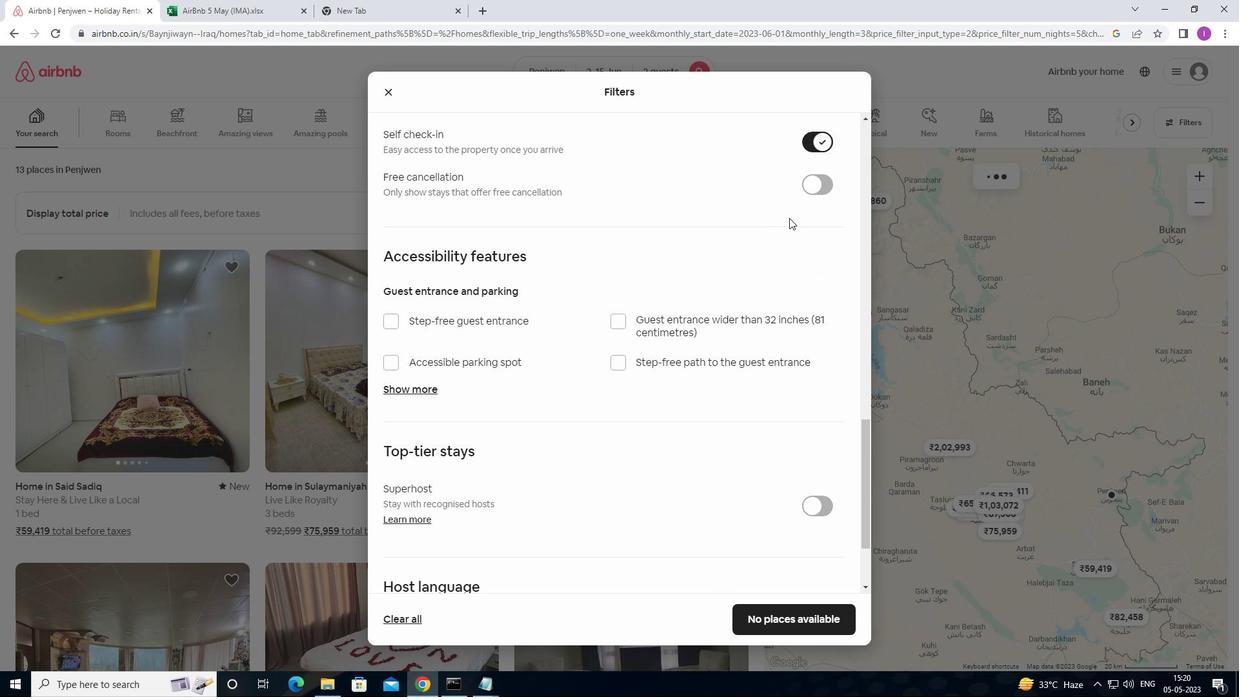 
Action: Mouse moved to (747, 304)
Screenshot: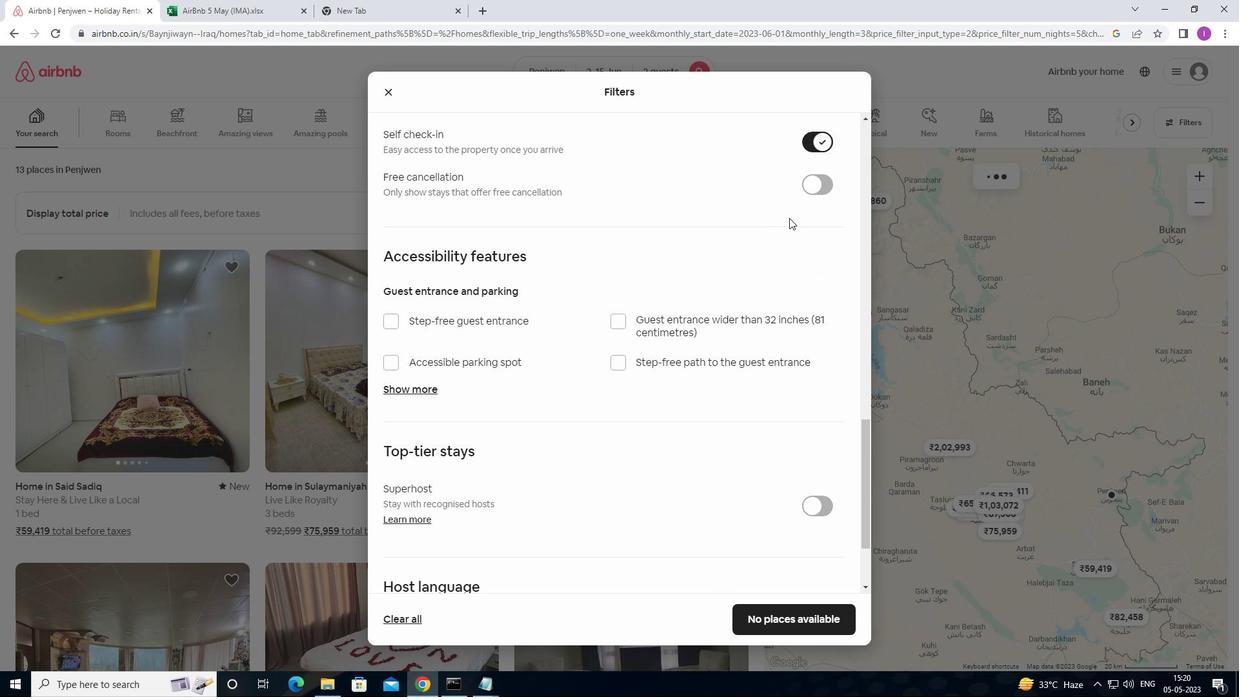 
Action: Mouse scrolled (747, 304) with delta (0, 0)
Screenshot: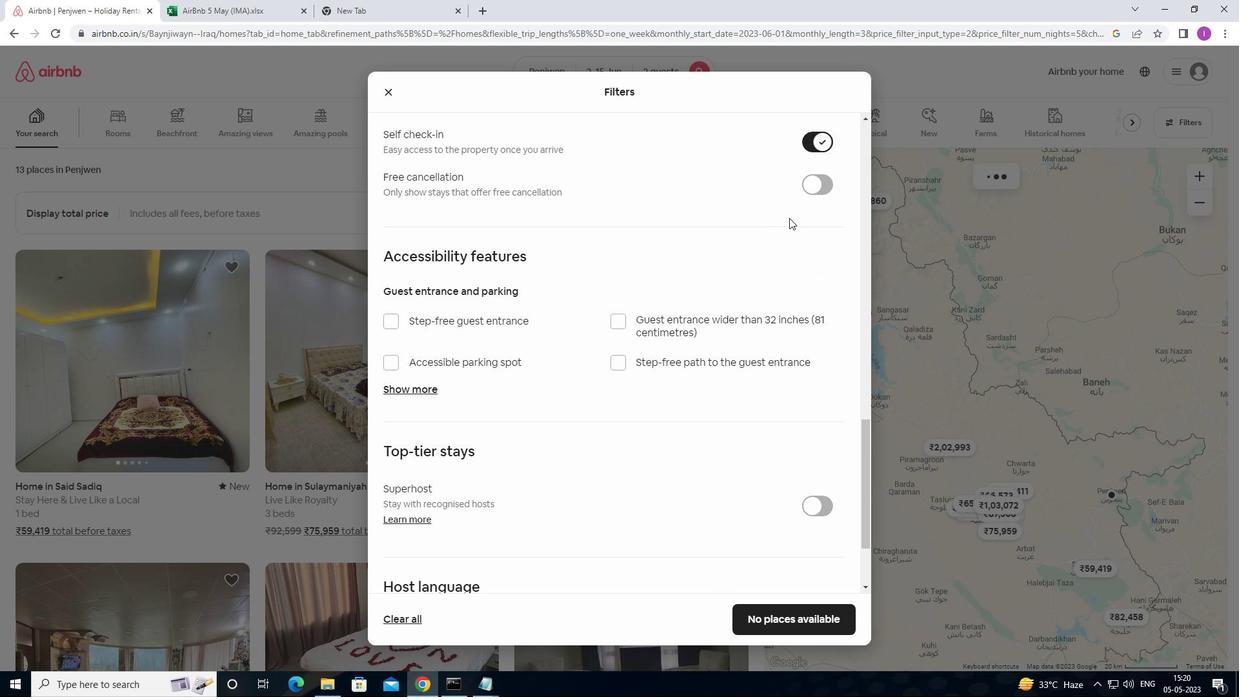 
Action: Mouse moved to (736, 338)
Screenshot: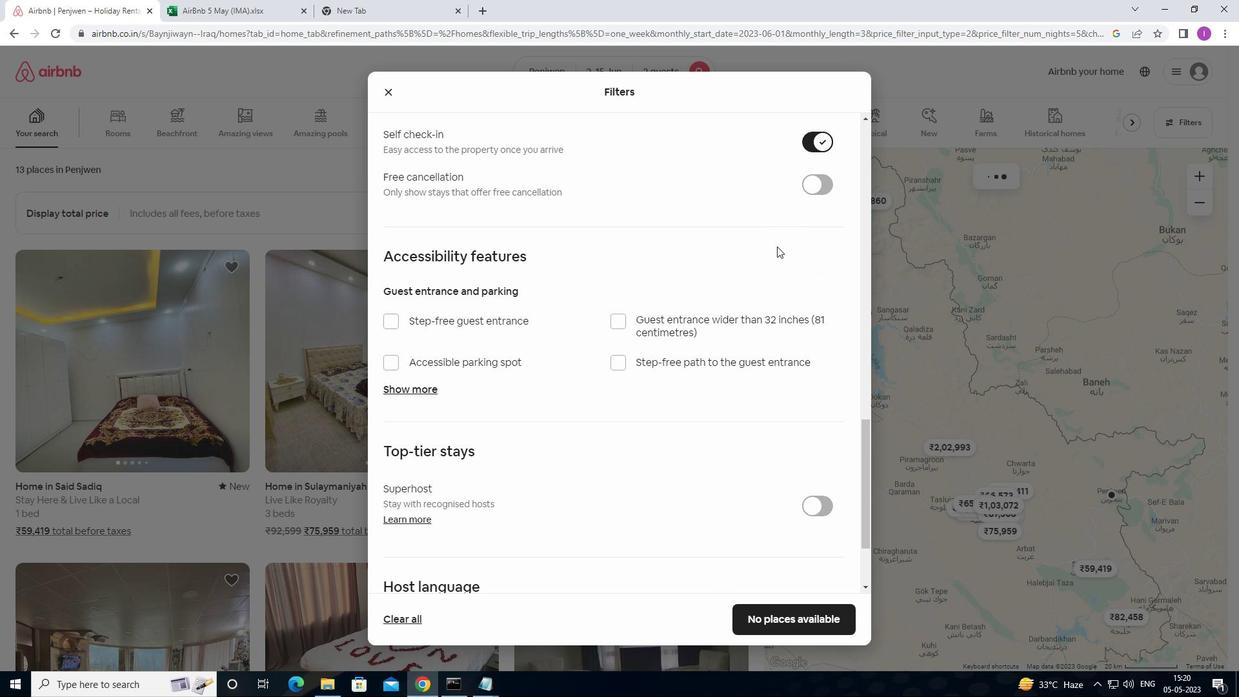 
Action: Mouse scrolled (736, 337) with delta (0, 0)
Screenshot: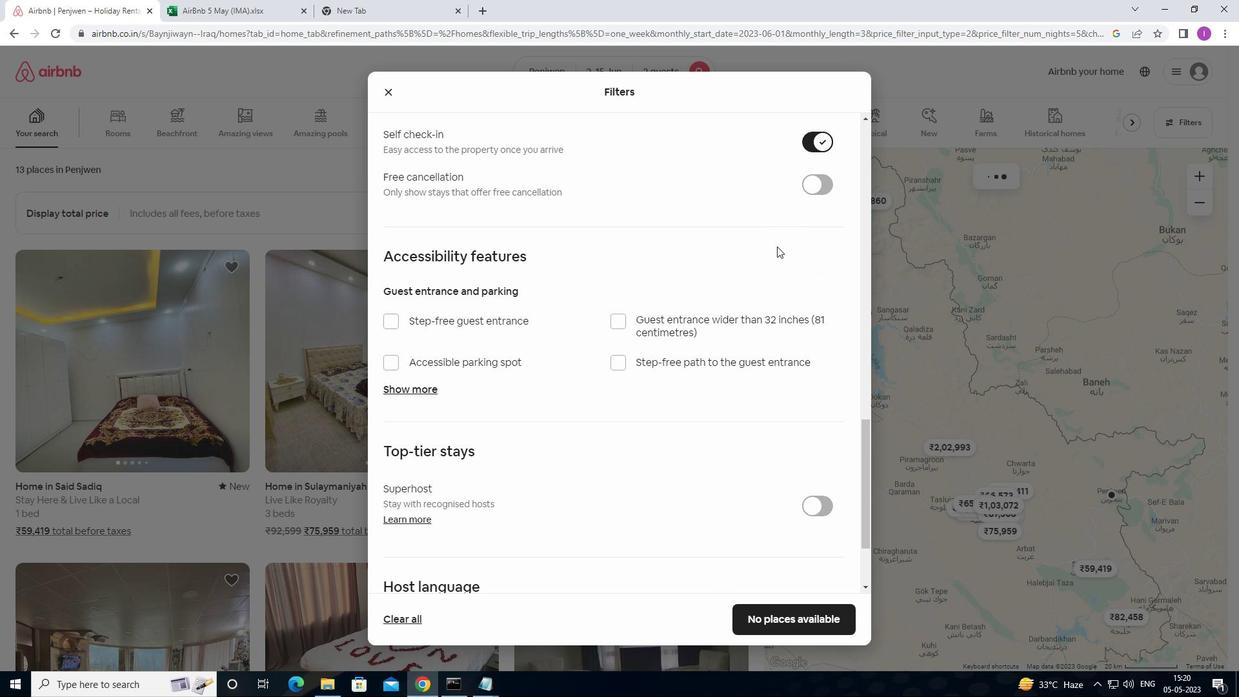 
Action: Mouse moved to (718, 371)
Screenshot: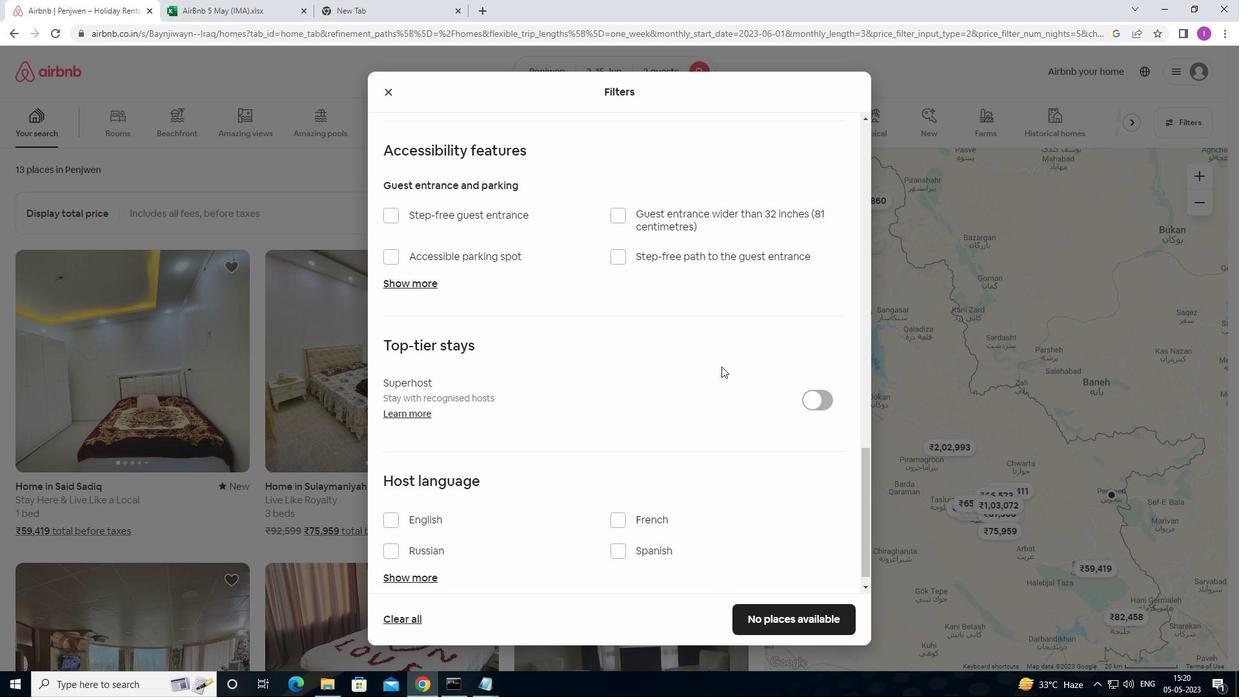 
Action: Mouse scrolled (718, 370) with delta (0, 0)
Screenshot: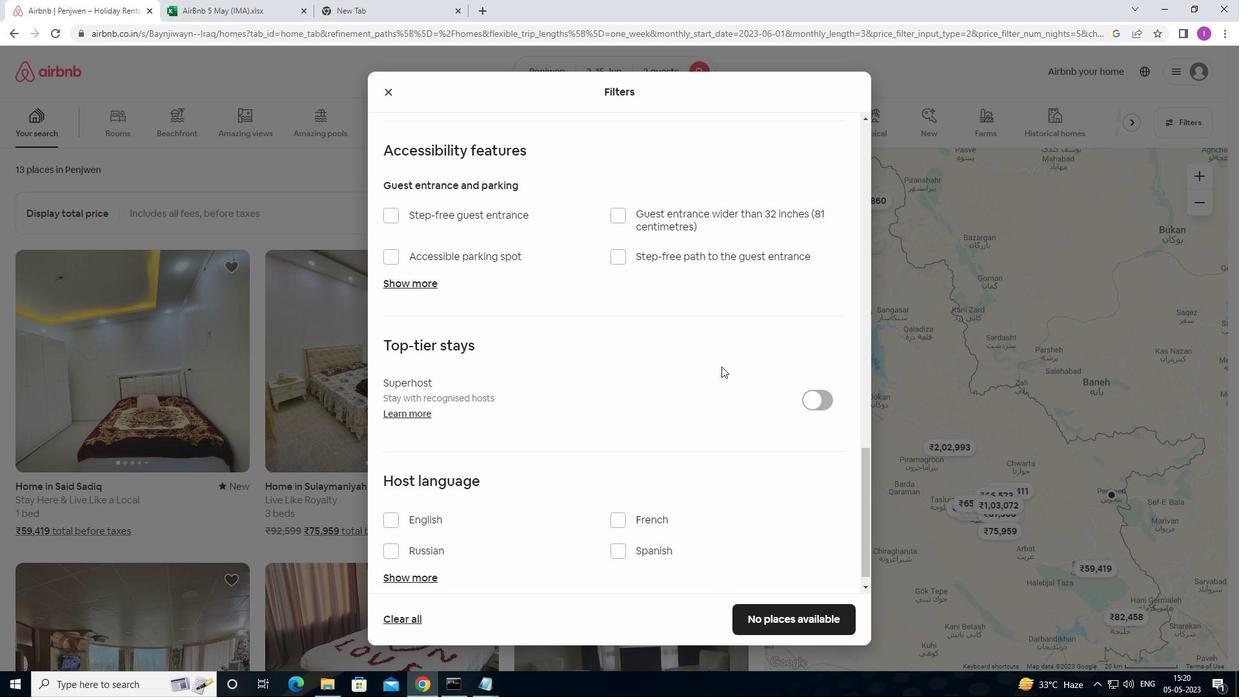 
Action: Mouse moved to (718, 373)
Screenshot: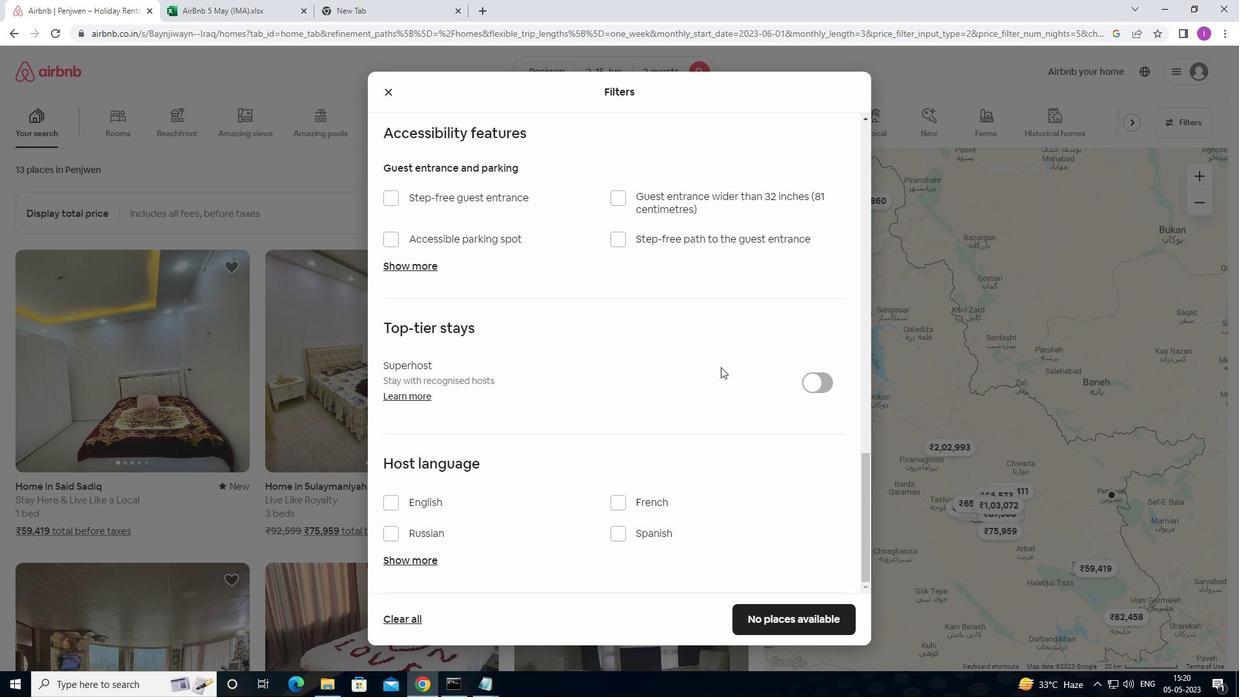 
Action: Mouse scrolled (718, 372) with delta (0, 0)
Screenshot: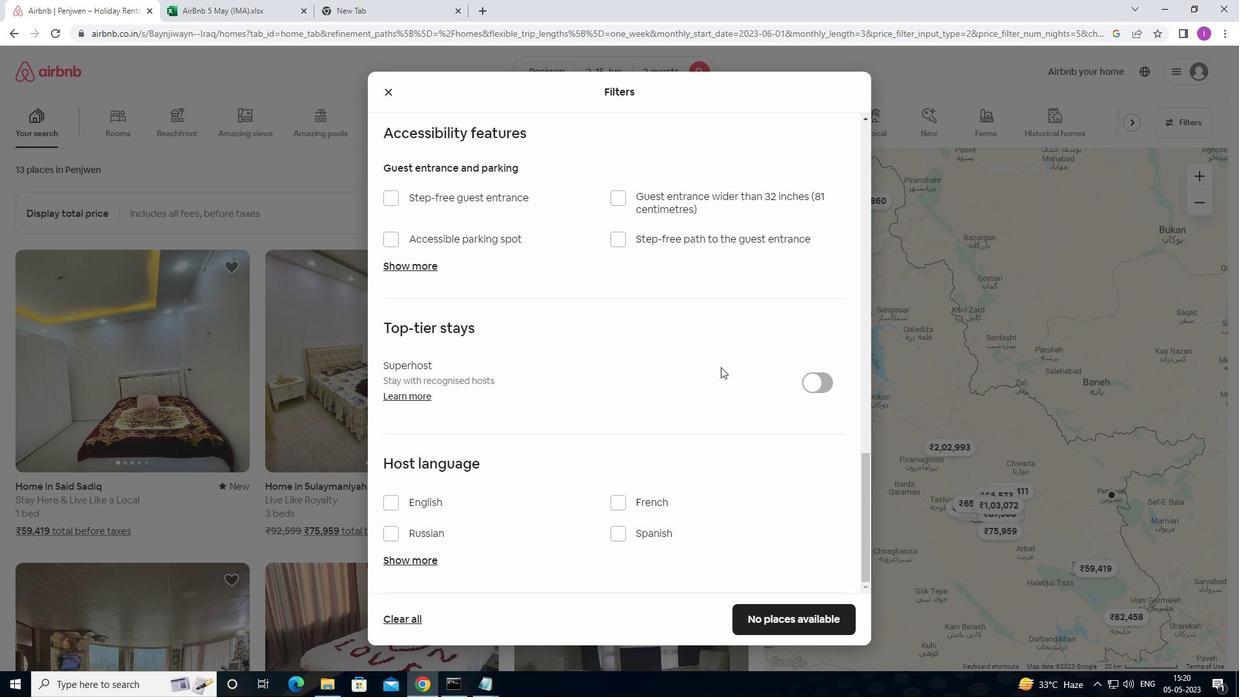 
Action: Mouse scrolled (718, 372) with delta (0, 0)
Screenshot: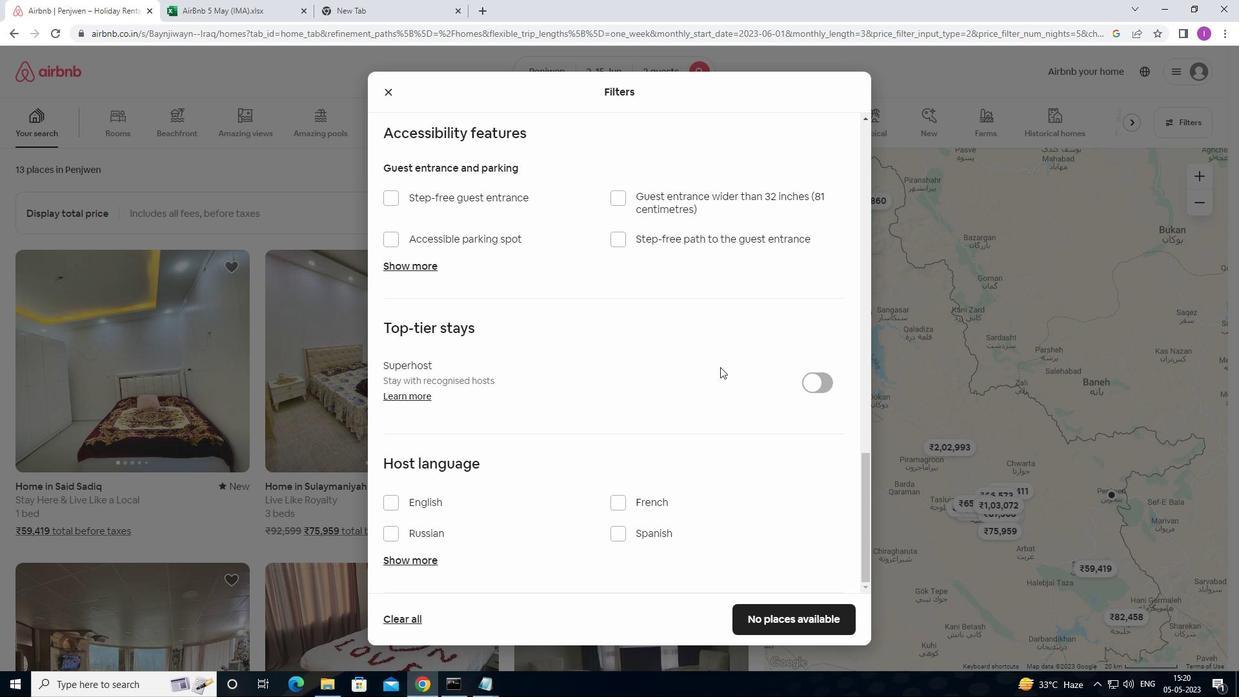 
Action: Mouse moved to (390, 500)
Screenshot: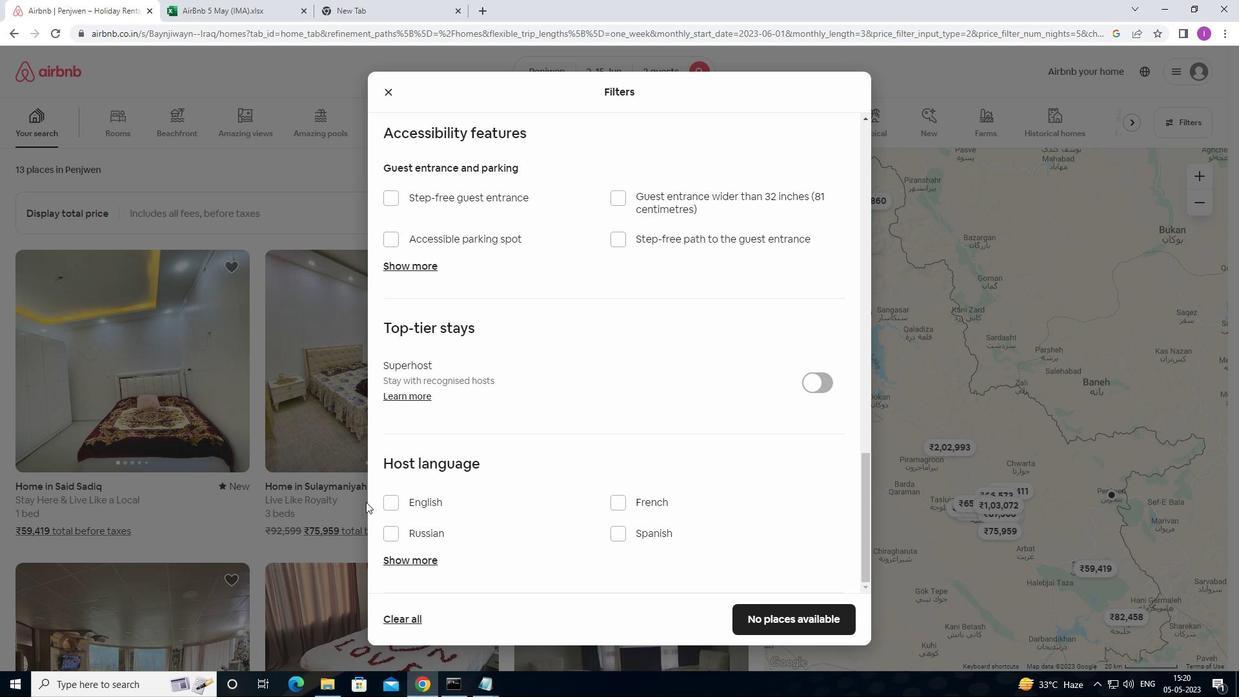 
Action: Mouse pressed left at (390, 500)
Screenshot: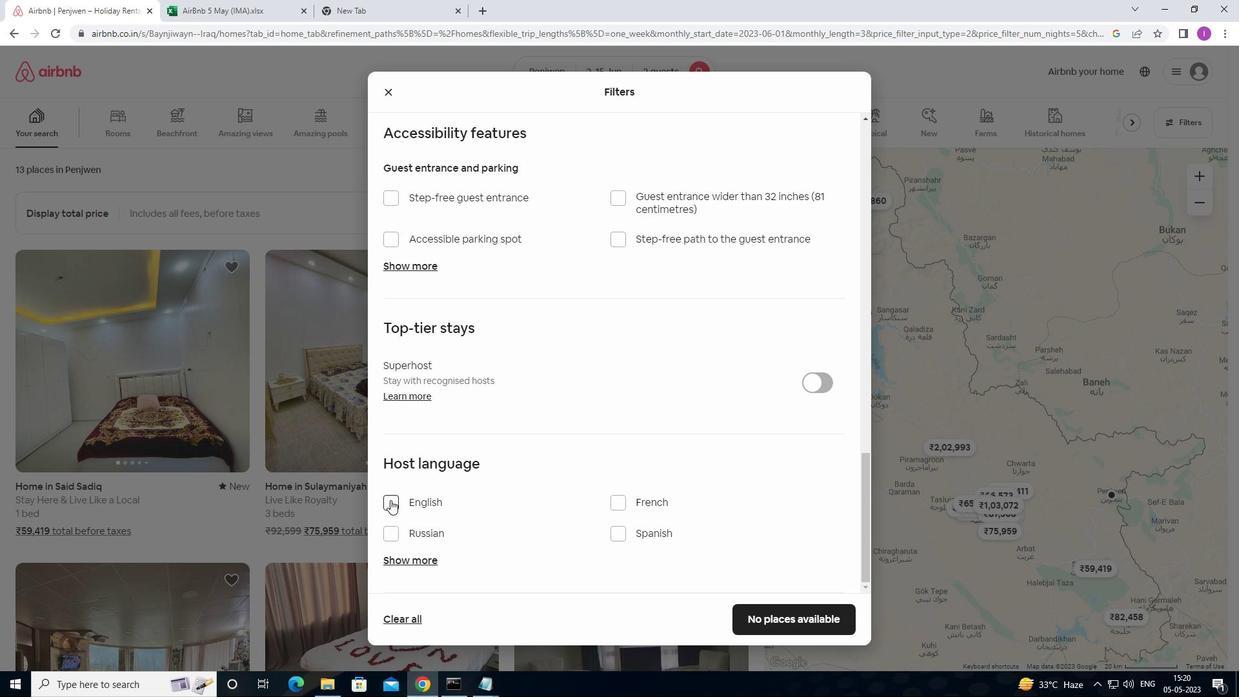 
Action: Mouse moved to (822, 620)
Screenshot: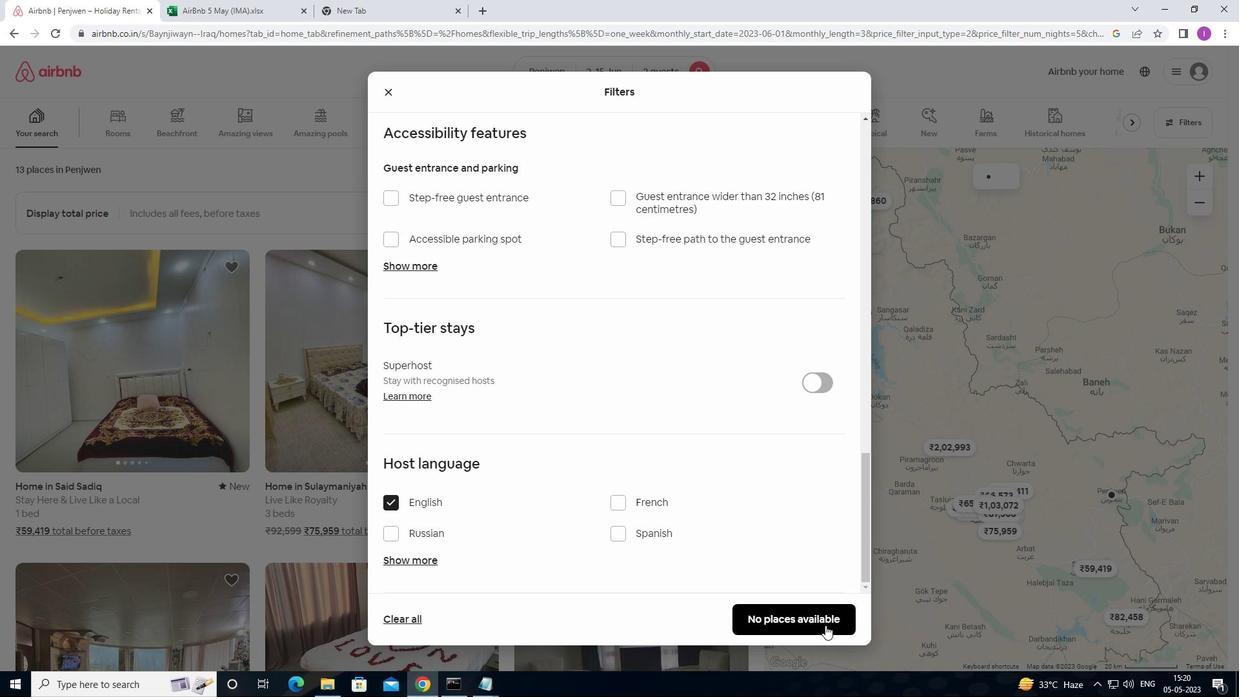 
Action: Mouse pressed left at (822, 620)
Screenshot: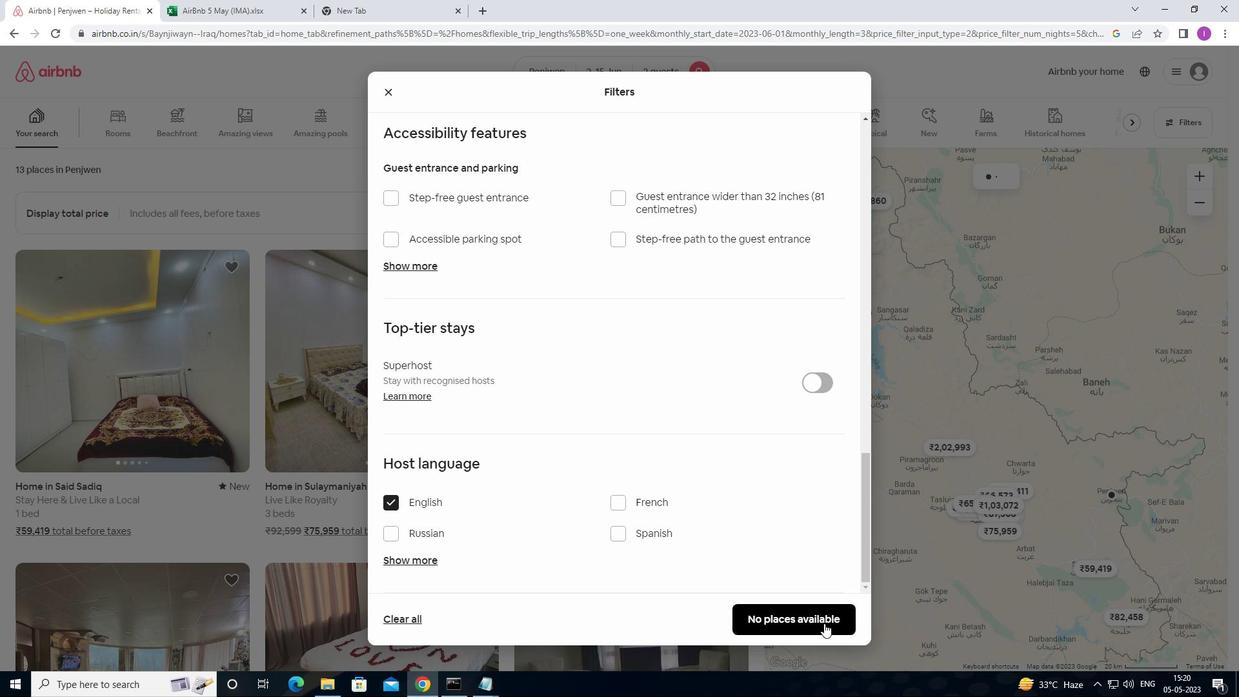 
Action: Mouse moved to (813, 611)
Screenshot: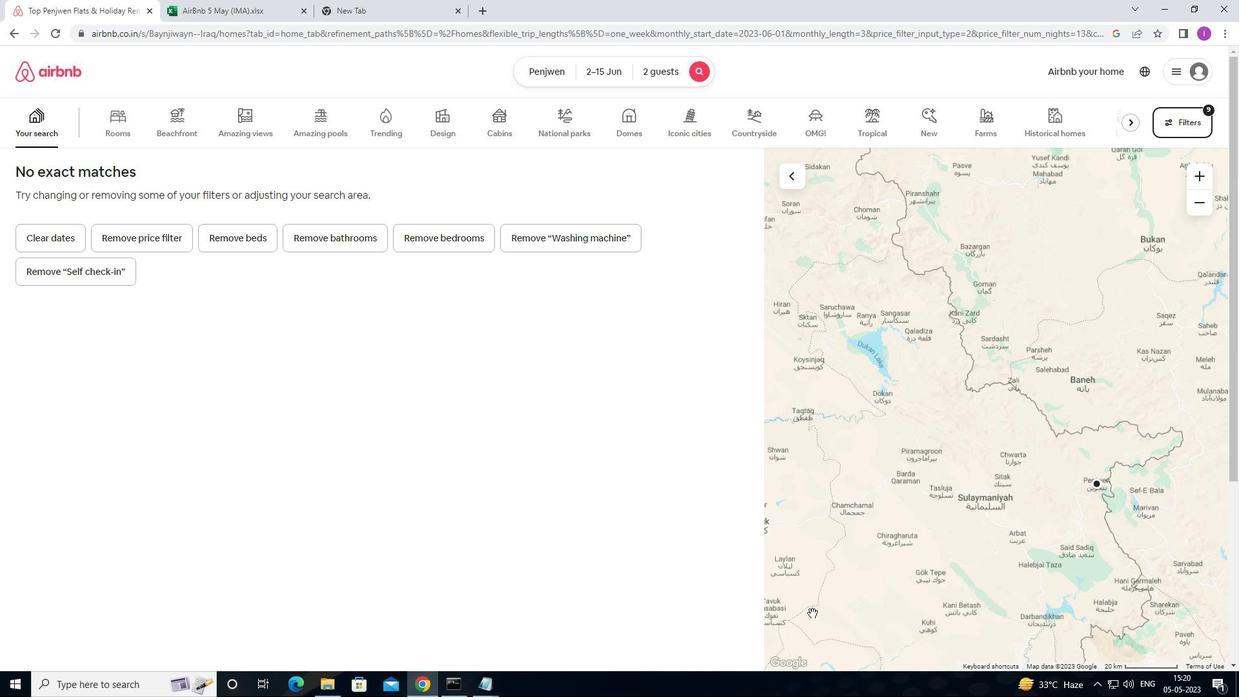
